 Task: Search one way flight ticket for 5 adults, 1 child, 2 infants in seat and 1 infant on lap in business from Fargo: Hector International Airport to Raleigh: Raleigh-durham International Airport on 8-5-2023. Choice of flights is Spirit. Number of bags: 2 checked bags. Price is upto 91000. Outbound departure time preference is 13:45.
Action: Mouse moved to (384, 164)
Screenshot: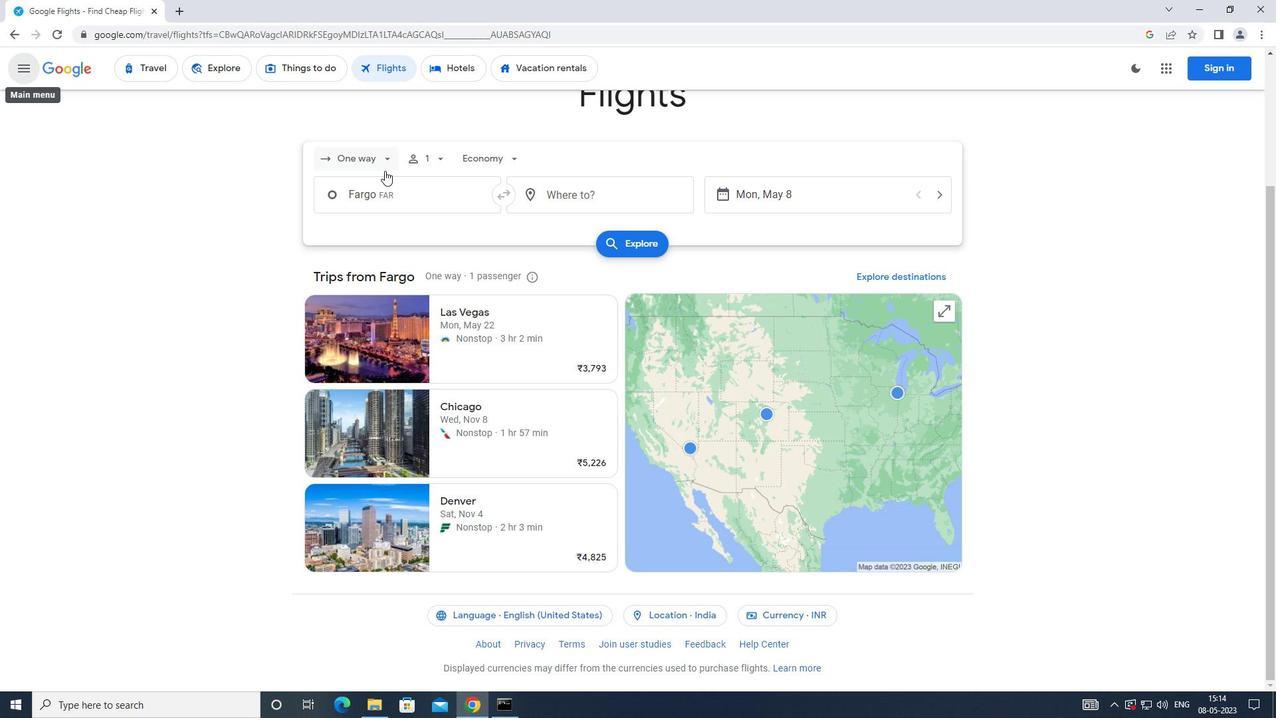 
Action: Mouse pressed left at (384, 164)
Screenshot: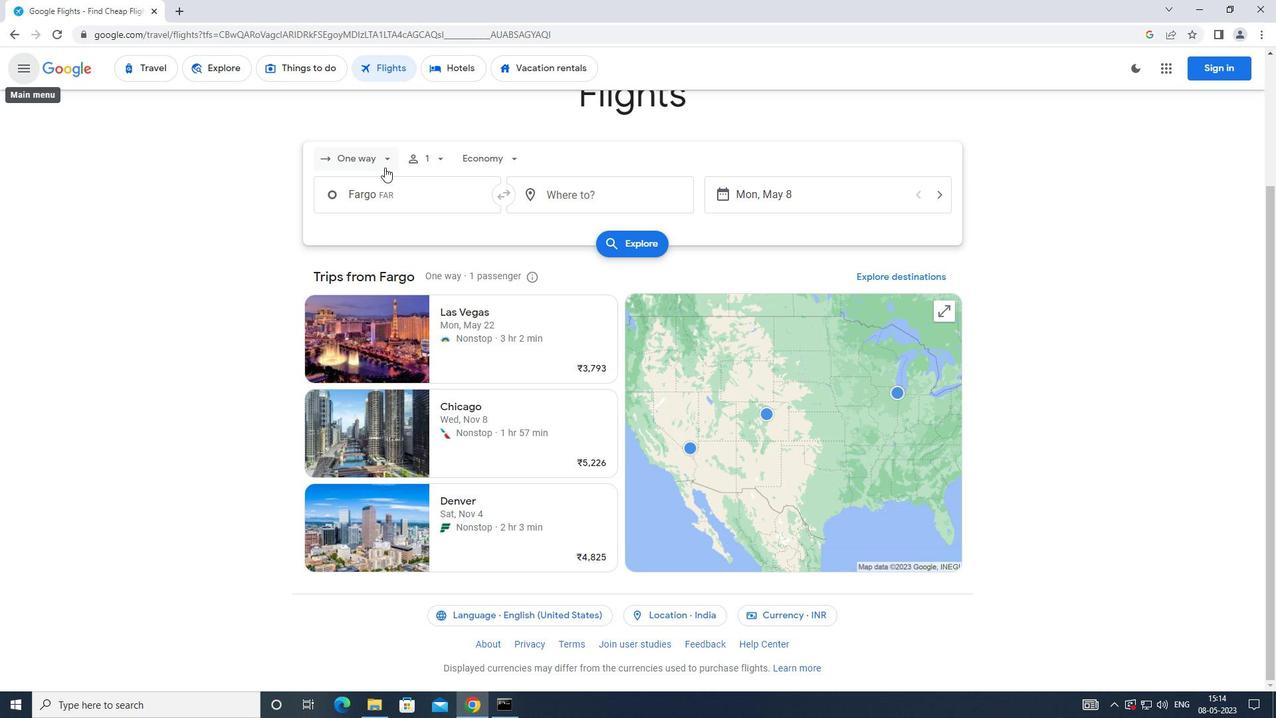 
Action: Mouse moved to (409, 229)
Screenshot: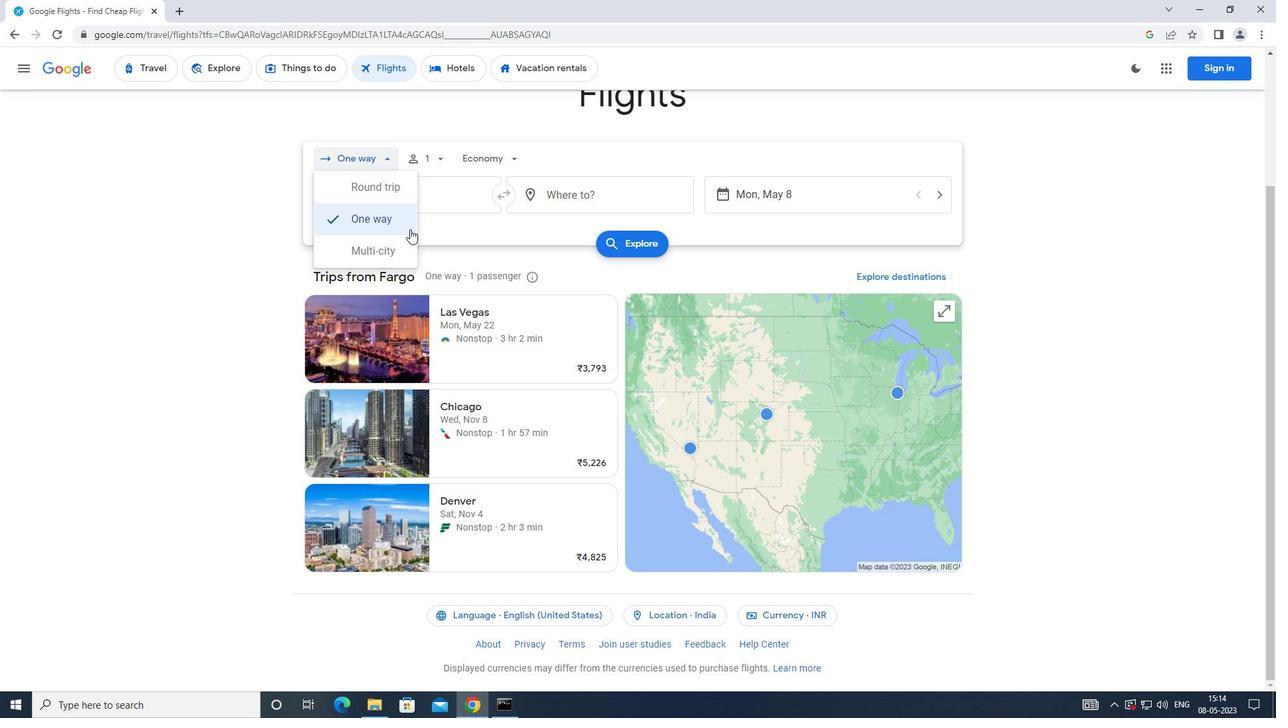 
Action: Mouse pressed left at (409, 229)
Screenshot: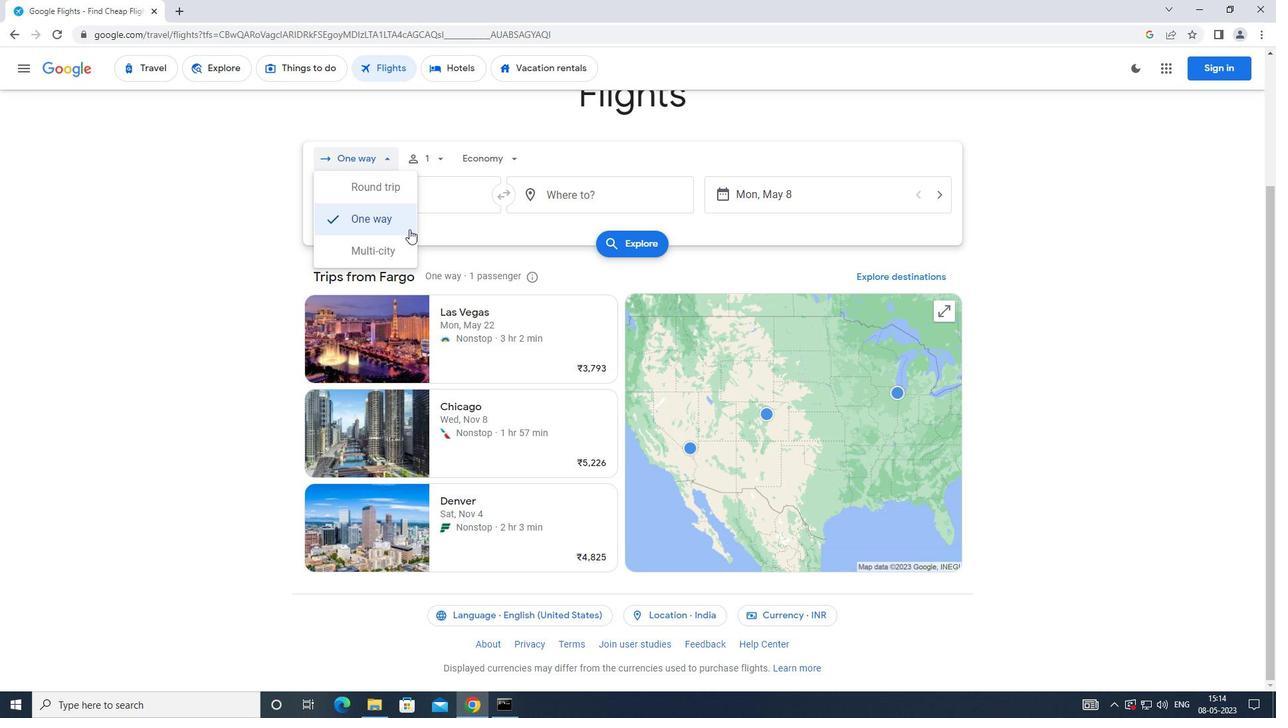 
Action: Mouse moved to (444, 158)
Screenshot: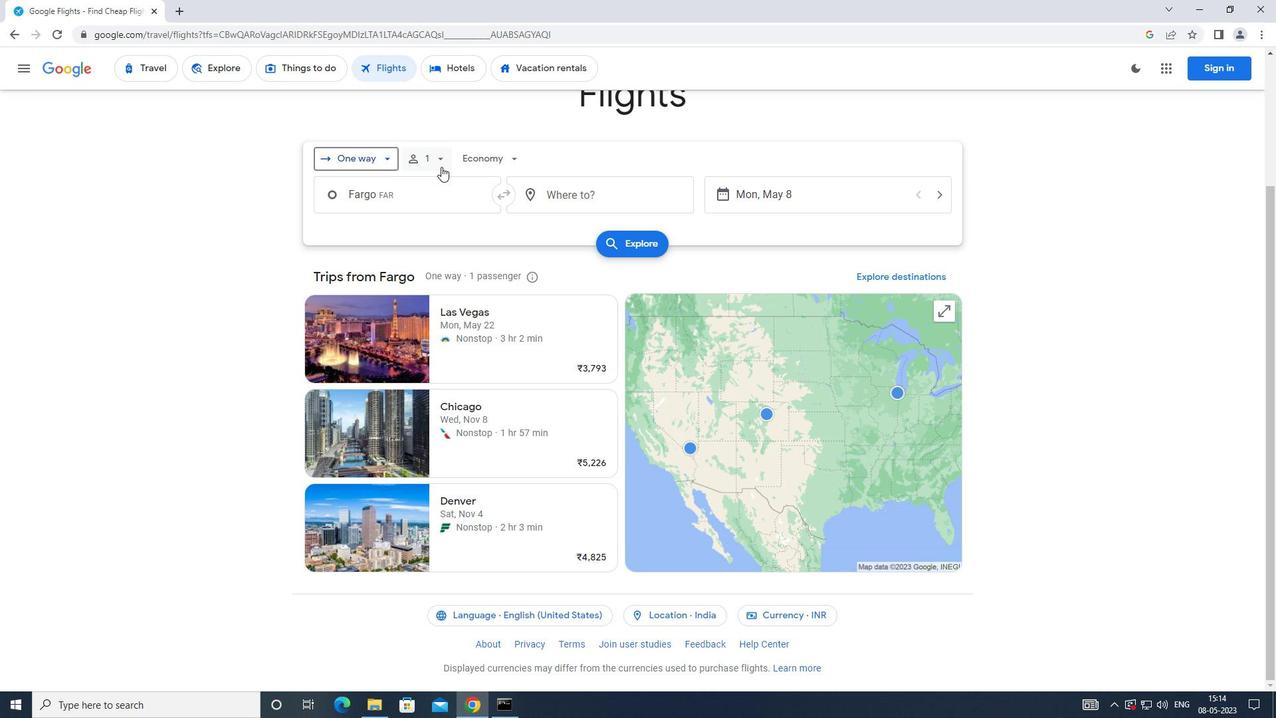 
Action: Mouse pressed left at (444, 158)
Screenshot: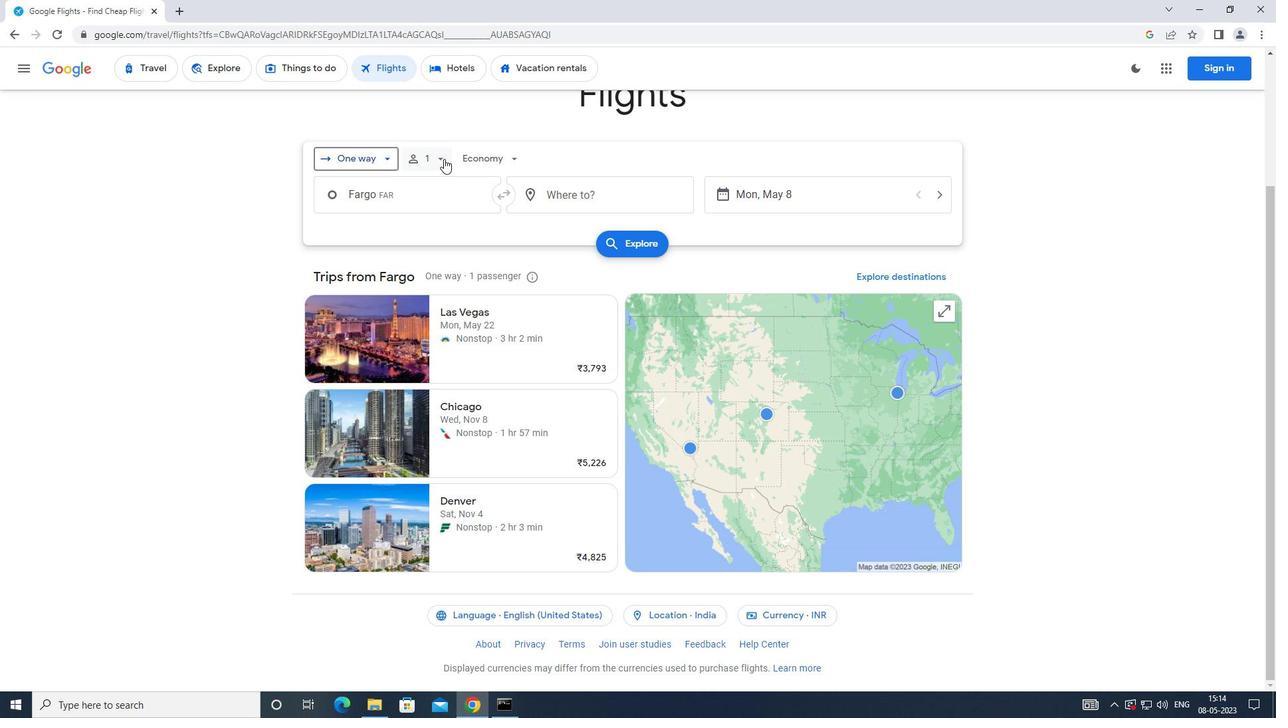 
Action: Mouse moved to (541, 189)
Screenshot: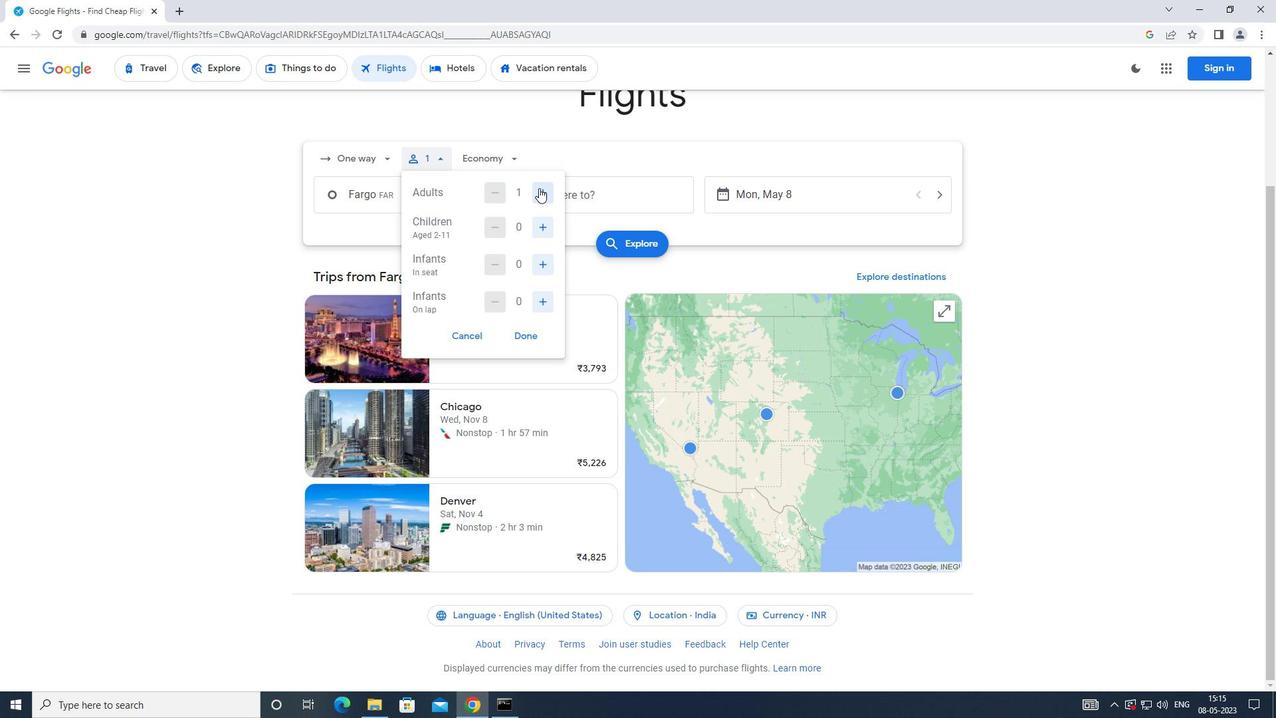 
Action: Mouse pressed left at (541, 189)
Screenshot: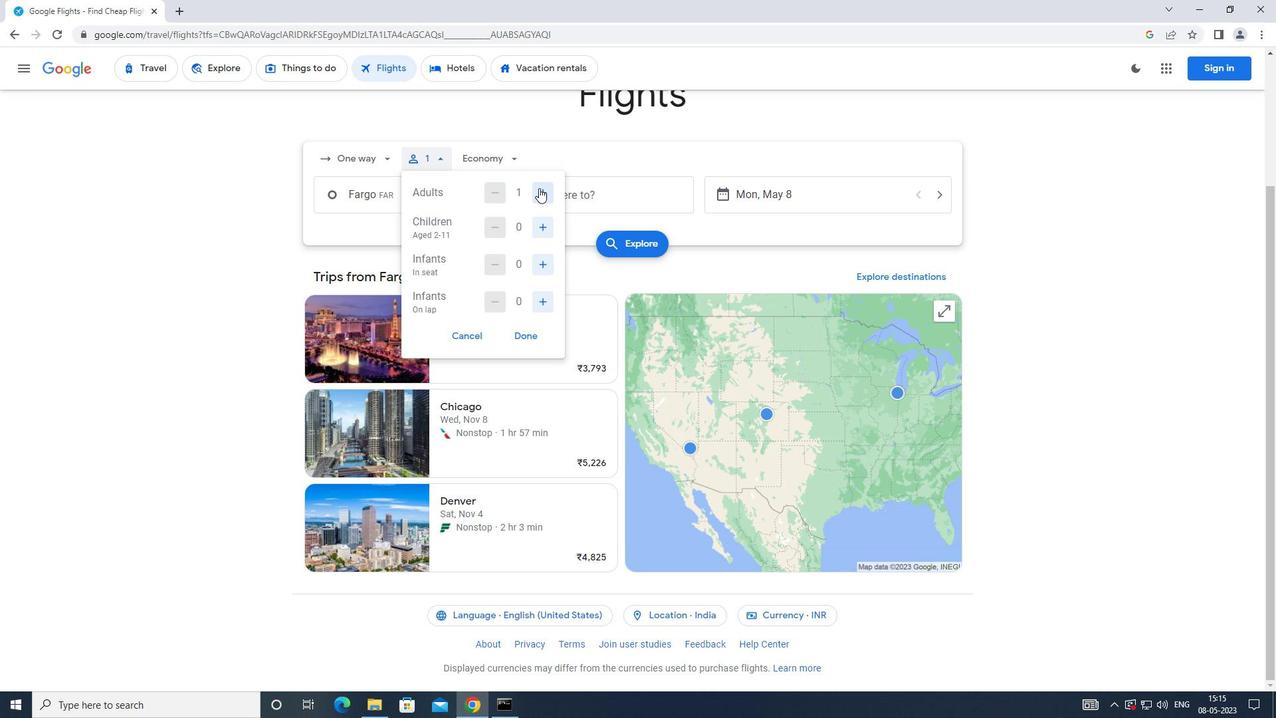 
Action: Mouse moved to (541, 189)
Screenshot: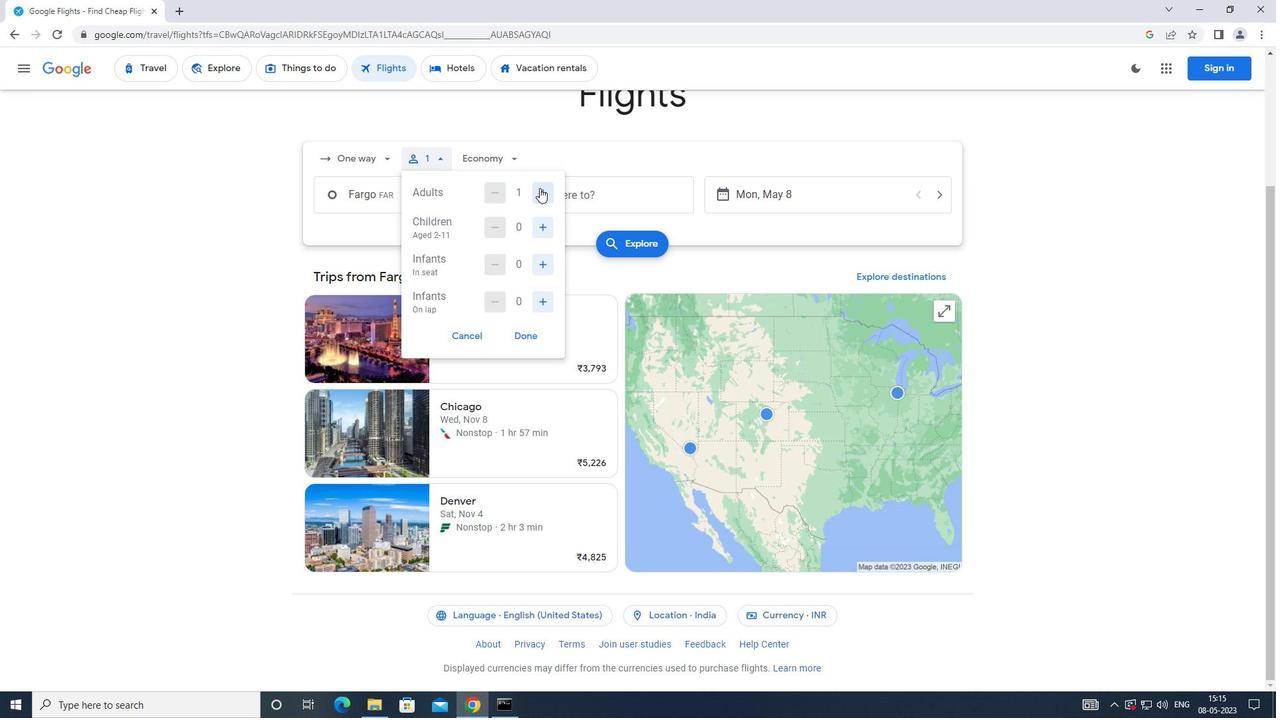 
Action: Mouse pressed left at (541, 189)
Screenshot: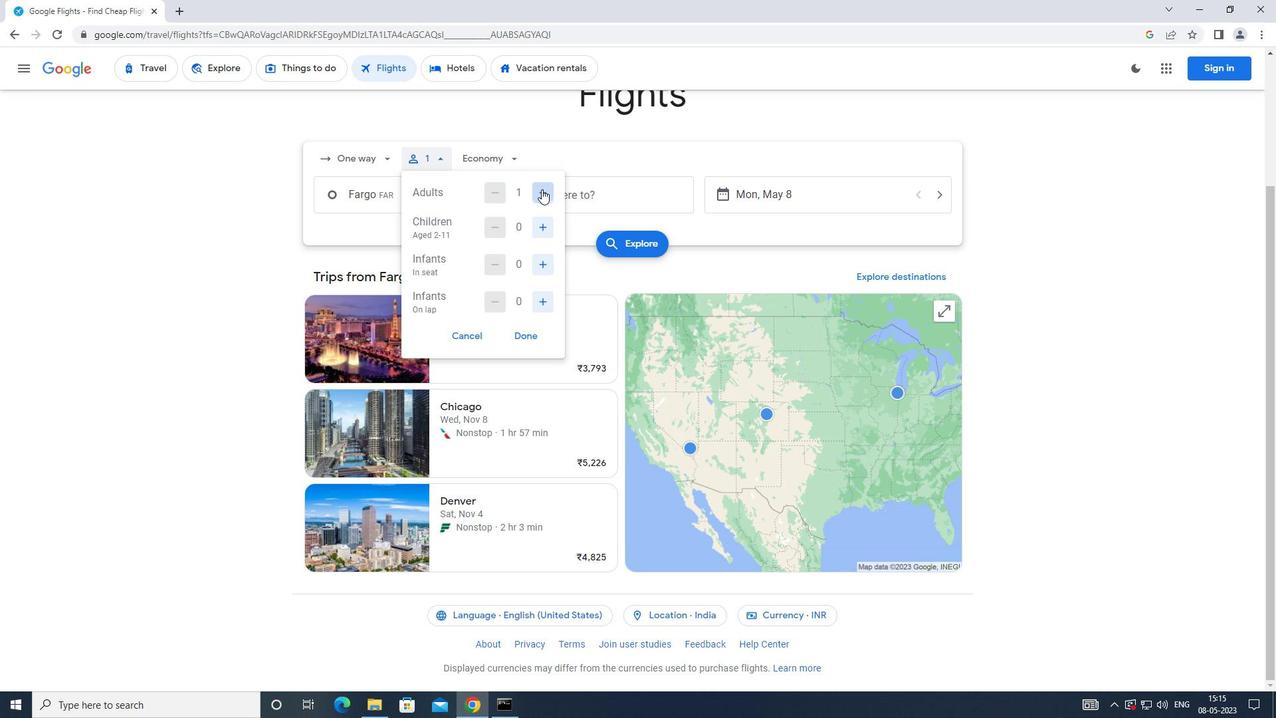 
Action: Mouse pressed left at (541, 189)
Screenshot: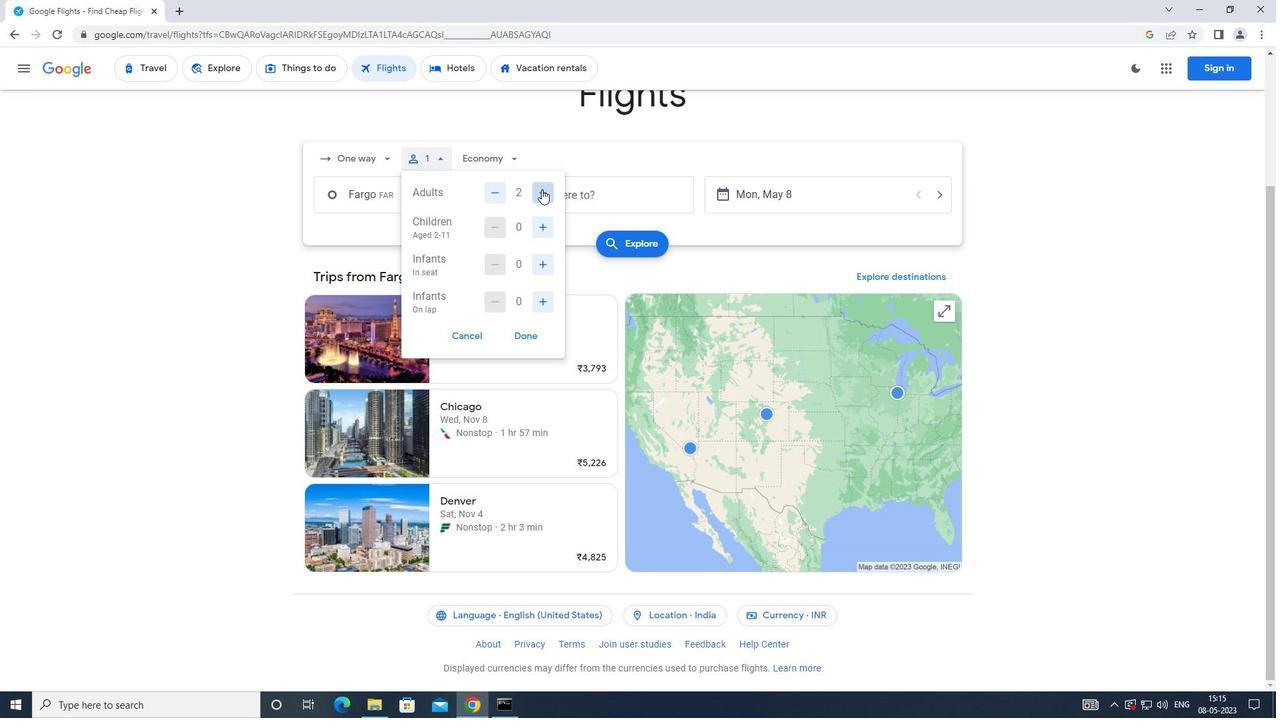 
Action: Mouse pressed left at (541, 189)
Screenshot: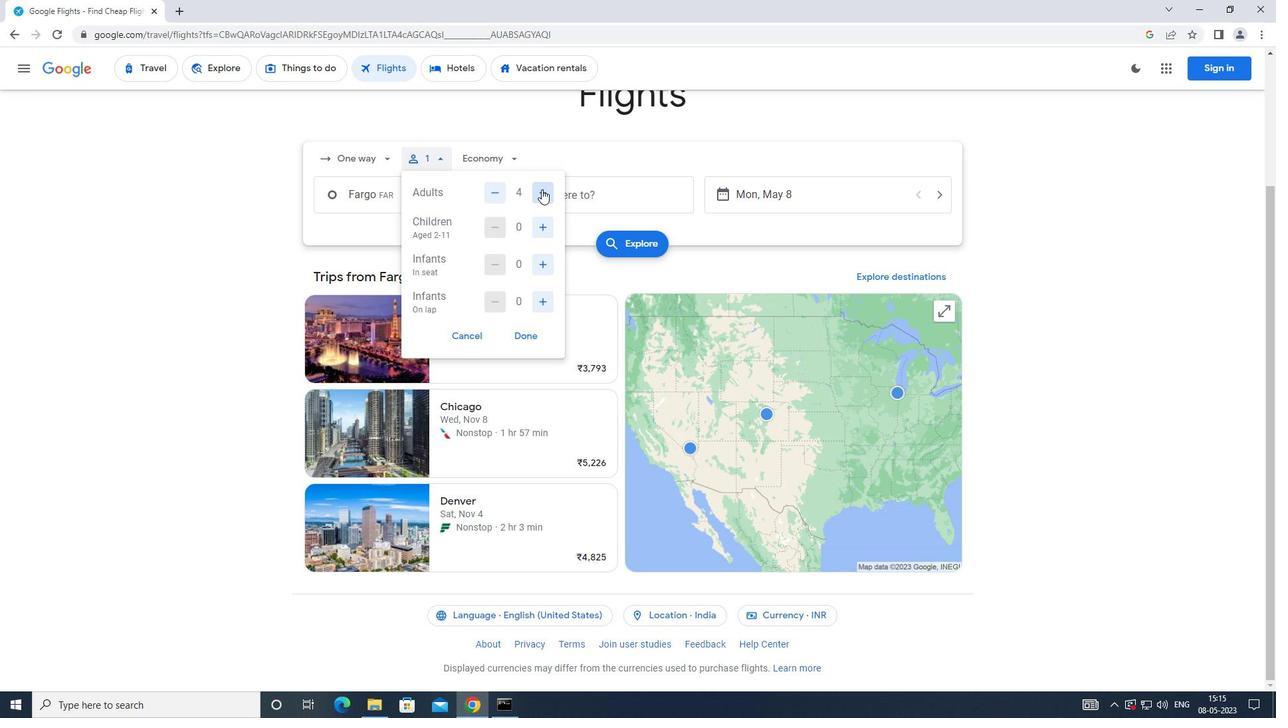 
Action: Mouse moved to (548, 222)
Screenshot: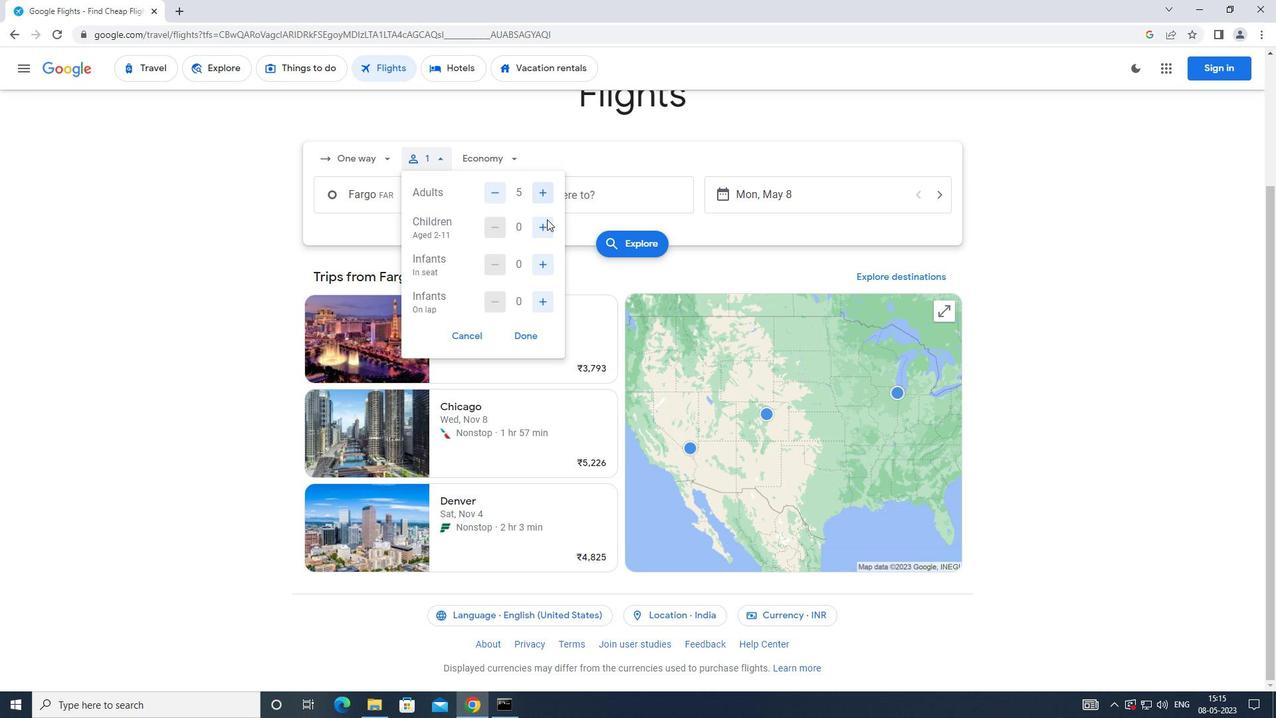 
Action: Mouse pressed left at (548, 222)
Screenshot: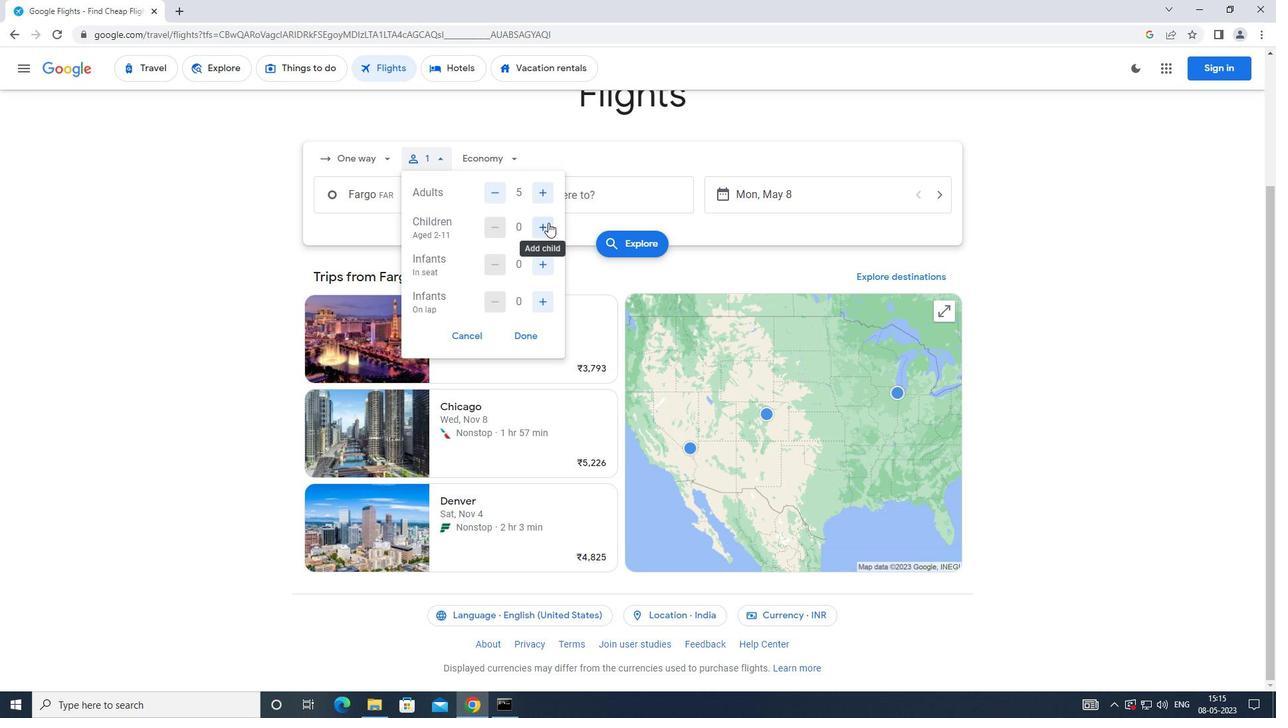 
Action: Mouse moved to (541, 259)
Screenshot: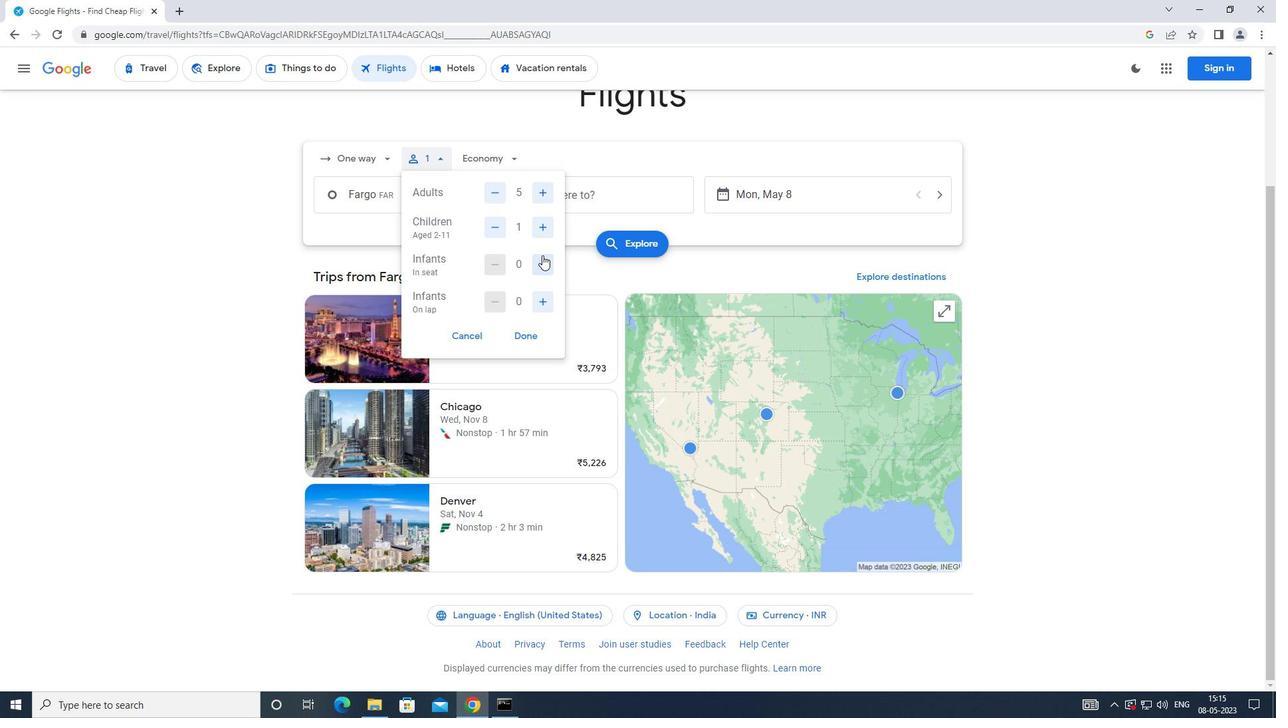 
Action: Mouse pressed left at (541, 259)
Screenshot: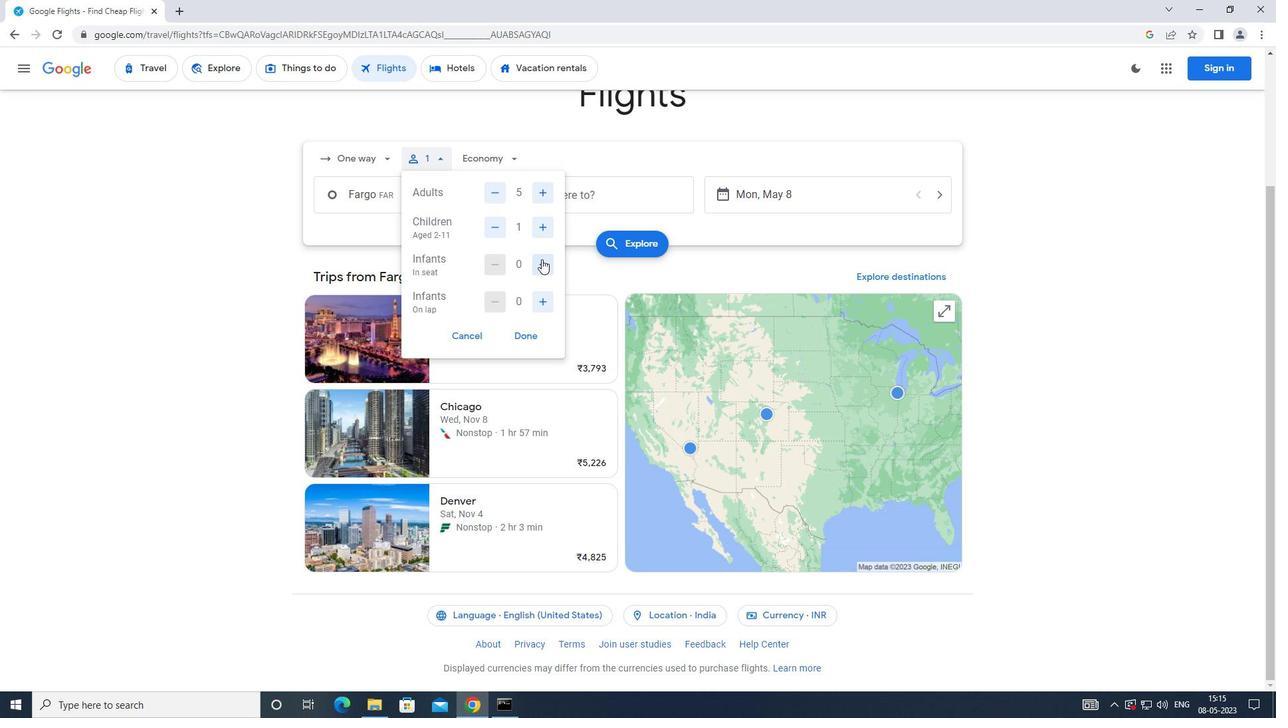 
Action: Mouse pressed left at (541, 259)
Screenshot: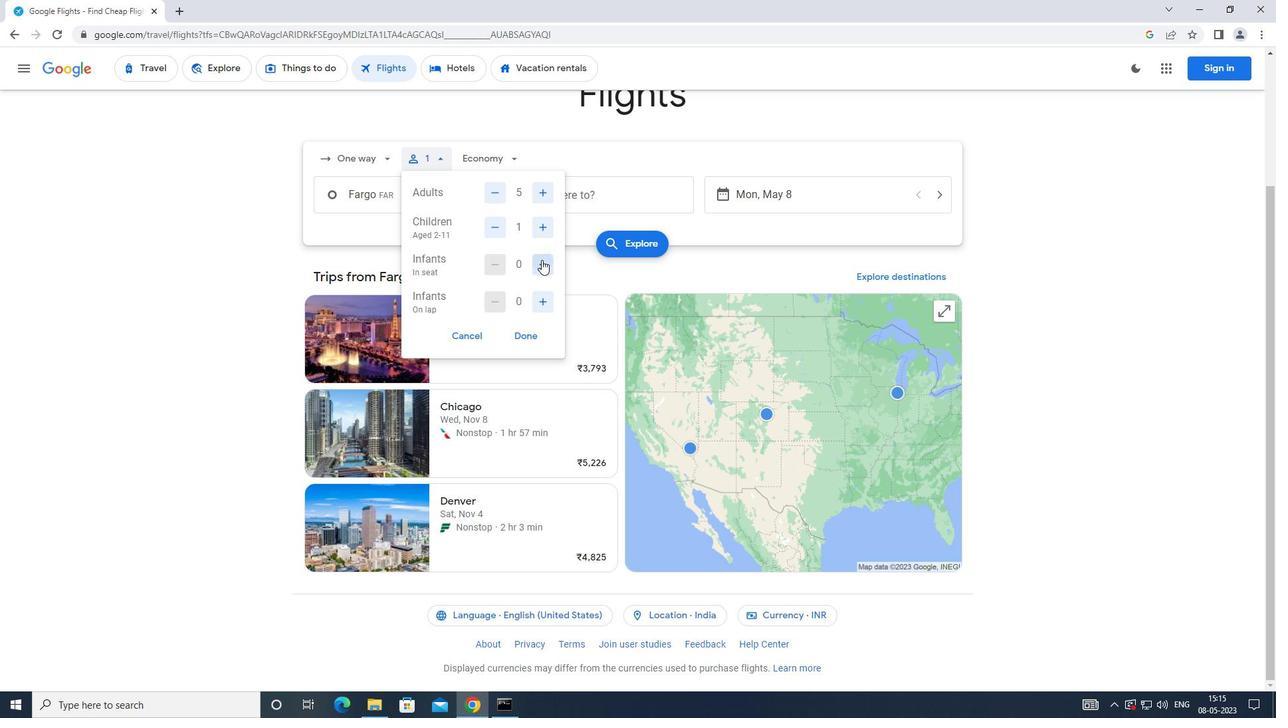 
Action: Mouse moved to (543, 298)
Screenshot: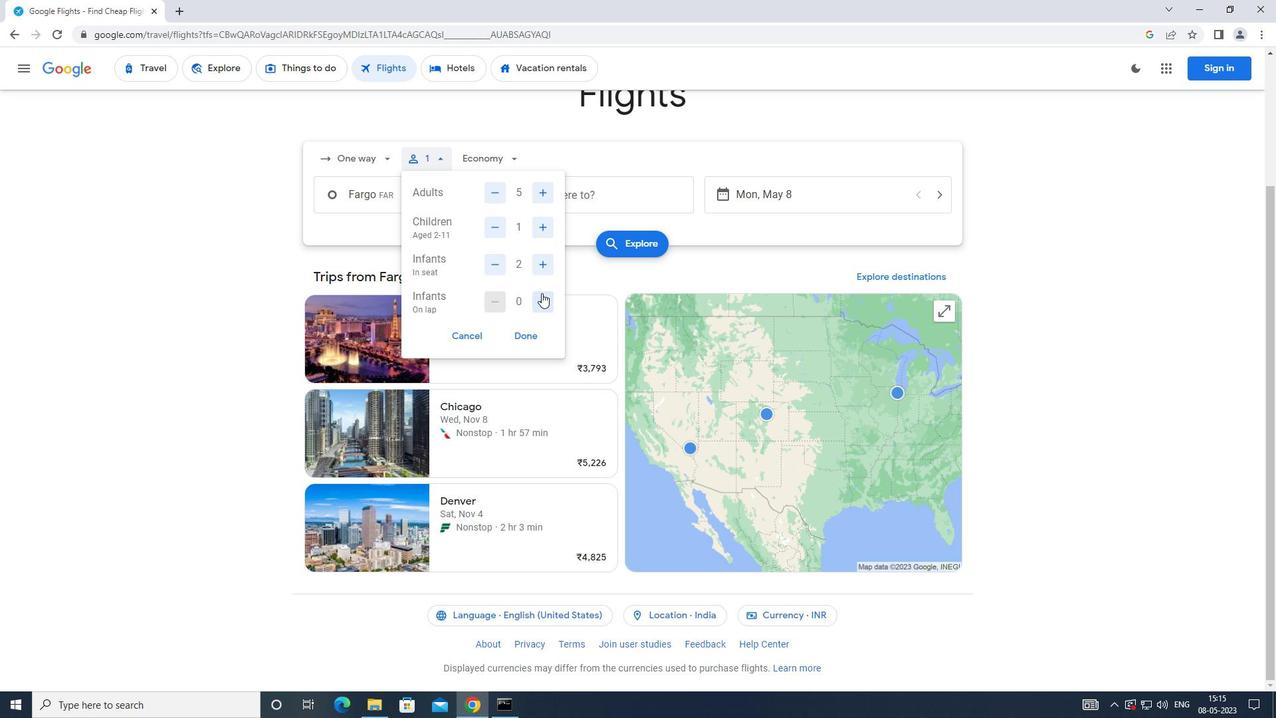 
Action: Mouse pressed left at (543, 298)
Screenshot: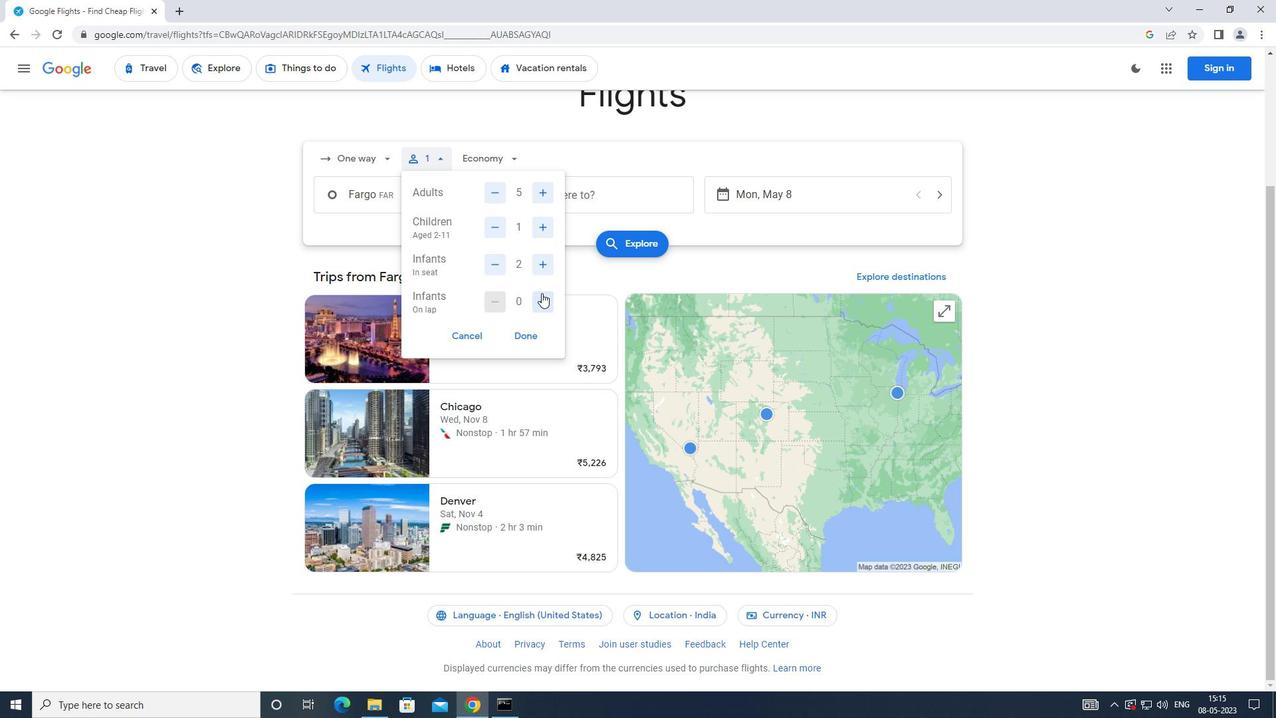 
Action: Mouse moved to (528, 335)
Screenshot: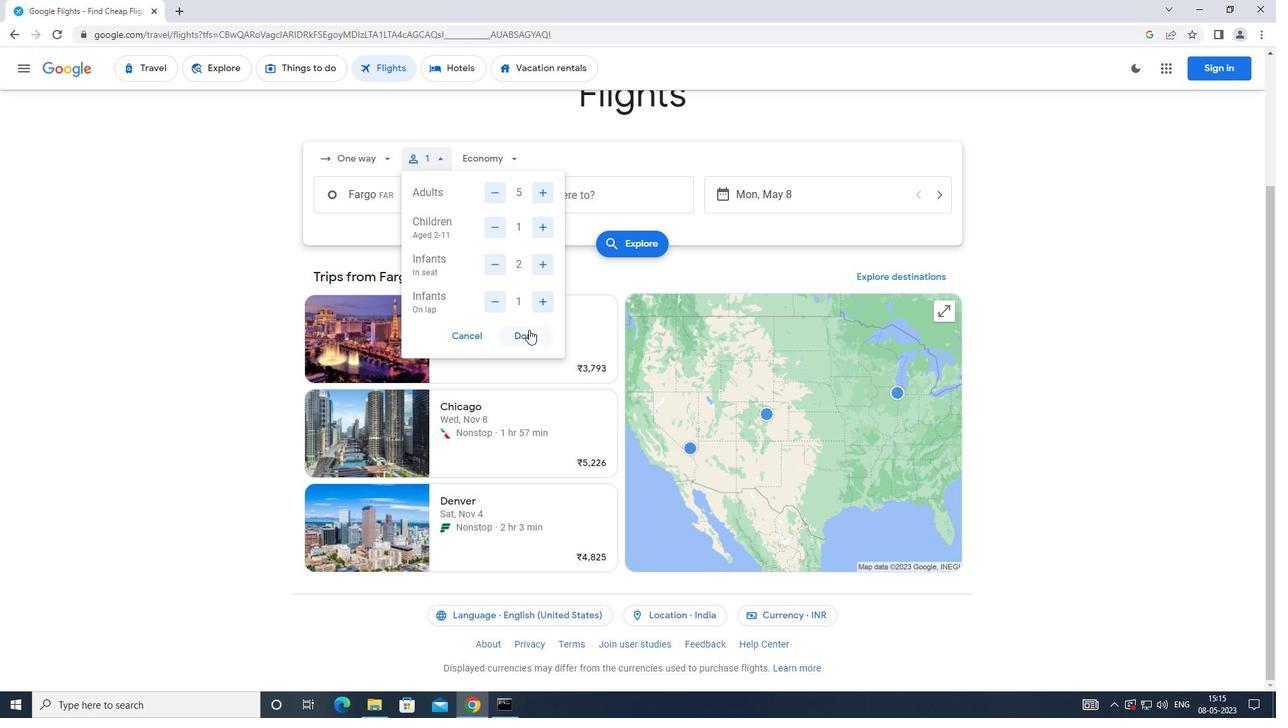 
Action: Mouse pressed left at (528, 335)
Screenshot: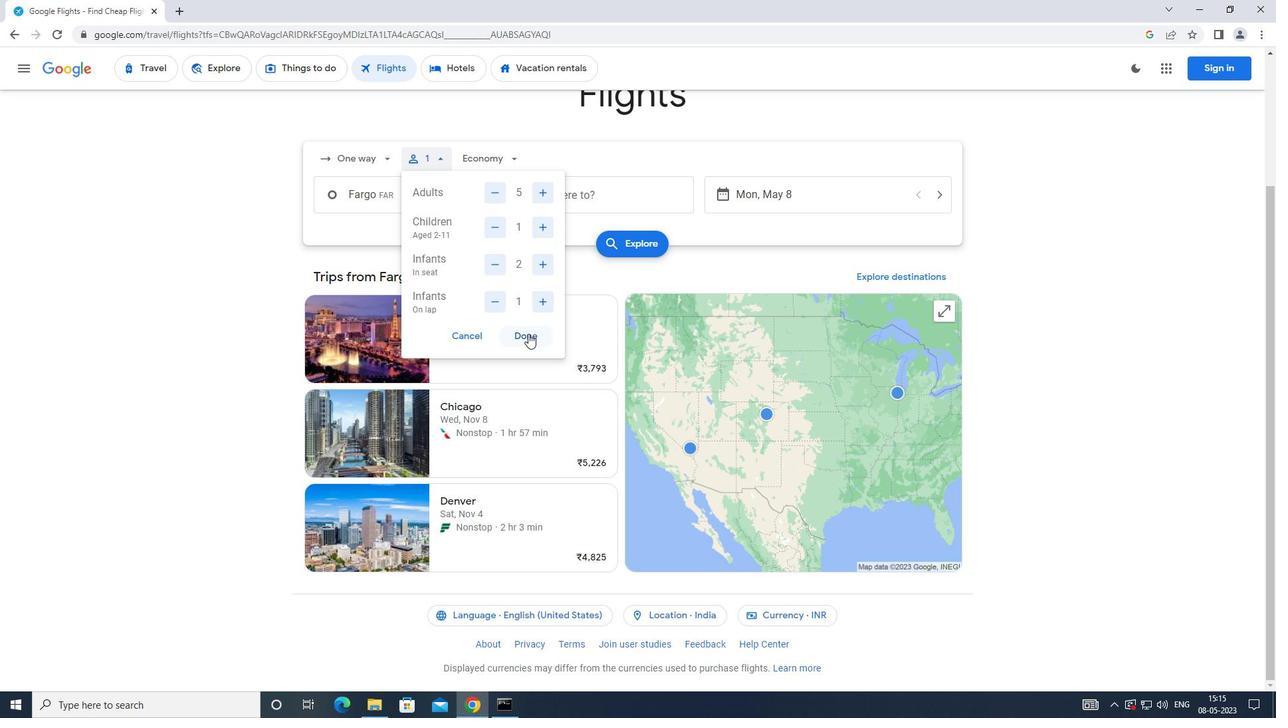 
Action: Mouse moved to (481, 164)
Screenshot: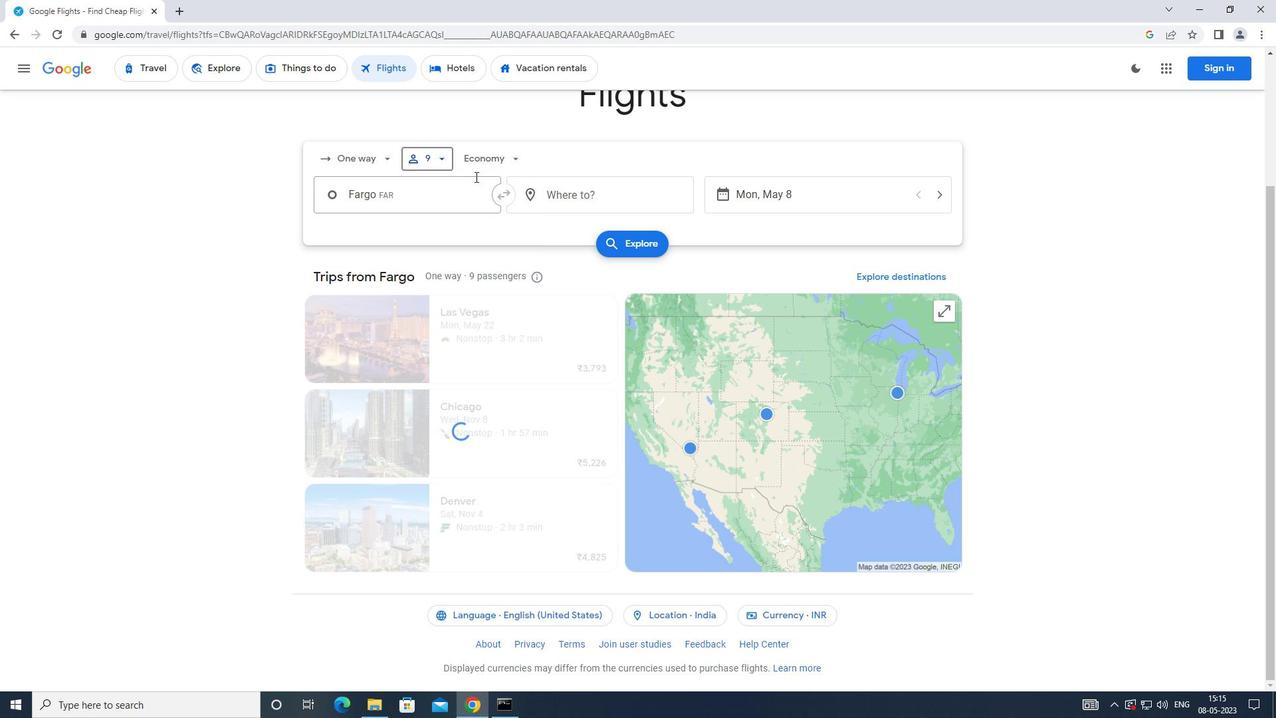 
Action: Mouse pressed left at (481, 164)
Screenshot: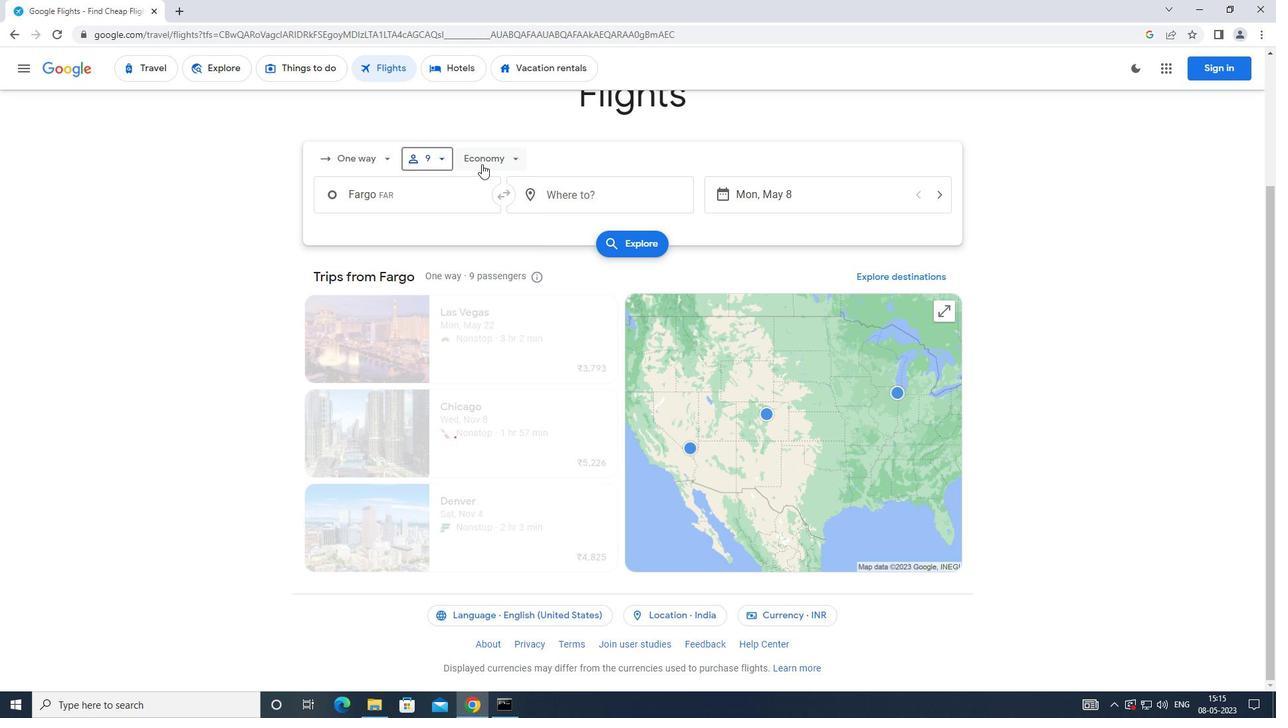 
Action: Mouse moved to (510, 251)
Screenshot: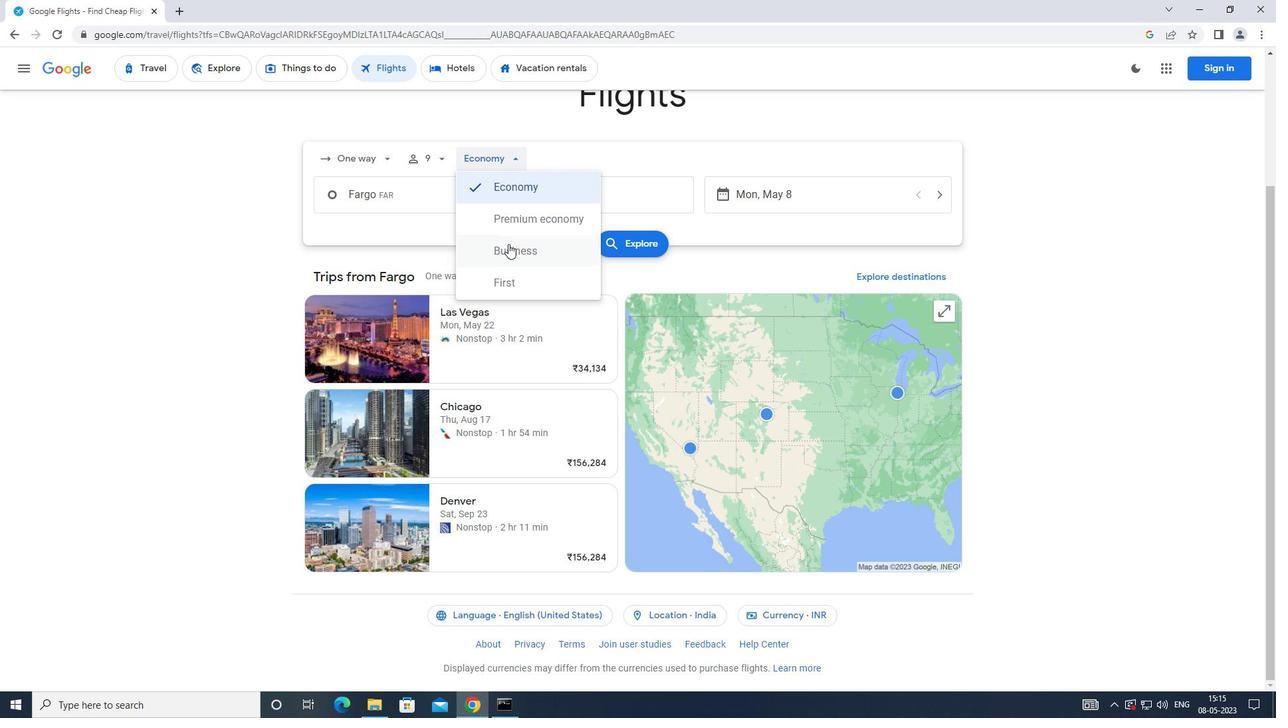 
Action: Mouse pressed left at (510, 251)
Screenshot: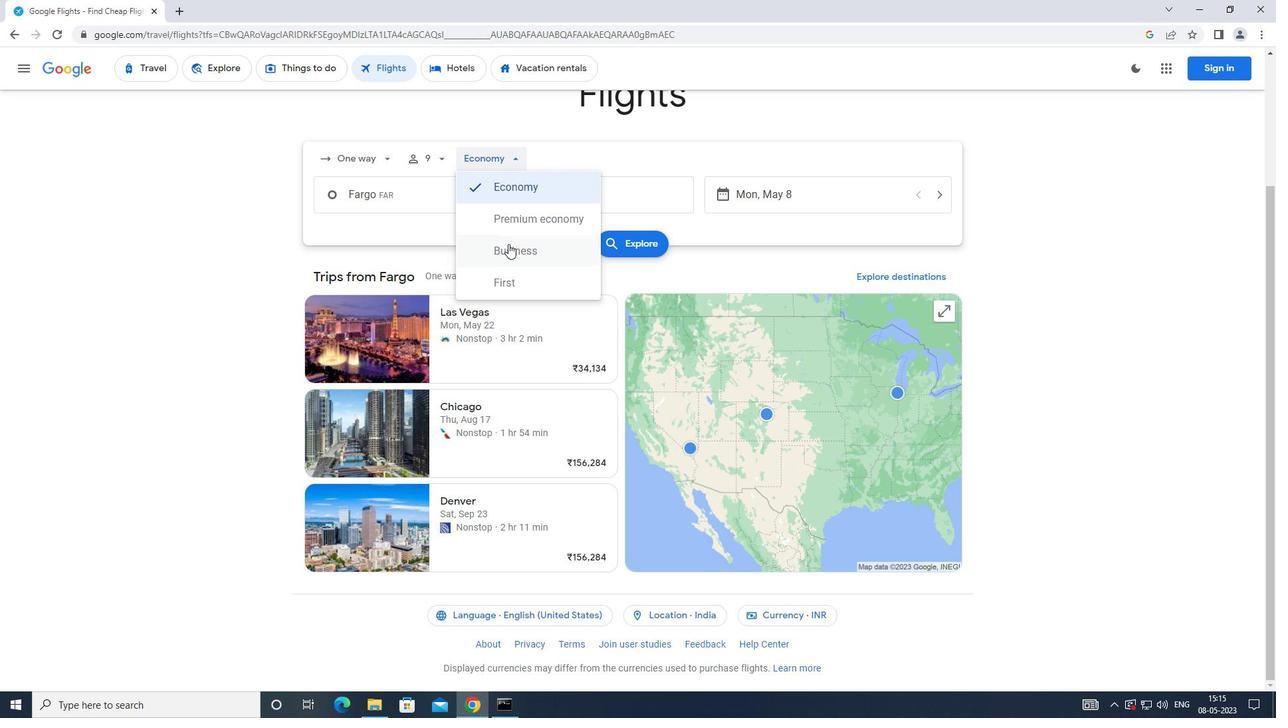 
Action: Mouse moved to (434, 202)
Screenshot: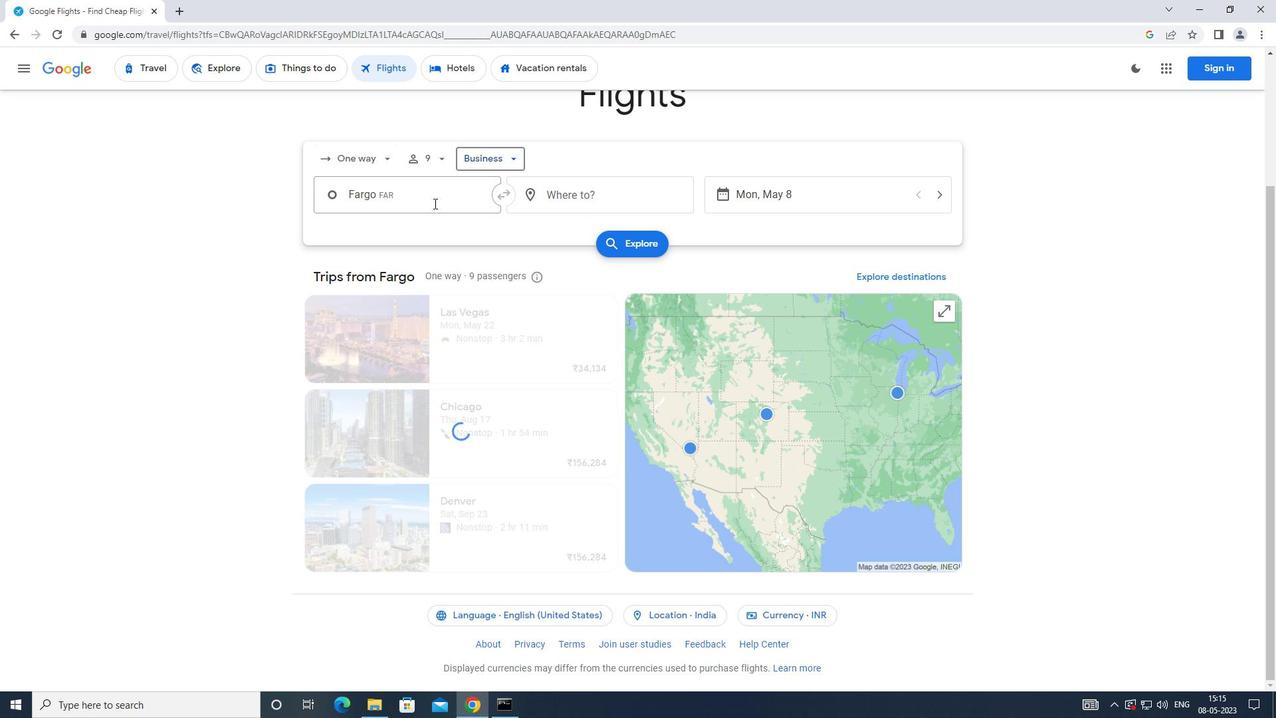 
Action: Mouse pressed left at (434, 202)
Screenshot: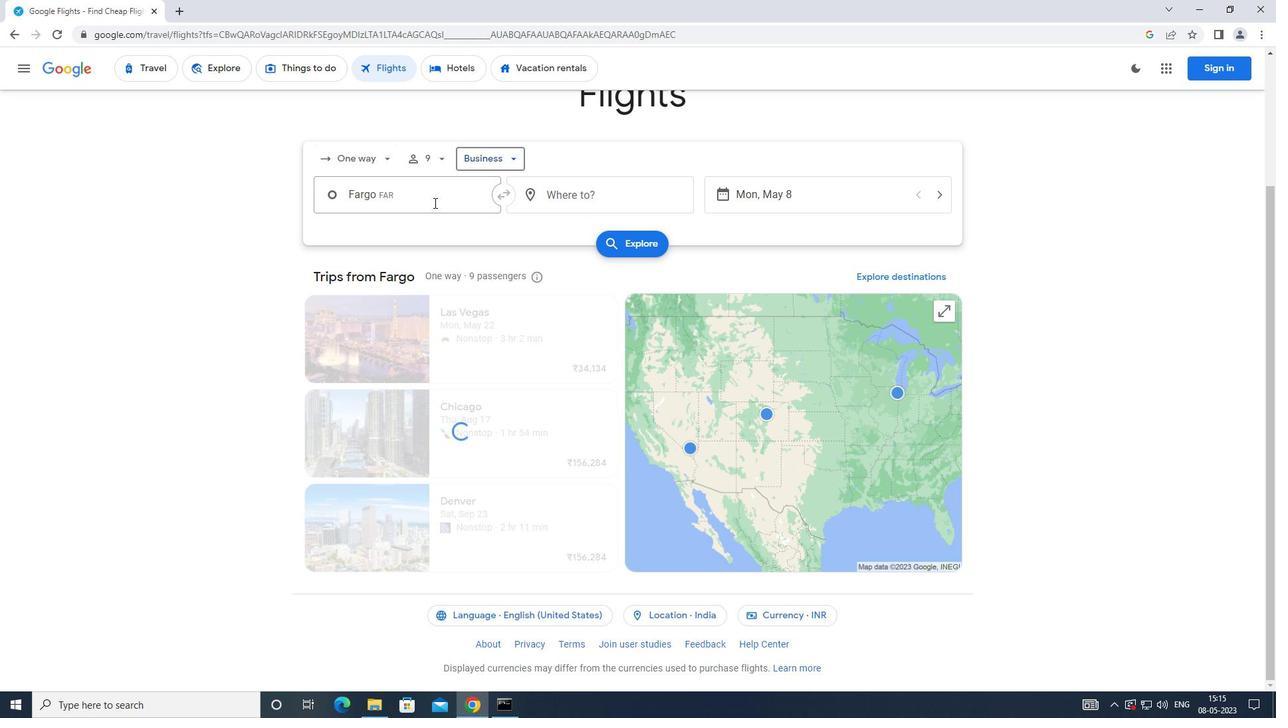 
Action: Mouse moved to (443, 261)
Screenshot: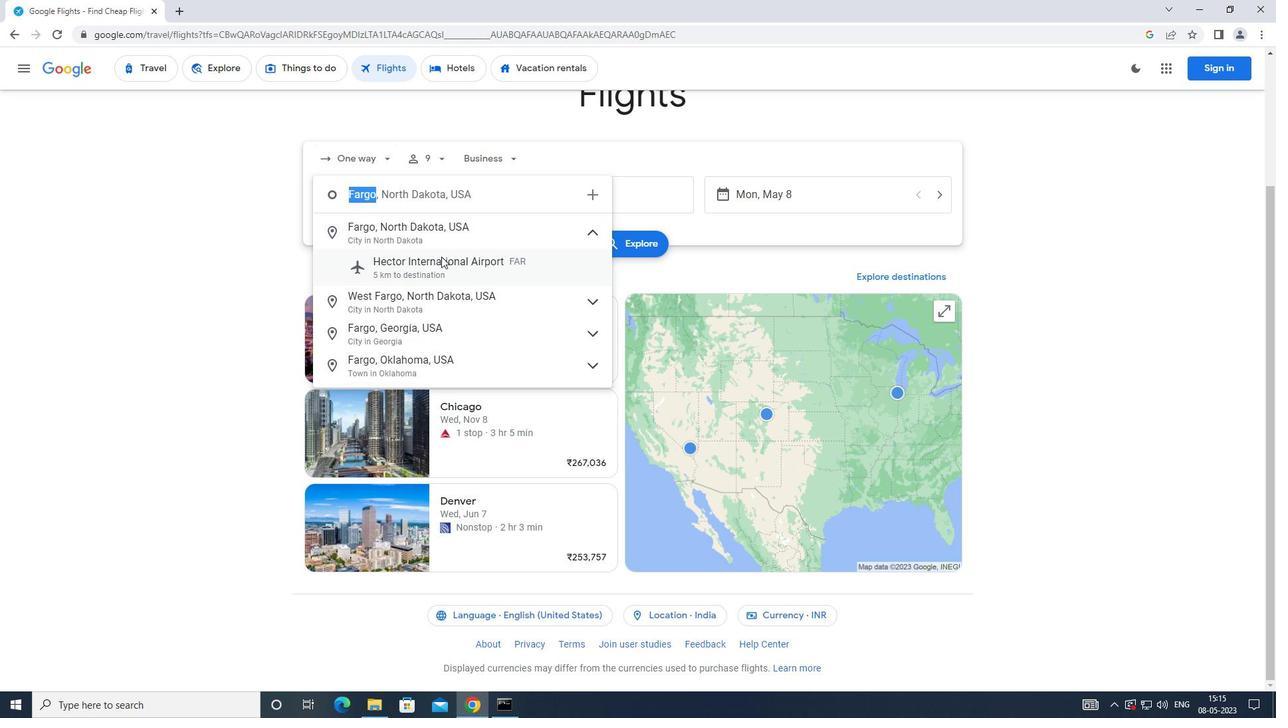
Action: Mouse pressed left at (443, 261)
Screenshot: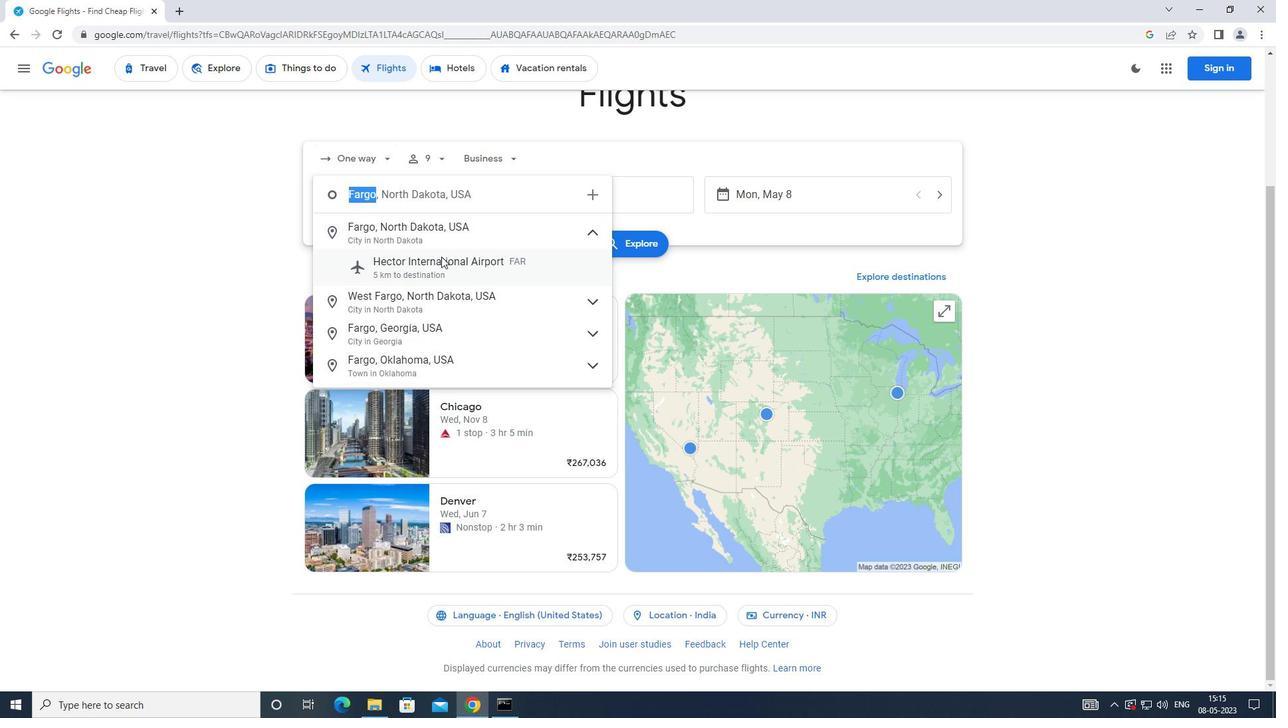 
Action: Mouse moved to (541, 200)
Screenshot: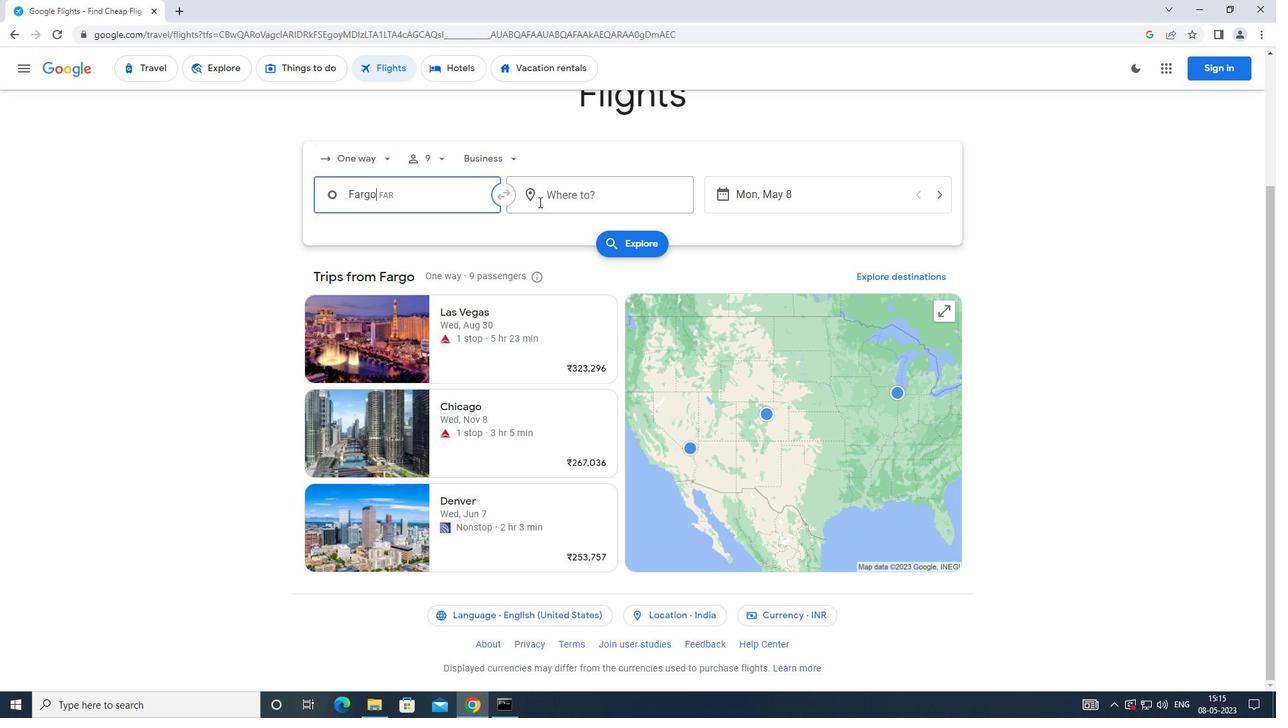 
Action: Mouse pressed left at (541, 200)
Screenshot: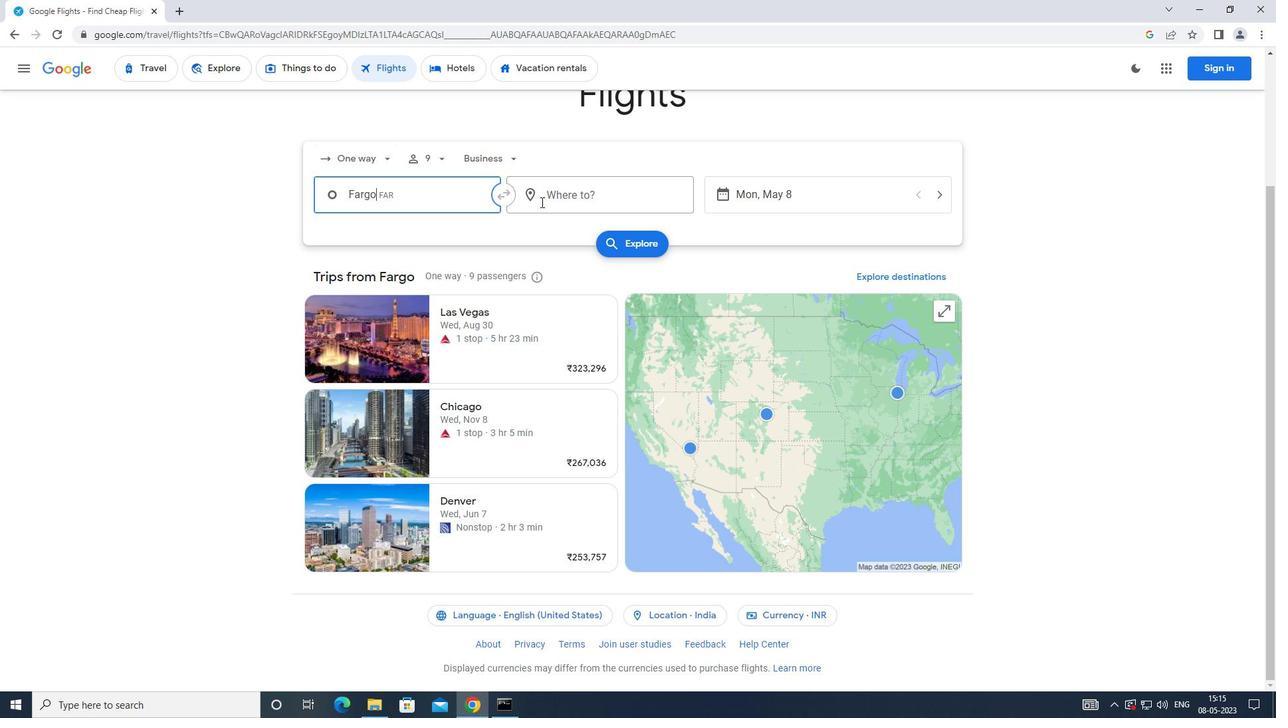 
Action: Mouse moved to (533, 204)
Screenshot: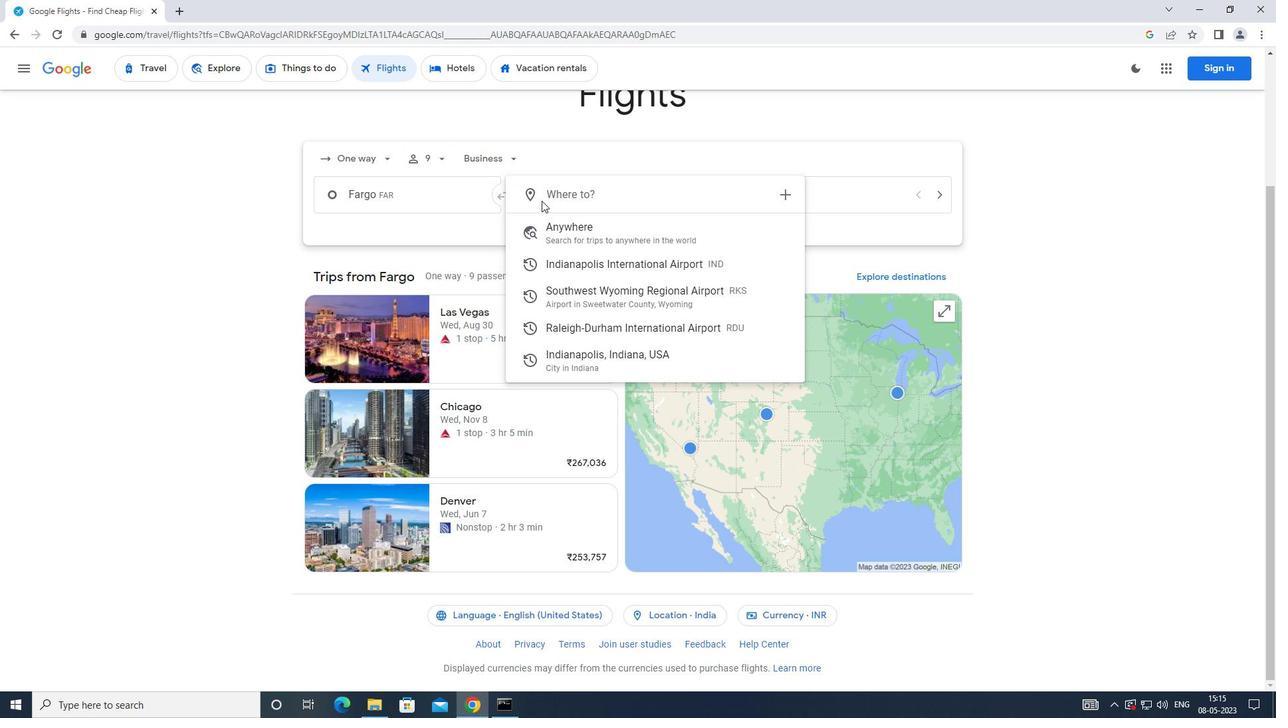 
Action: Key pressed <Key.caps_lock>r<Key.caps_lock>aleigh
Screenshot: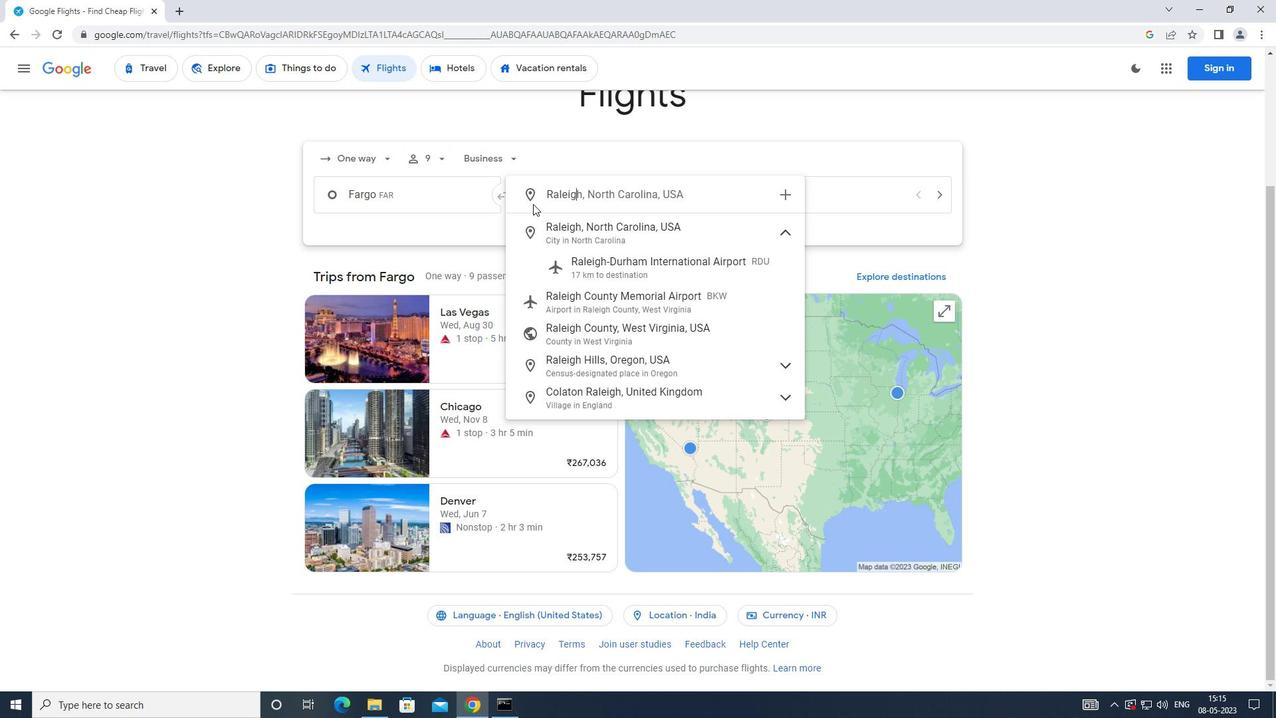 
Action: Mouse moved to (558, 265)
Screenshot: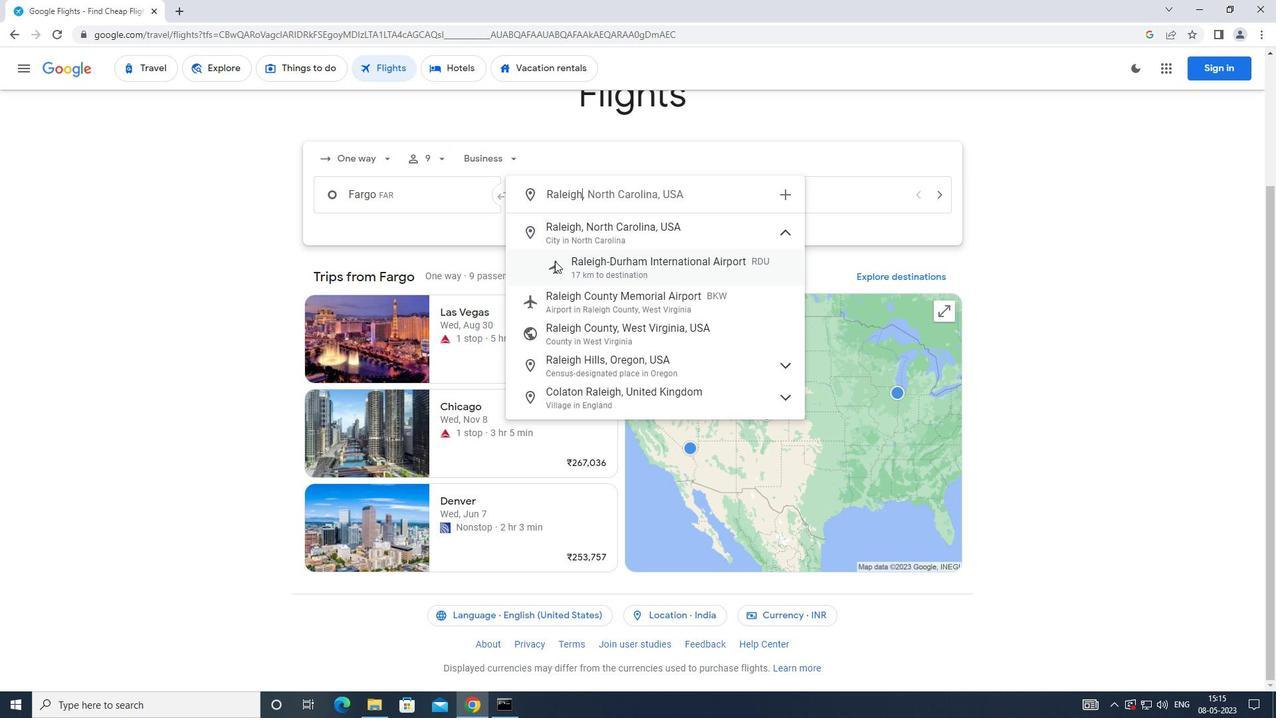 
Action: Mouse pressed left at (558, 265)
Screenshot: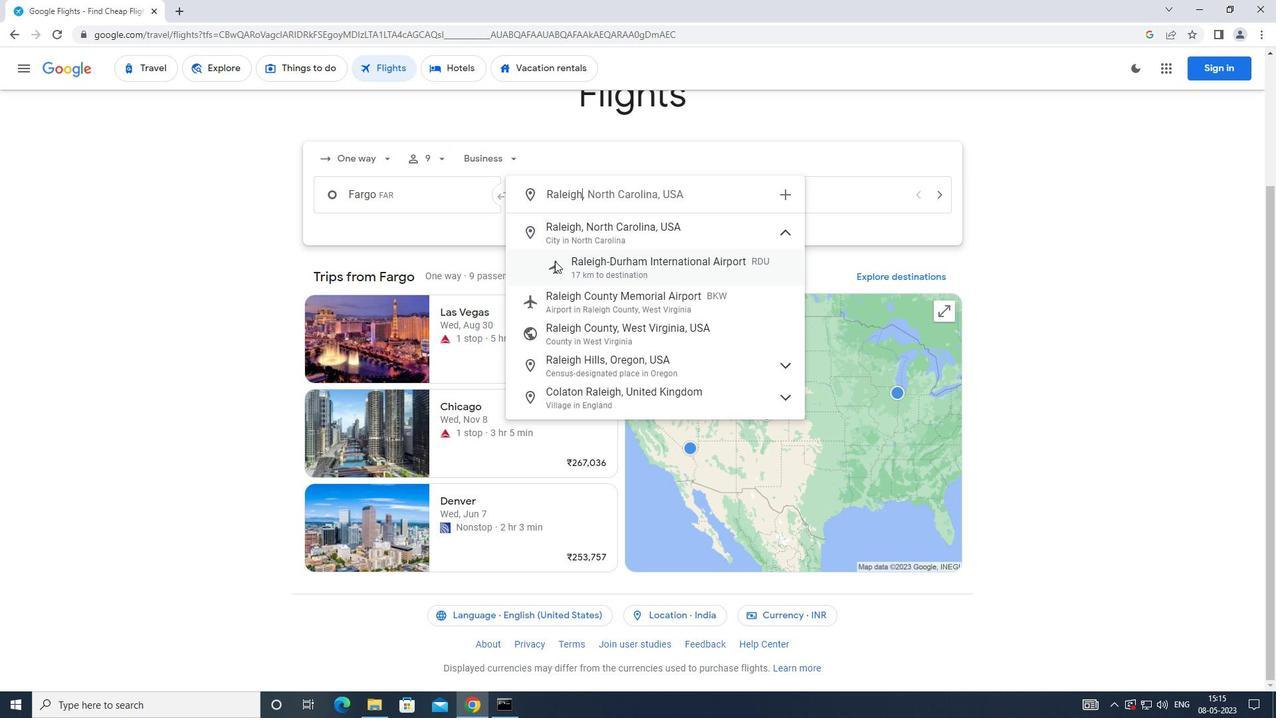 
Action: Mouse moved to (752, 199)
Screenshot: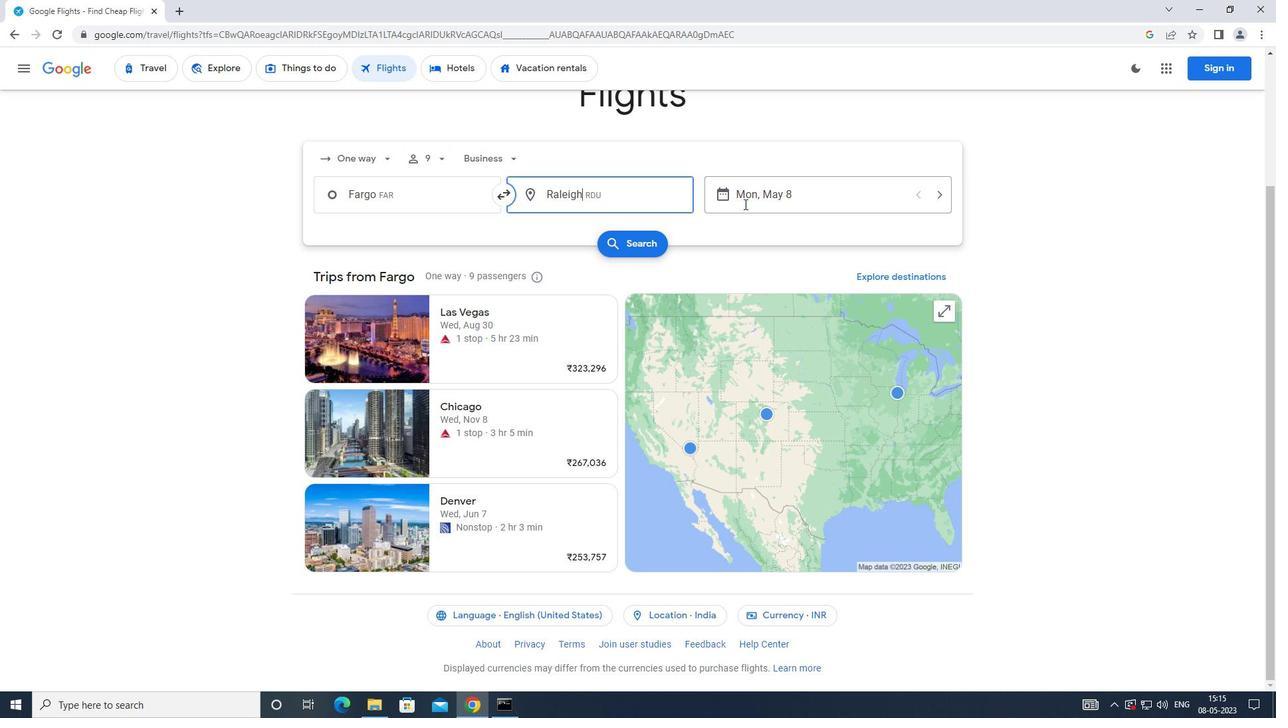 
Action: Mouse pressed left at (752, 199)
Screenshot: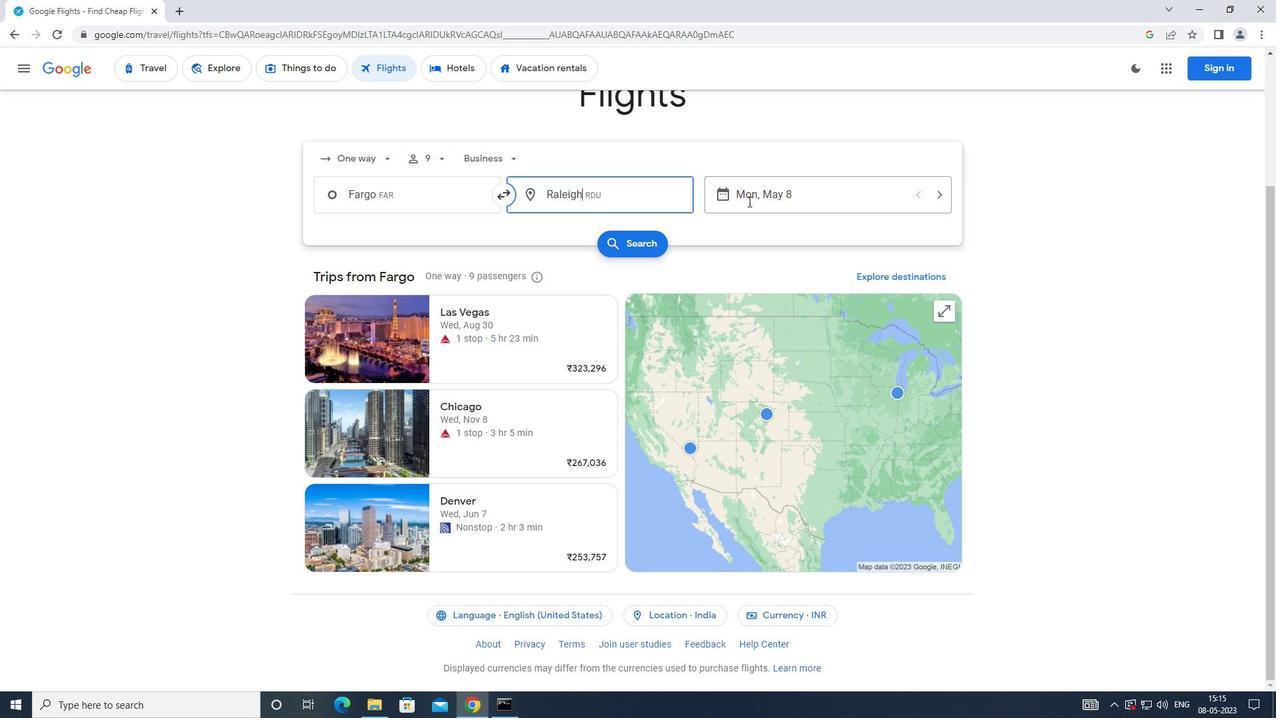 
Action: Mouse moved to (509, 339)
Screenshot: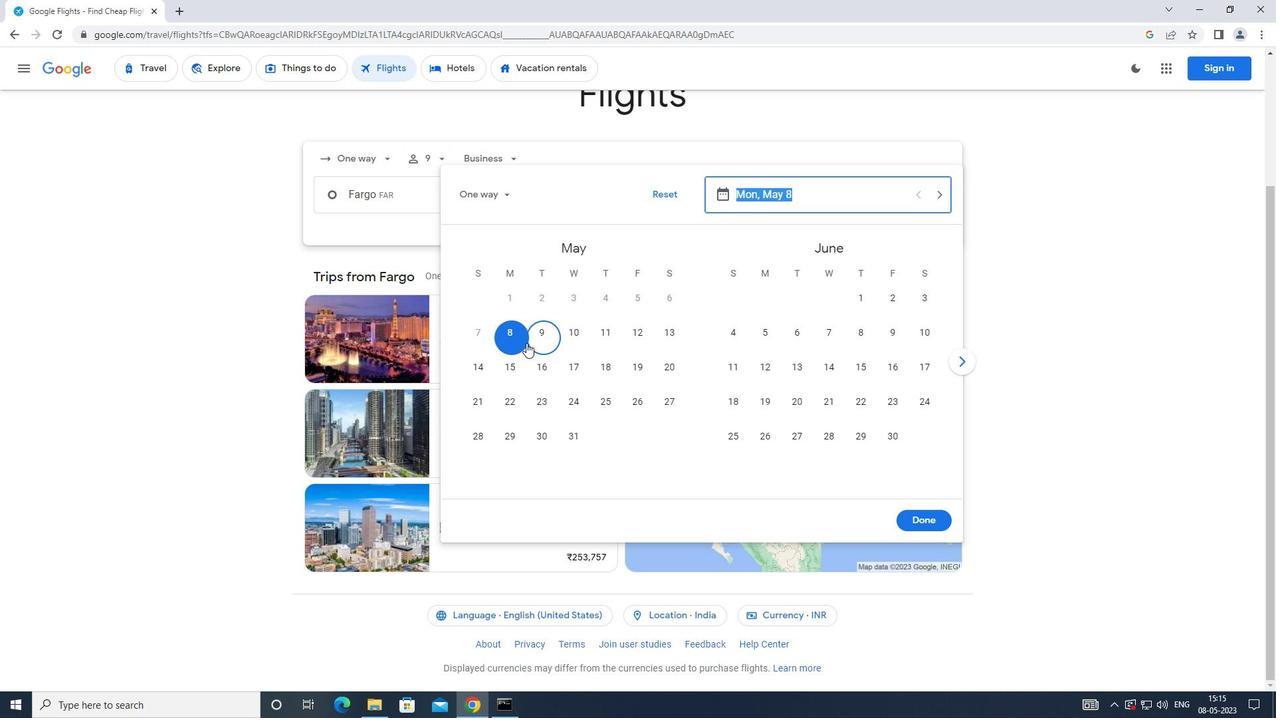 
Action: Mouse pressed left at (509, 339)
Screenshot: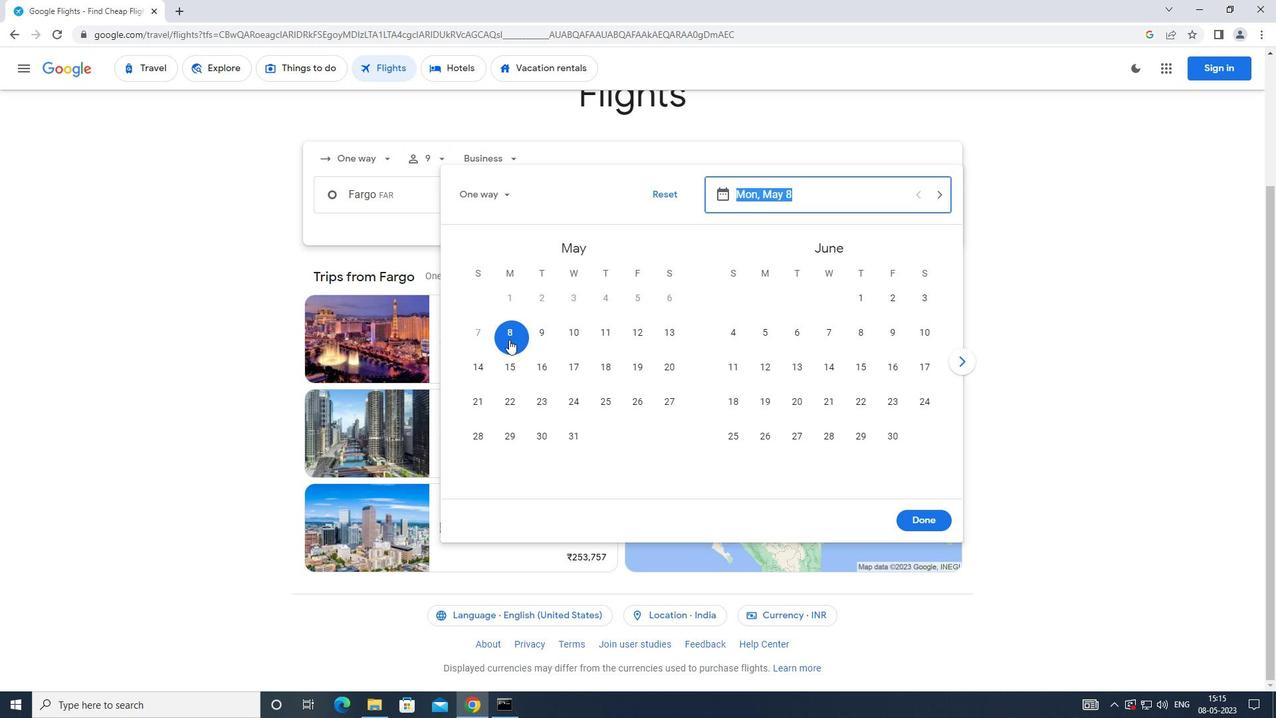 
Action: Mouse moved to (914, 515)
Screenshot: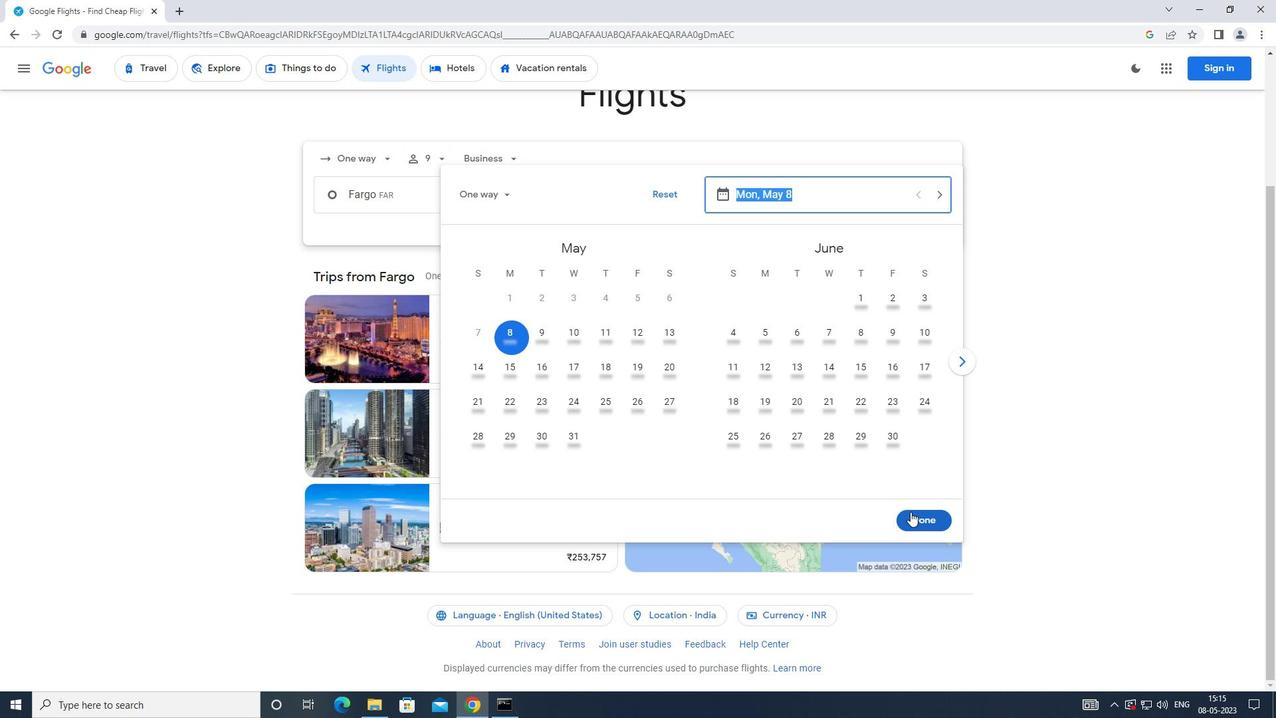 
Action: Mouse pressed left at (914, 515)
Screenshot: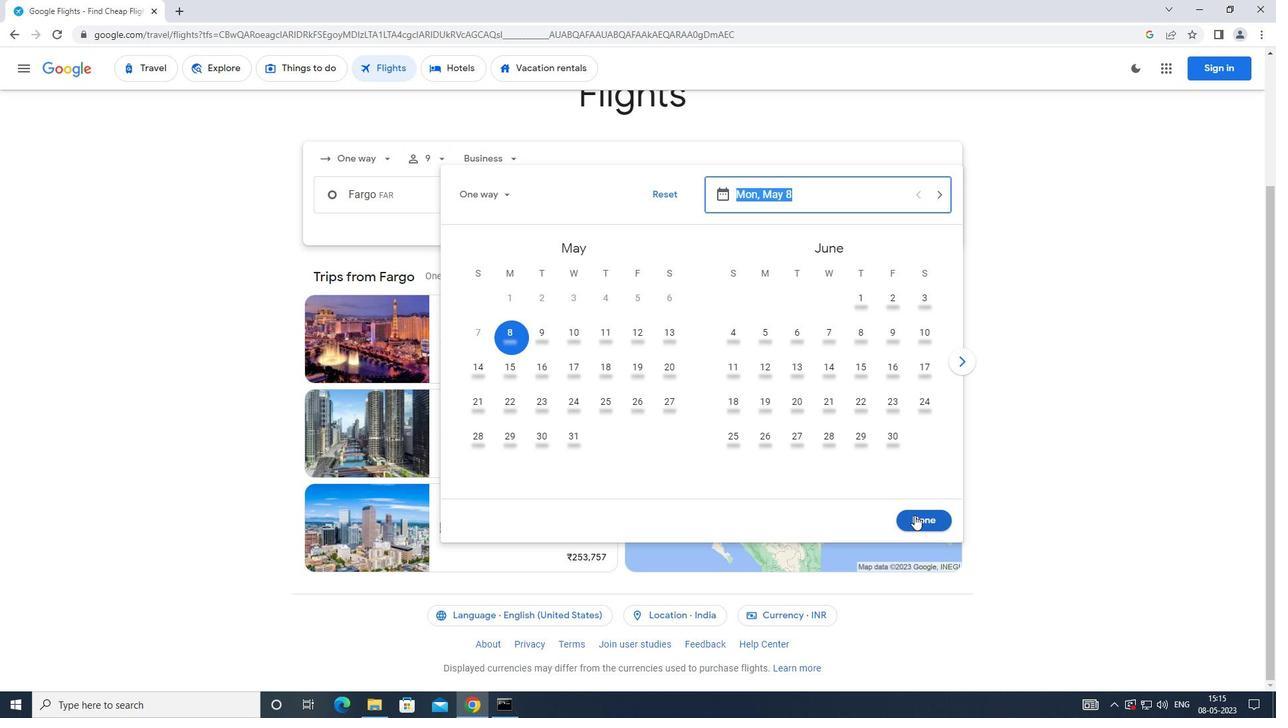 
Action: Mouse moved to (636, 240)
Screenshot: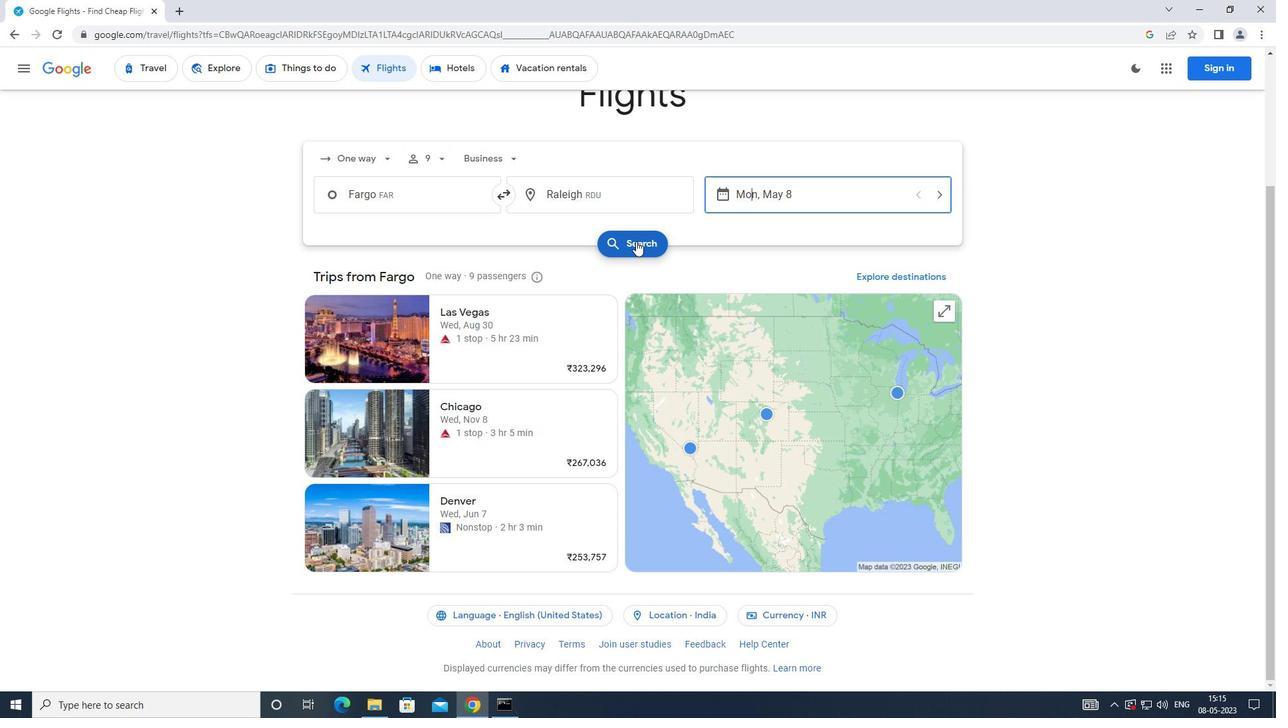 
Action: Mouse pressed left at (636, 240)
Screenshot: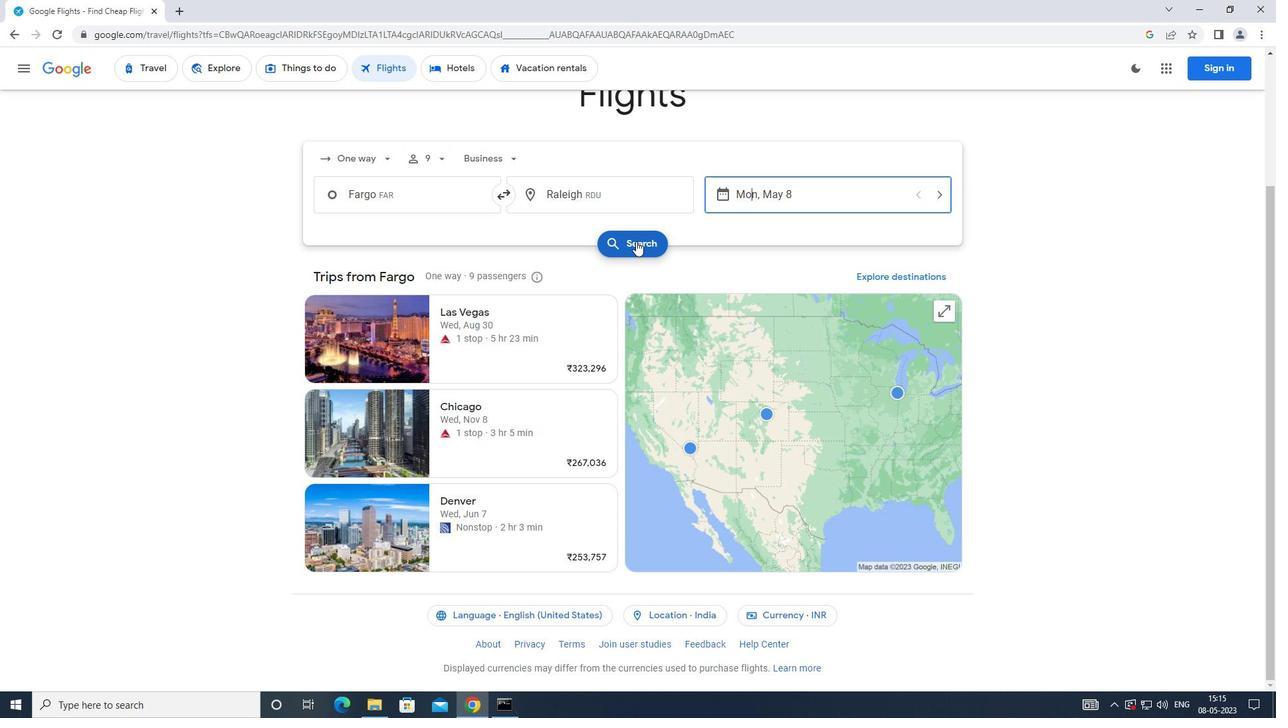 
Action: Mouse moved to (347, 184)
Screenshot: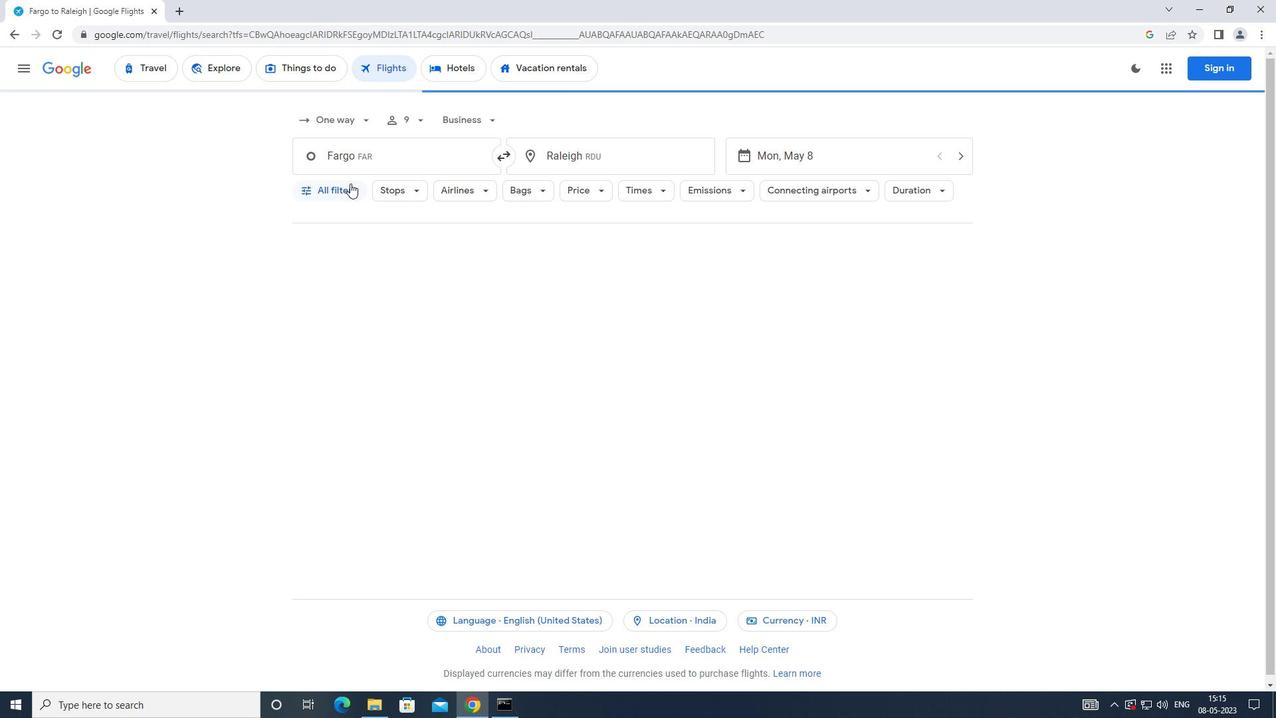 
Action: Mouse pressed left at (347, 184)
Screenshot: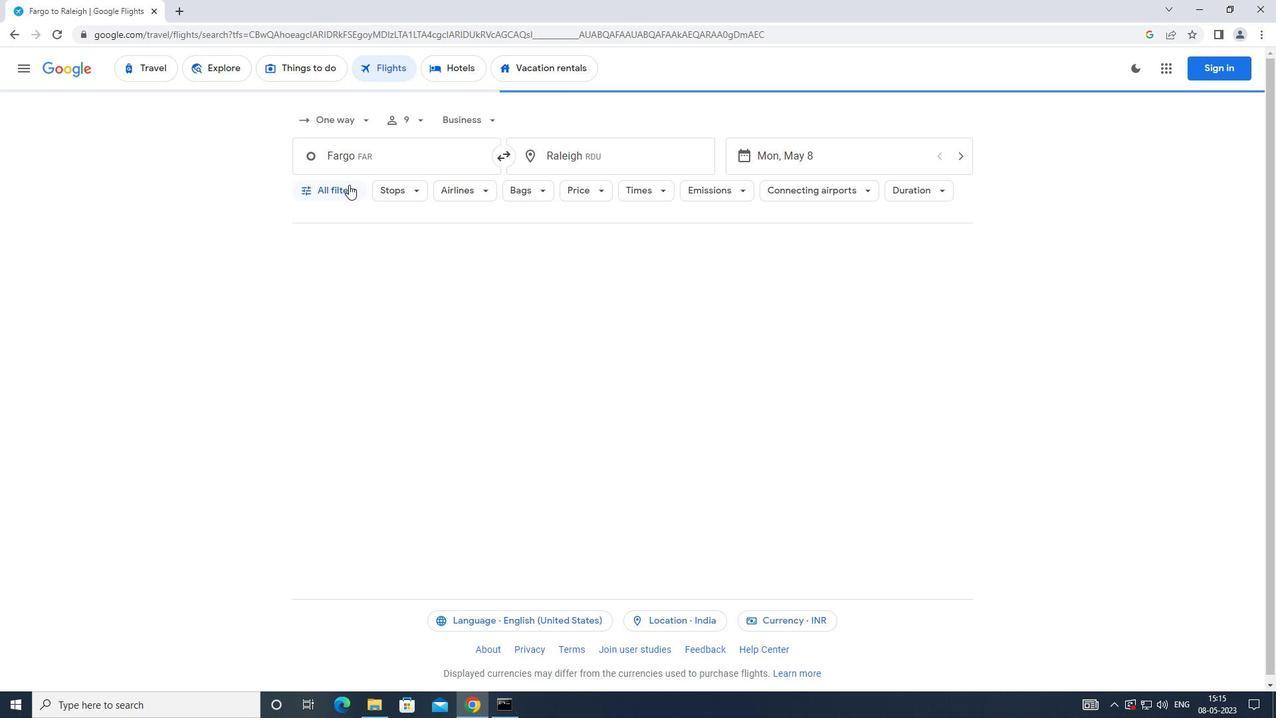 
Action: Mouse moved to (485, 474)
Screenshot: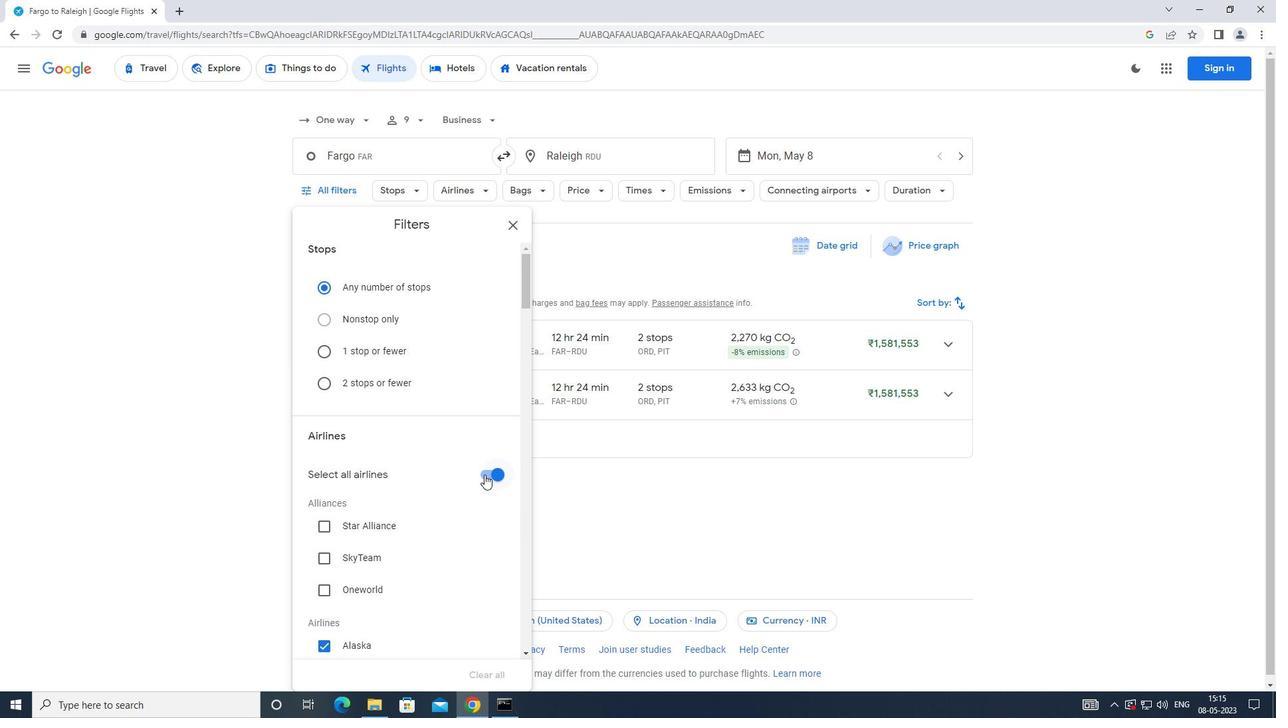 
Action: Mouse pressed left at (485, 474)
Screenshot: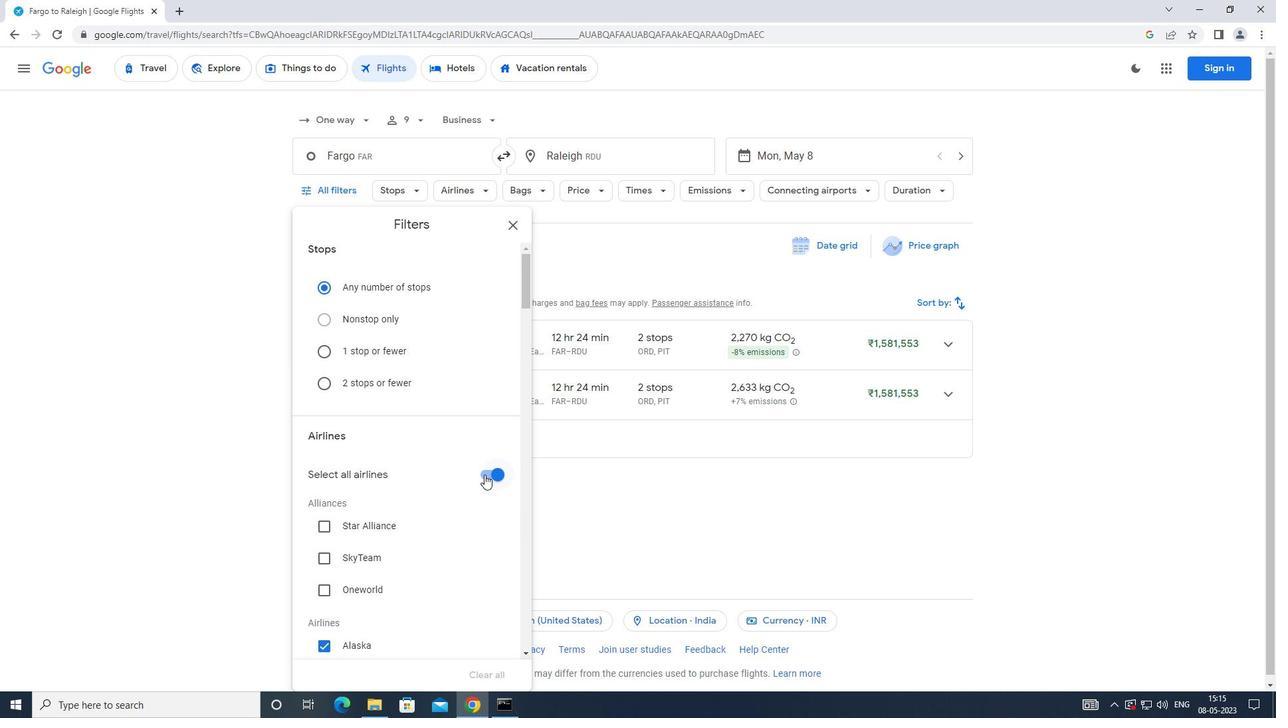 
Action: Mouse moved to (487, 472)
Screenshot: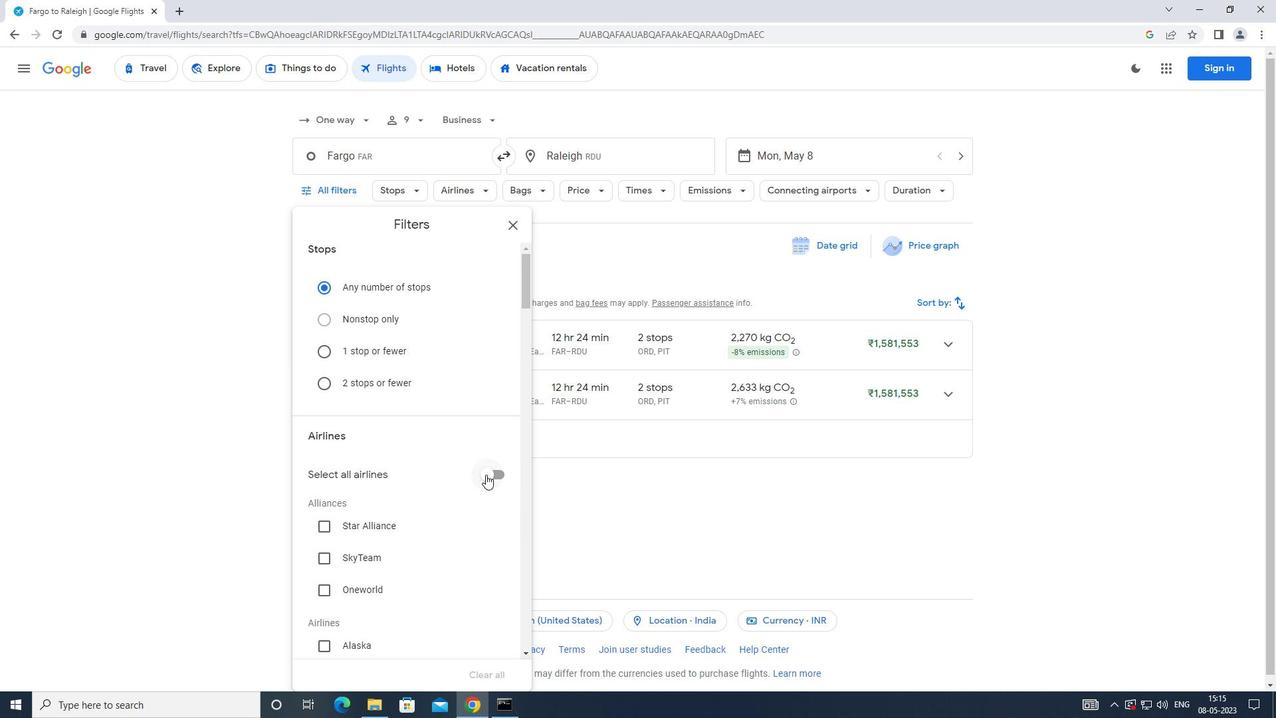 
Action: Mouse scrolled (487, 472) with delta (0, 0)
Screenshot: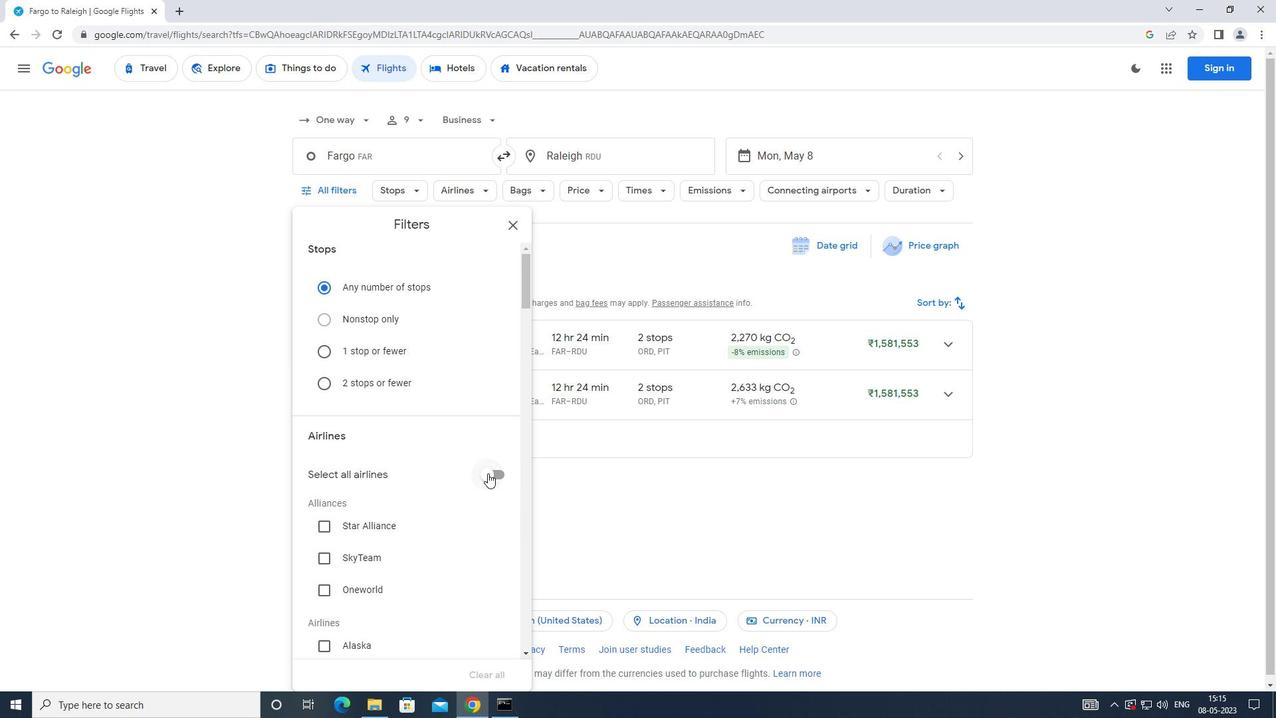 
Action: Mouse scrolled (487, 472) with delta (0, 0)
Screenshot: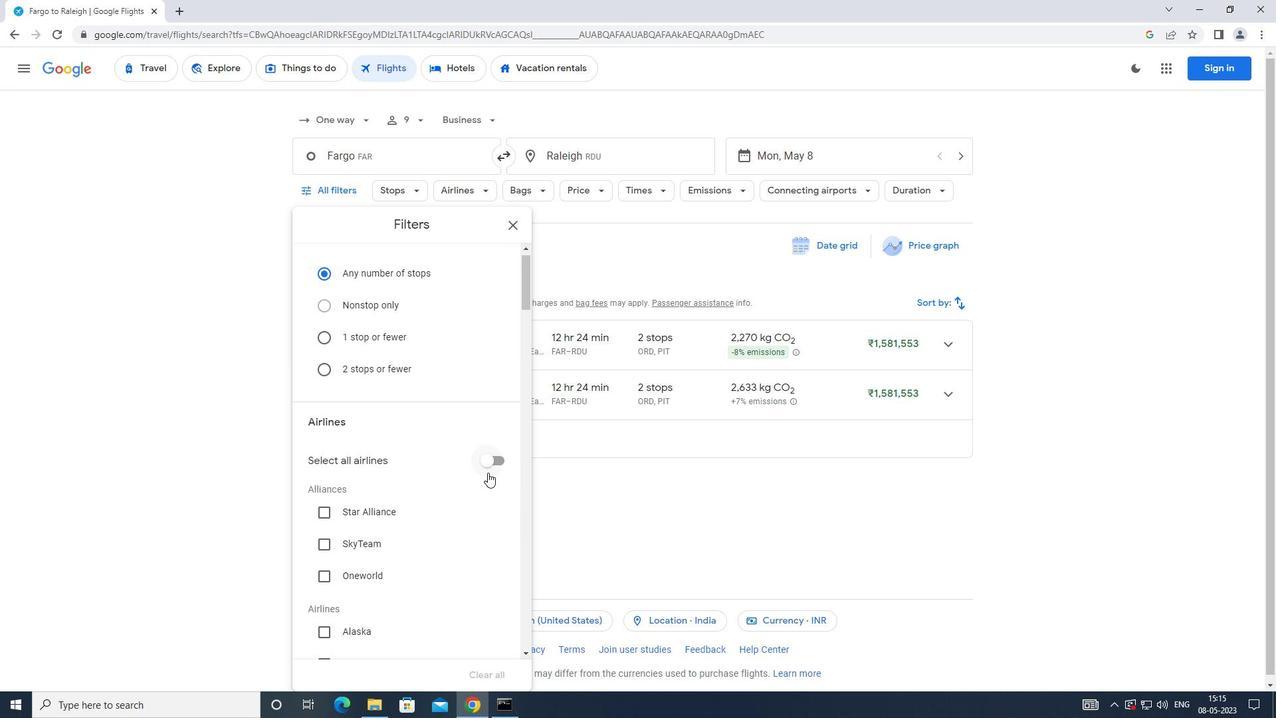 
Action: Mouse scrolled (487, 472) with delta (0, 0)
Screenshot: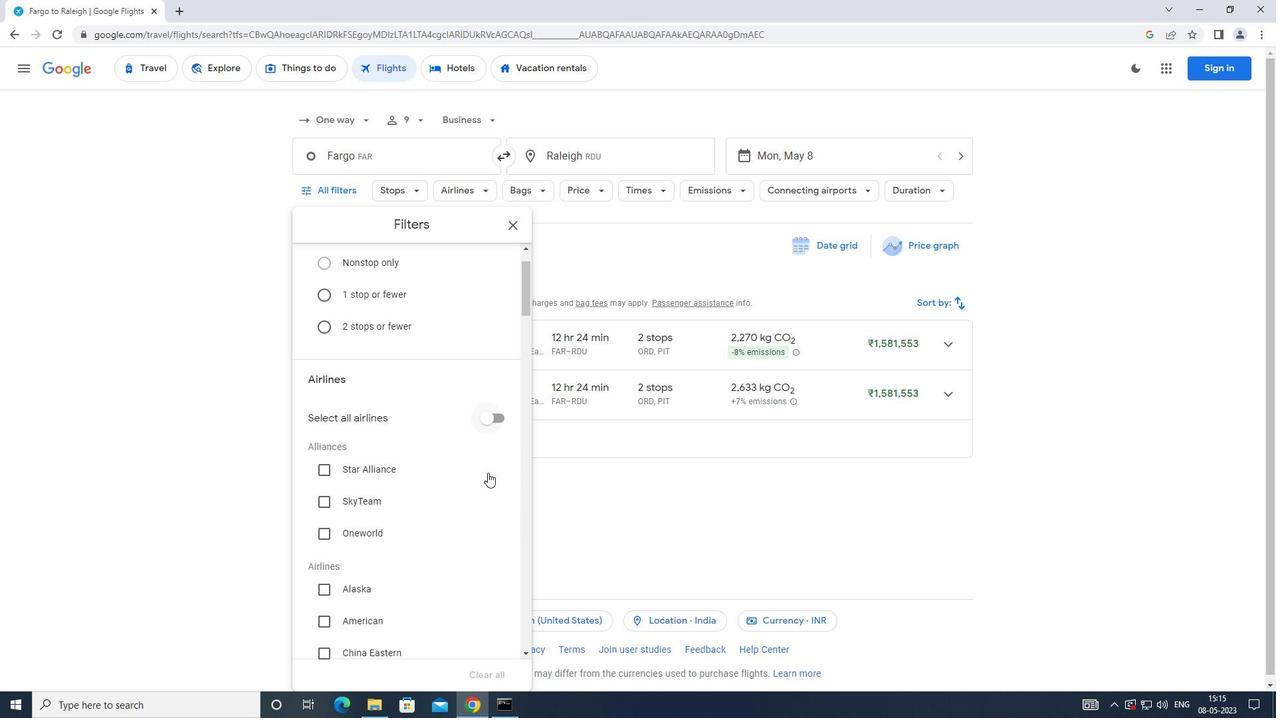 
Action: Mouse moved to (487, 472)
Screenshot: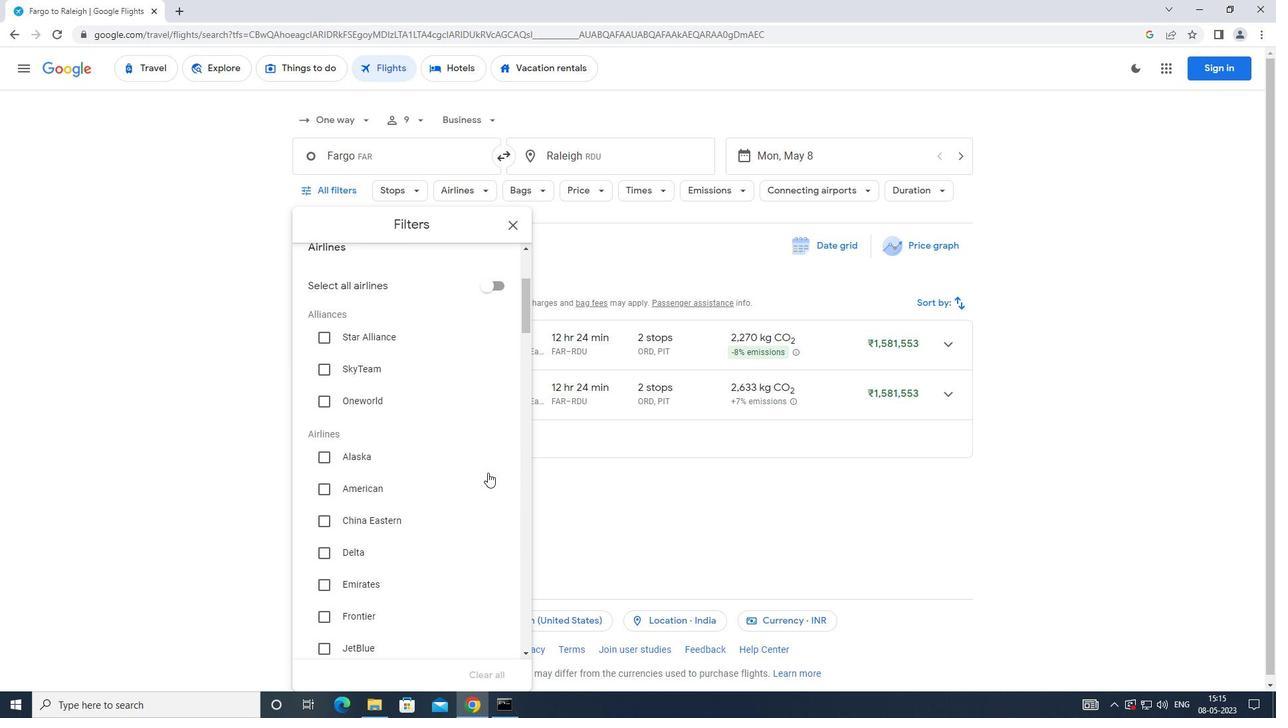 
Action: Mouse scrolled (487, 471) with delta (0, 0)
Screenshot: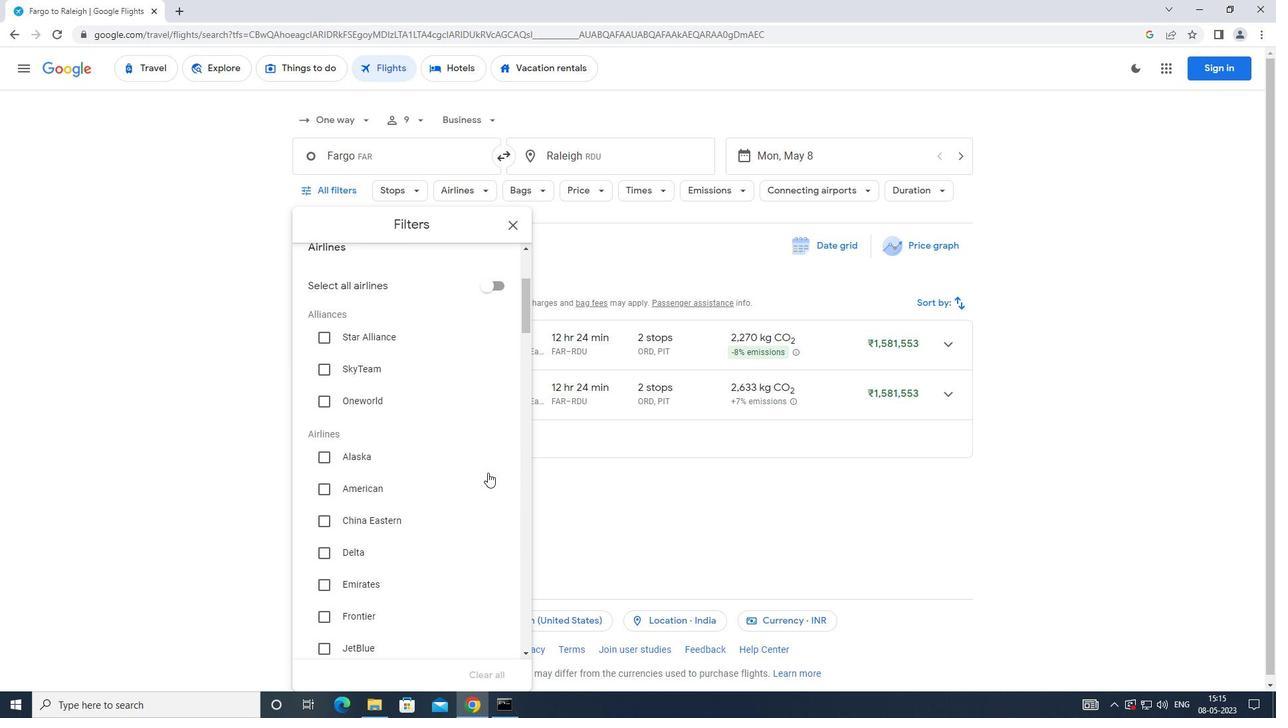
Action: Mouse moved to (494, 460)
Screenshot: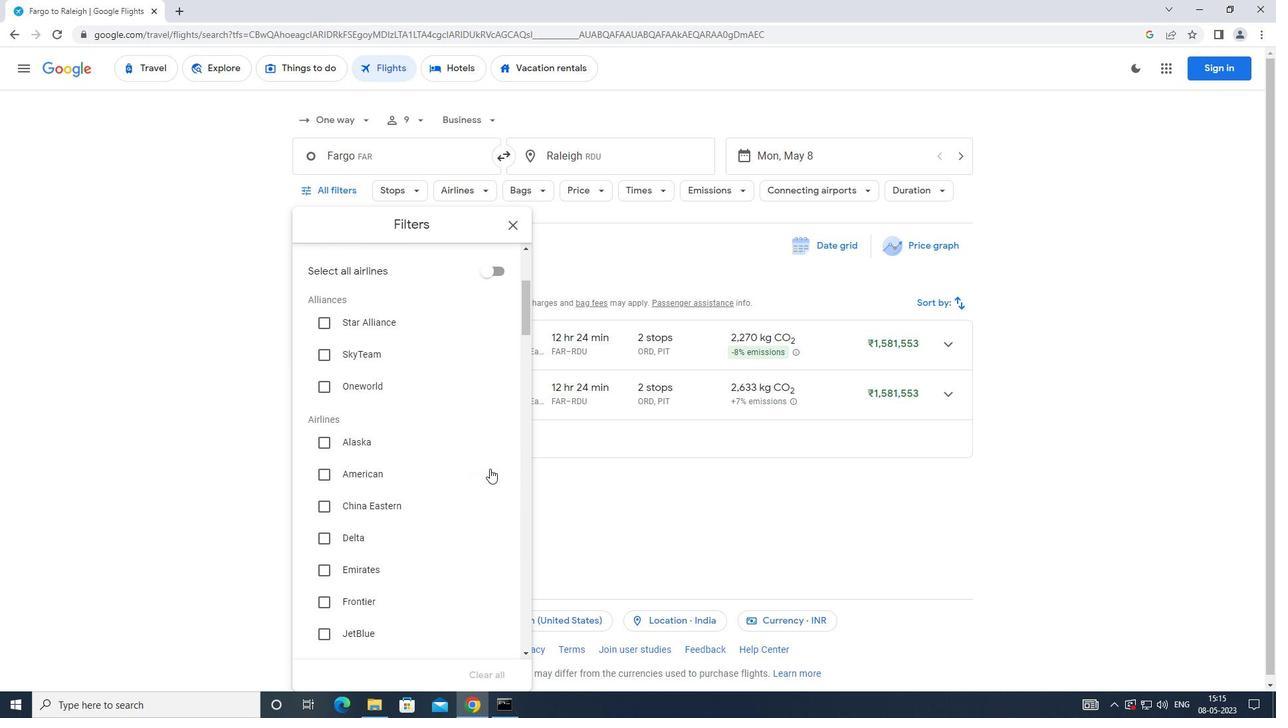 
Action: Mouse scrolled (494, 460) with delta (0, 0)
Screenshot: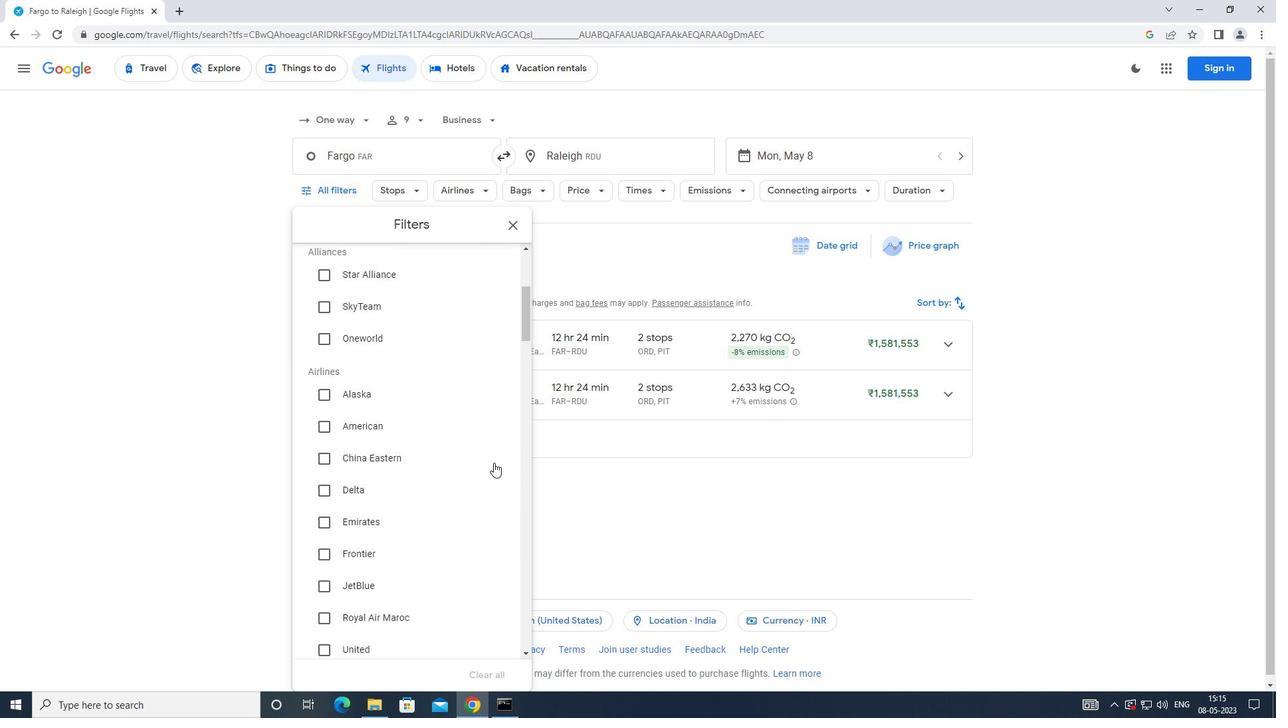 
Action: Mouse scrolled (494, 460) with delta (0, 0)
Screenshot: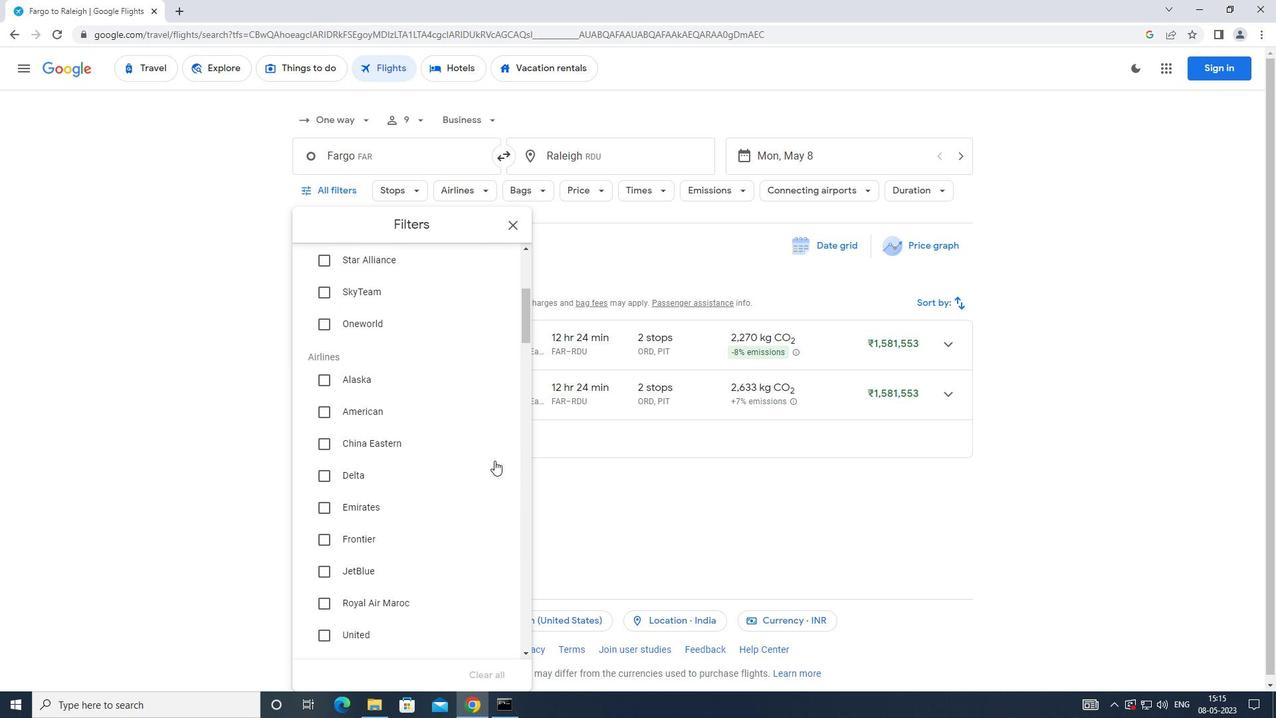 
Action: Mouse scrolled (494, 460) with delta (0, 0)
Screenshot: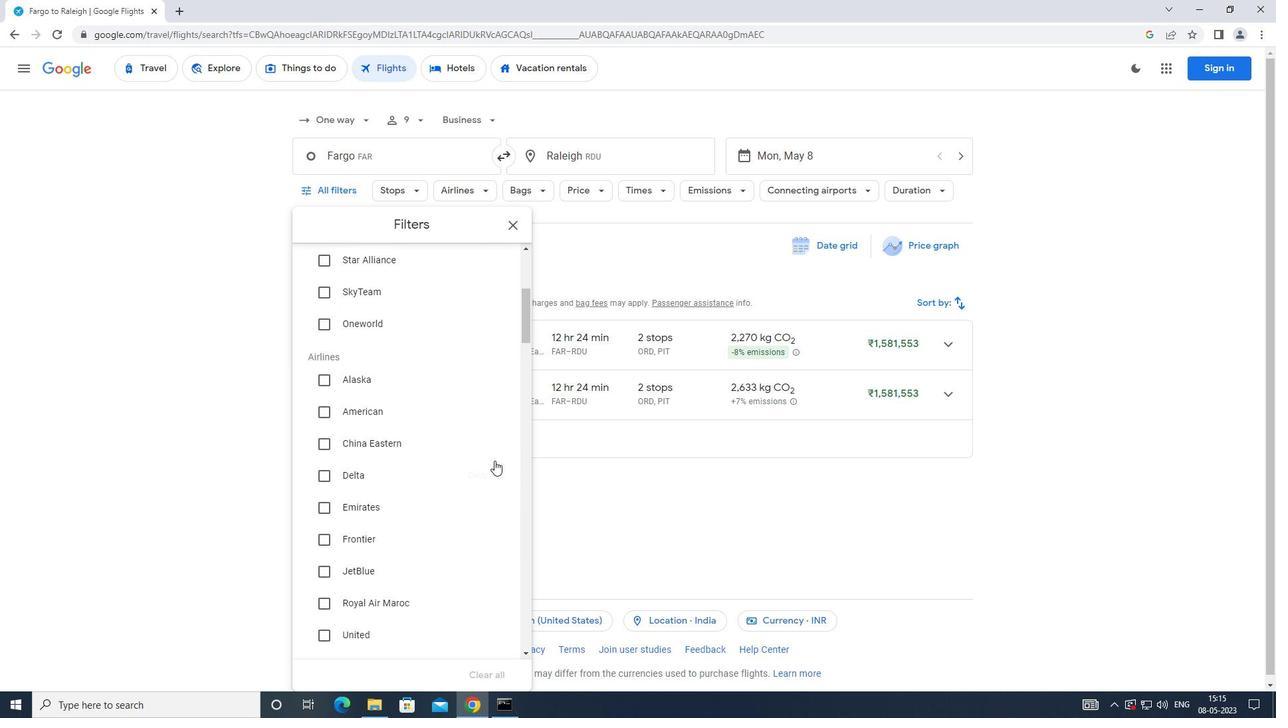 
Action: Mouse moved to (496, 455)
Screenshot: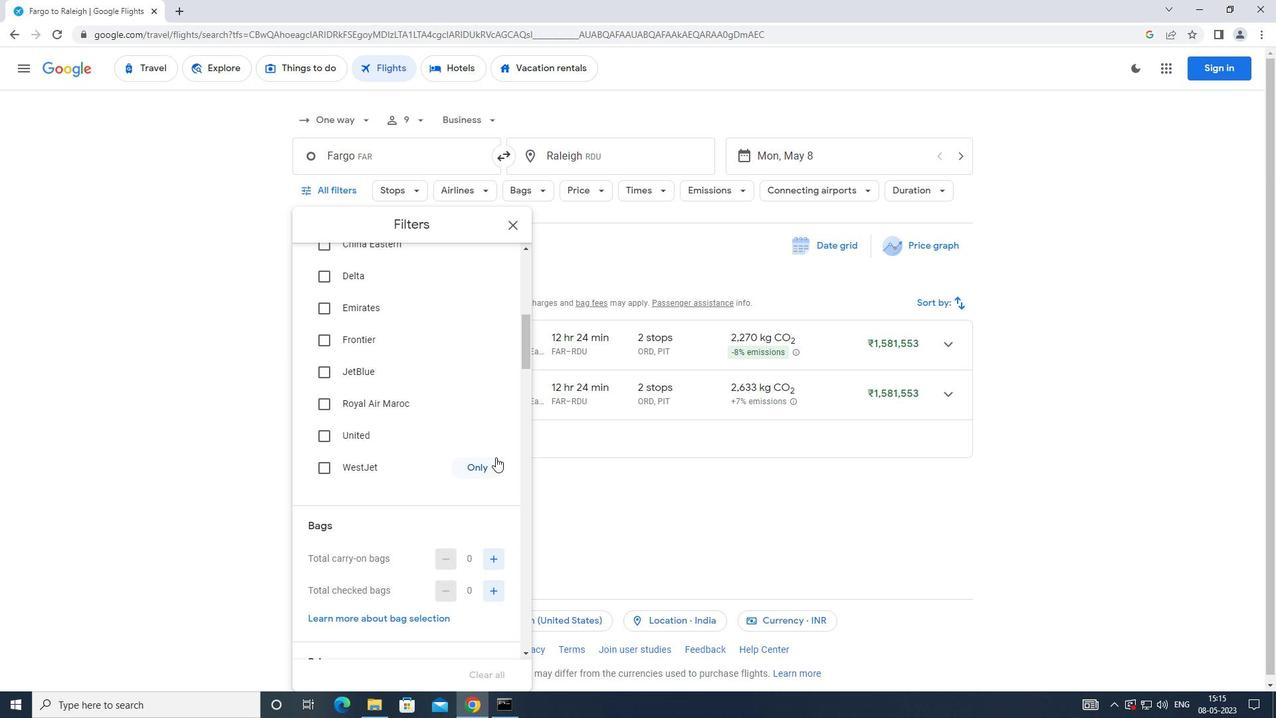 
Action: Mouse scrolled (496, 456) with delta (0, 0)
Screenshot: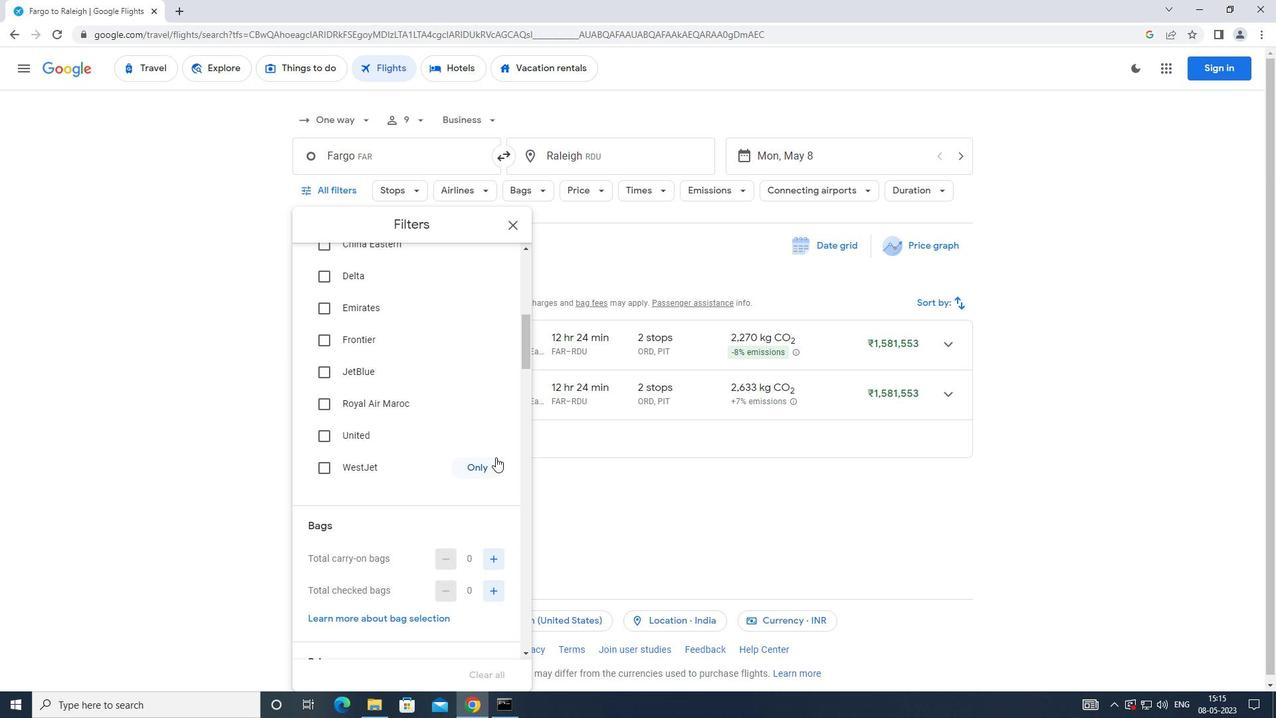 
Action: Mouse moved to (496, 454)
Screenshot: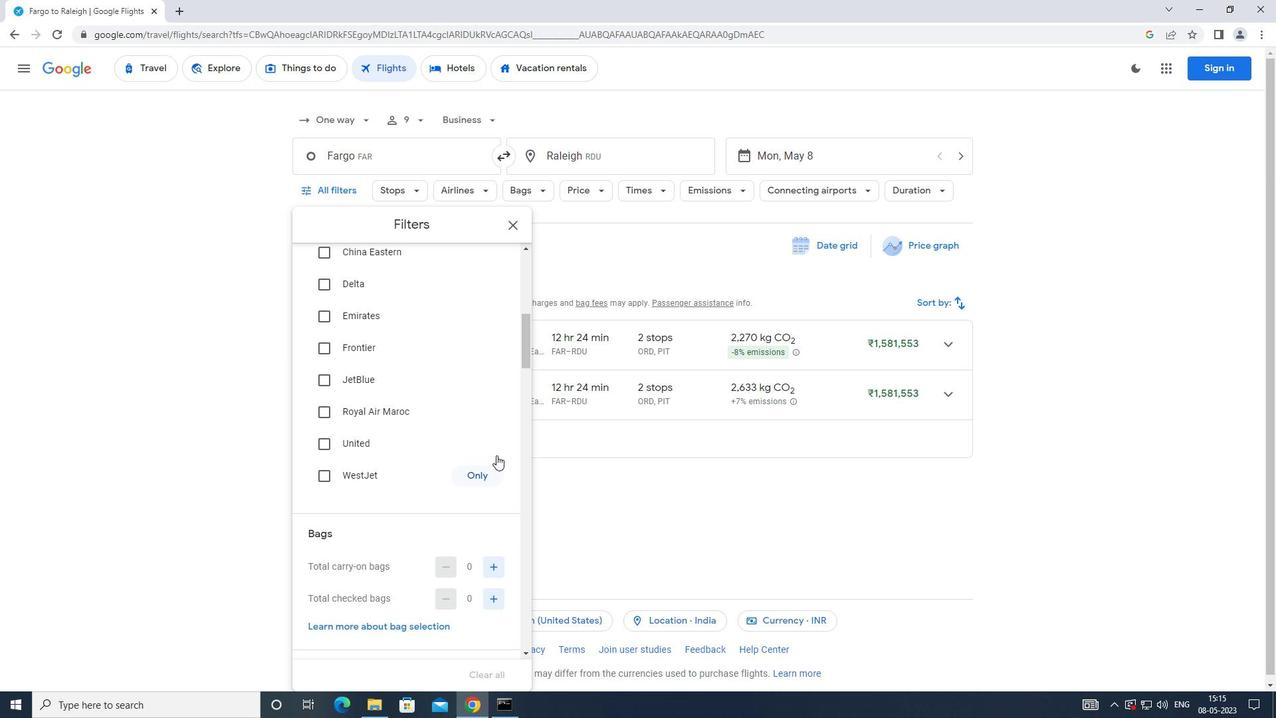 
Action: Mouse scrolled (496, 455) with delta (0, 0)
Screenshot: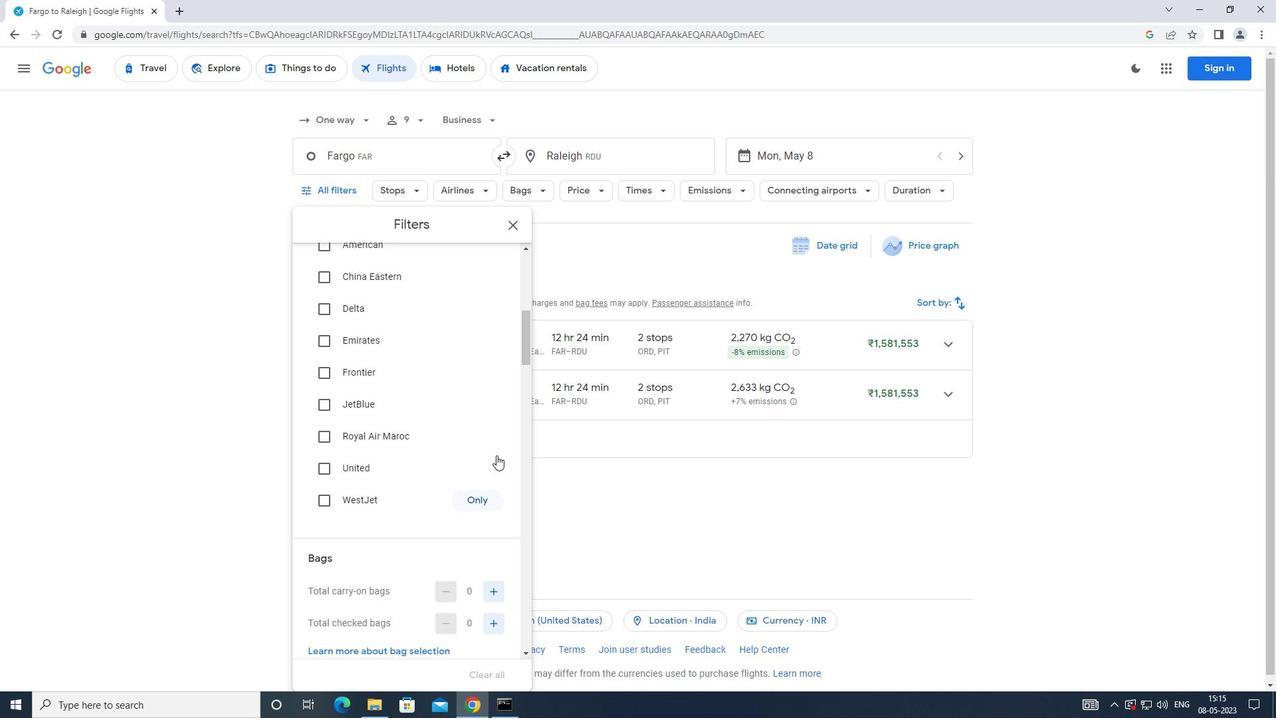 
Action: Mouse moved to (497, 451)
Screenshot: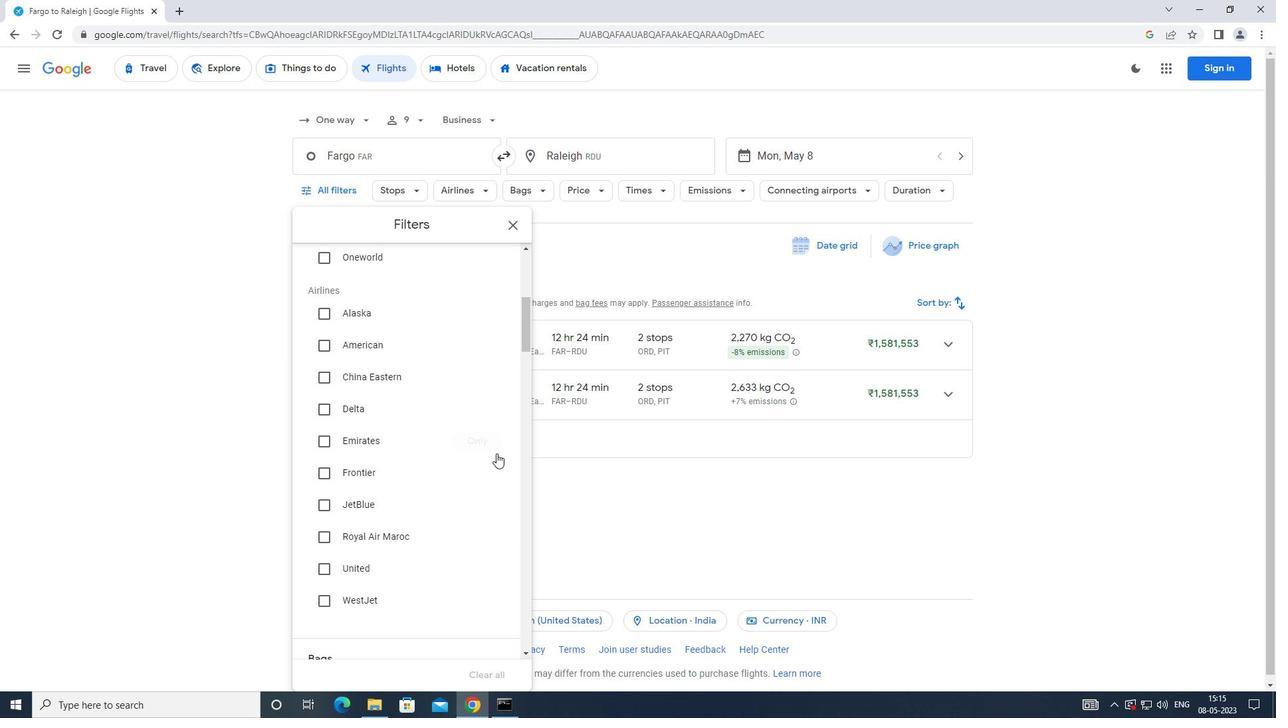 
Action: Mouse scrolled (497, 450) with delta (0, 0)
Screenshot: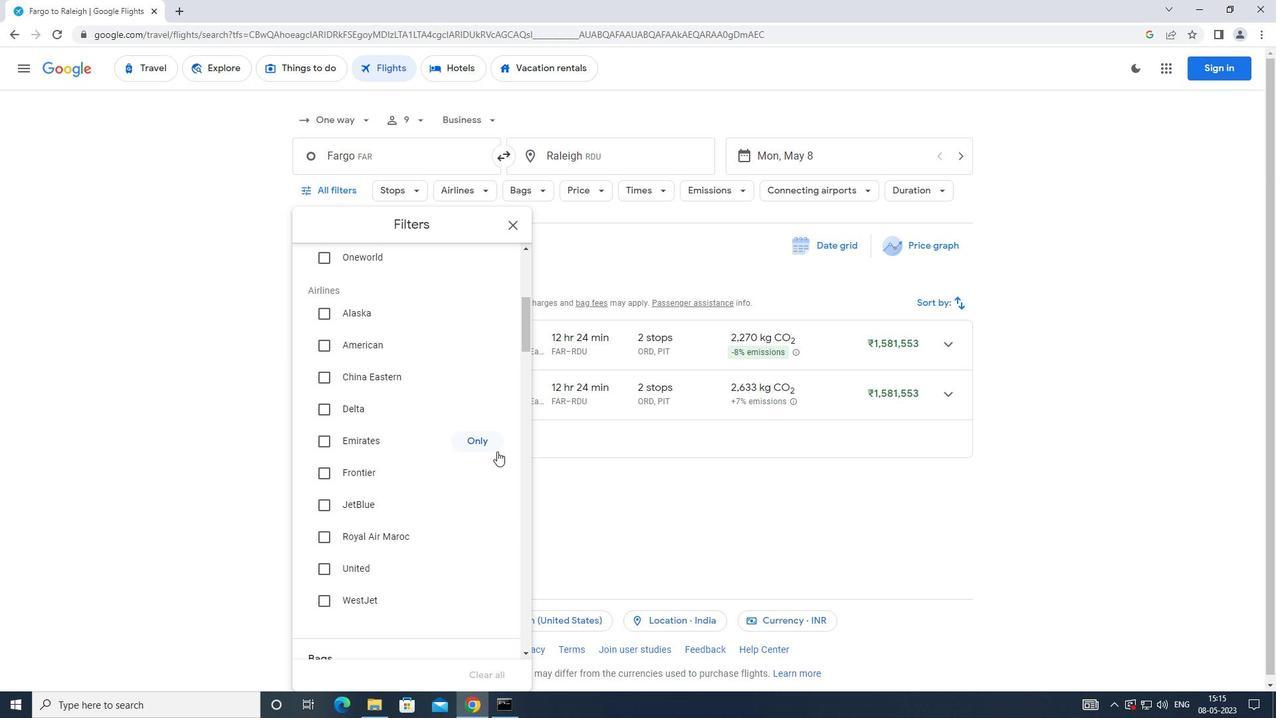 
Action: Mouse scrolled (497, 450) with delta (0, 0)
Screenshot: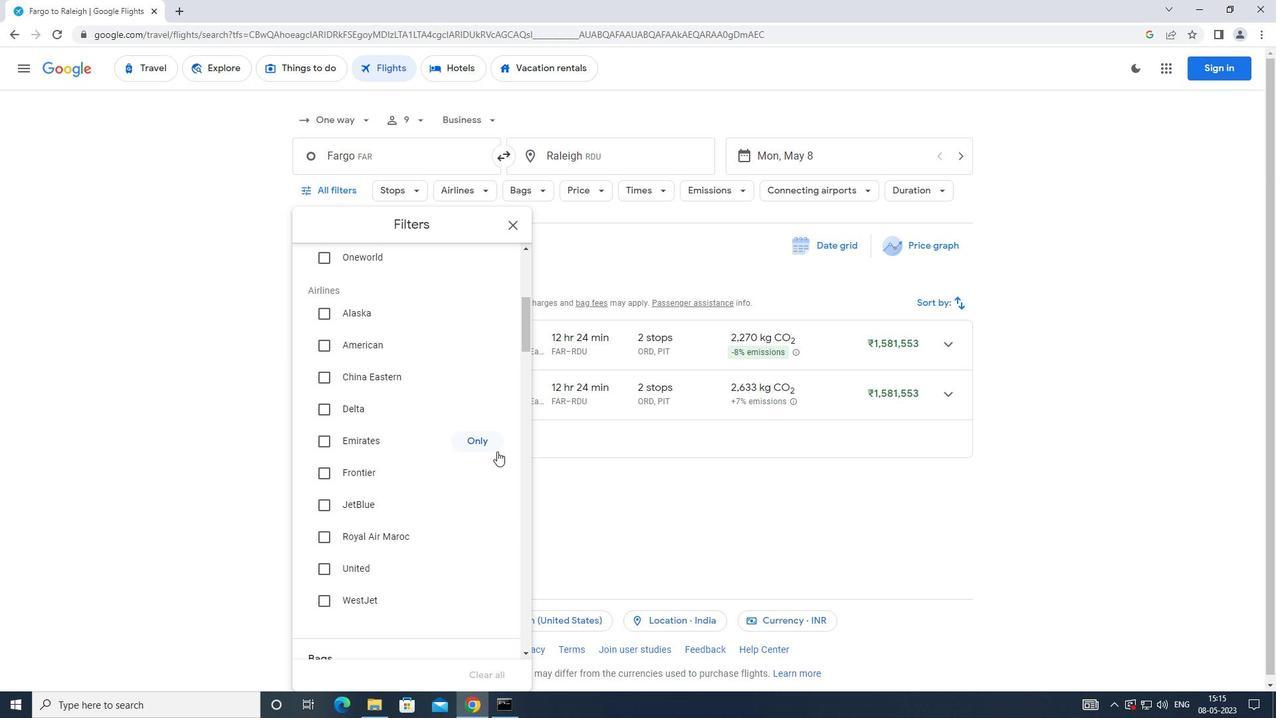 
Action: Mouse scrolled (497, 450) with delta (0, 0)
Screenshot: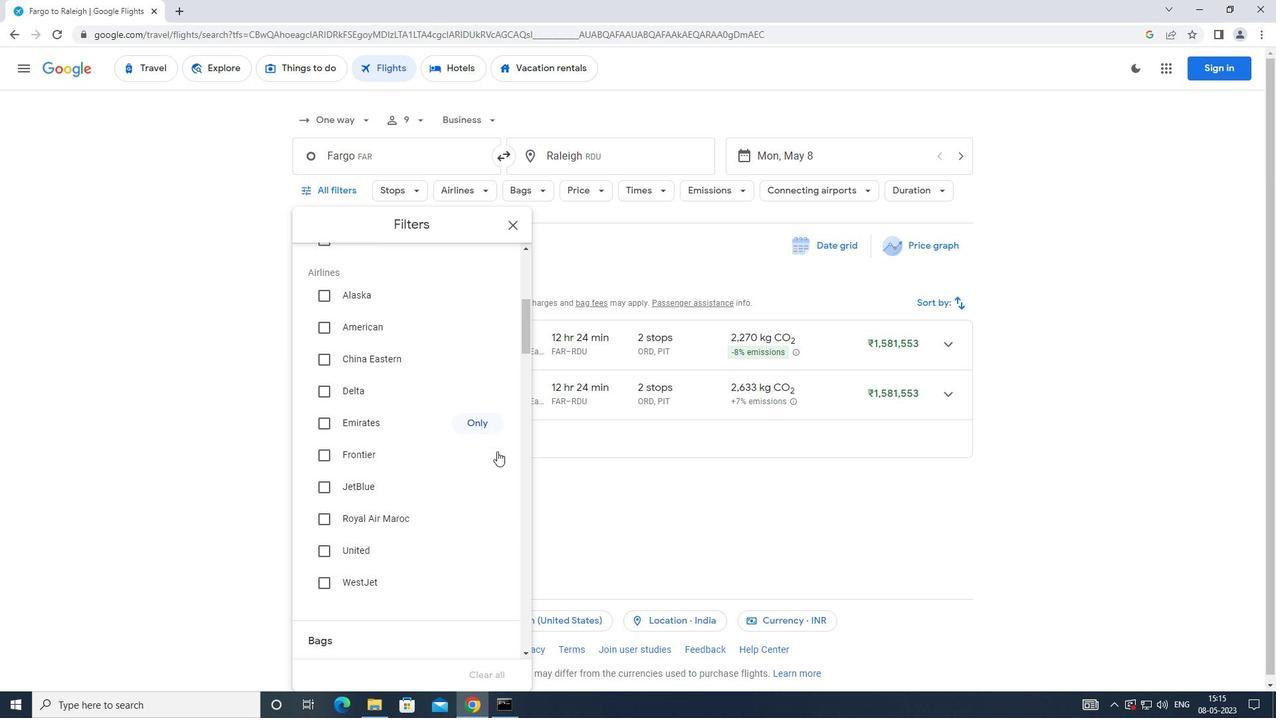 
Action: Mouse moved to (493, 526)
Screenshot: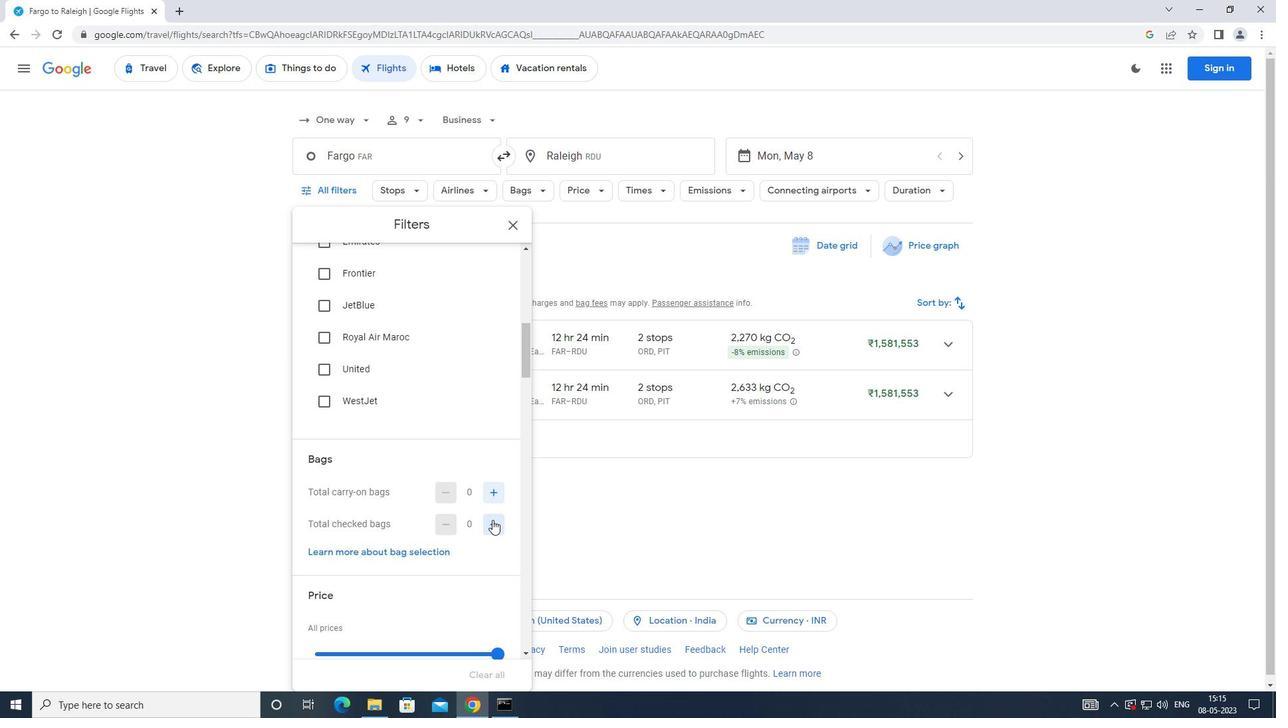 
Action: Mouse pressed left at (493, 526)
Screenshot: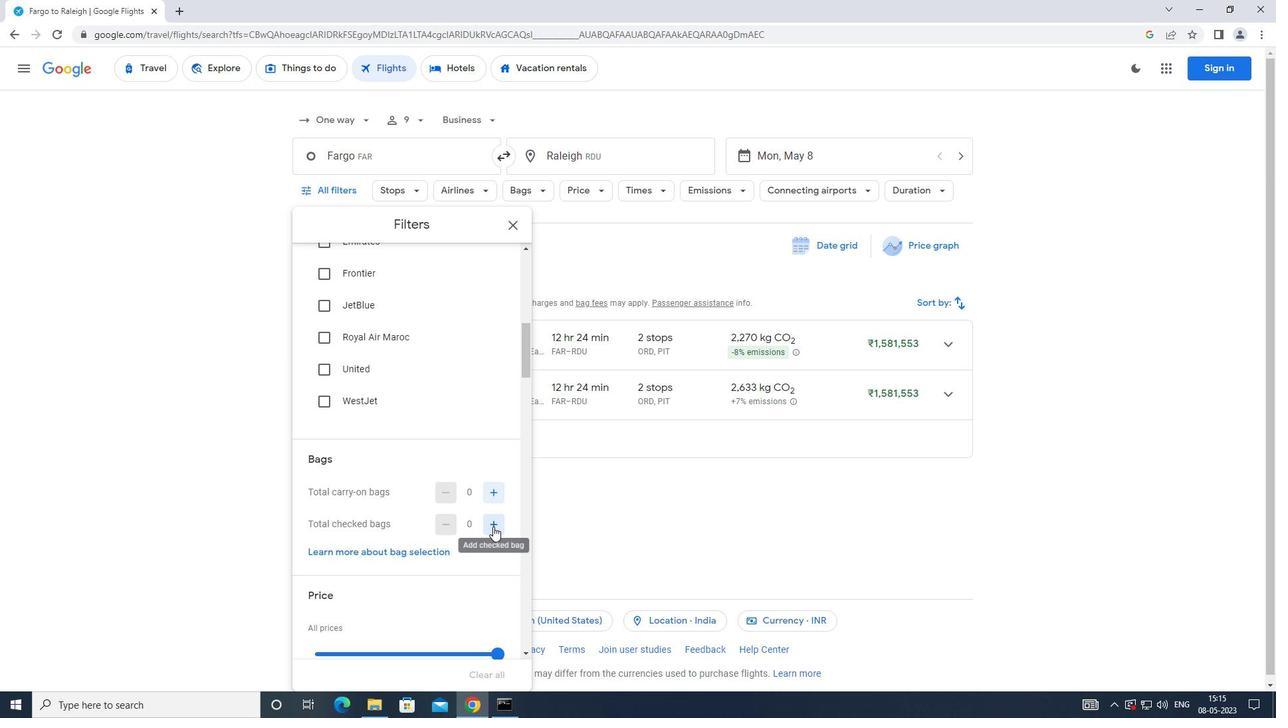 
Action: Mouse pressed left at (493, 526)
Screenshot: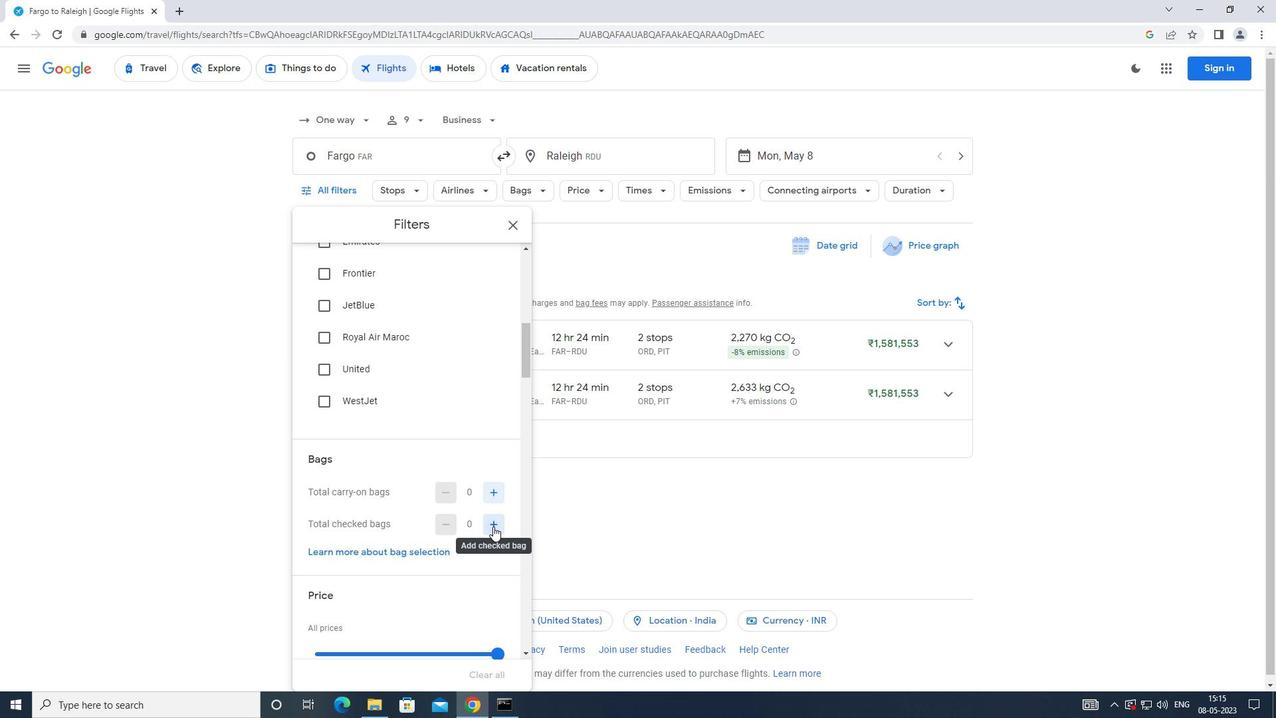 
Action: Mouse moved to (449, 510)
Screenshot: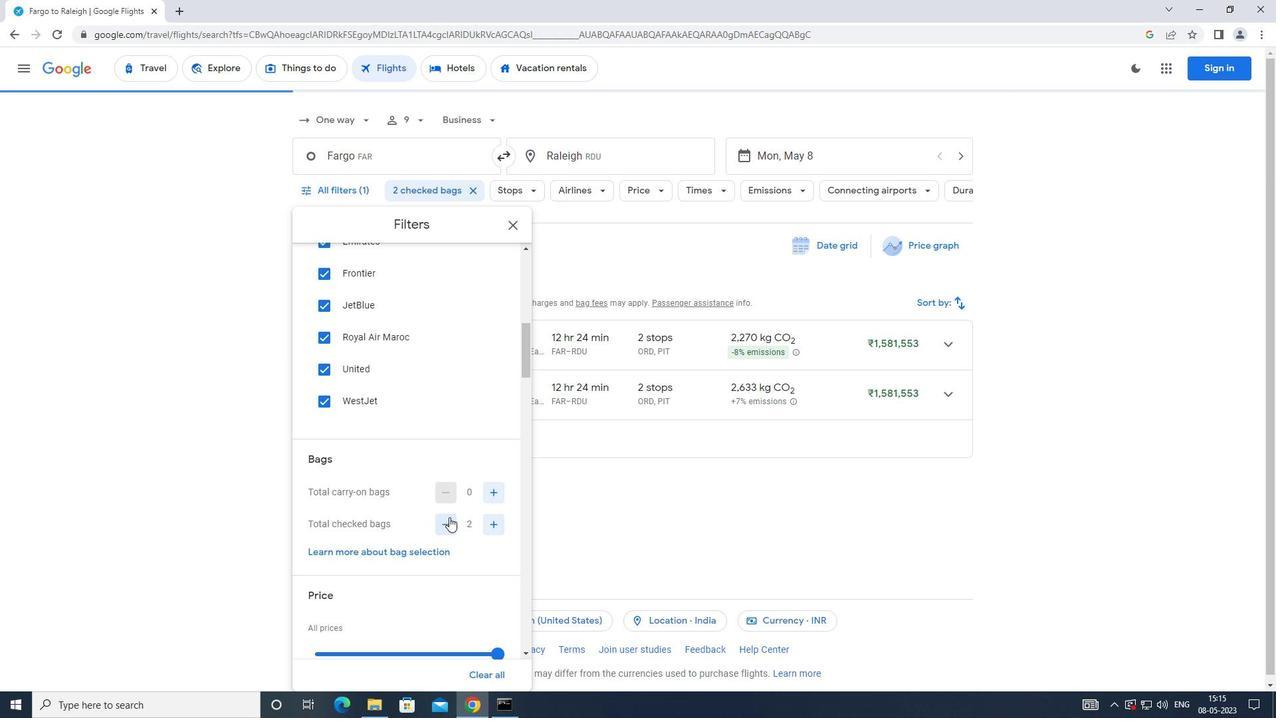 
Action: Mouse scrolled (449, 509) with delta (0, 0)
Screenshot: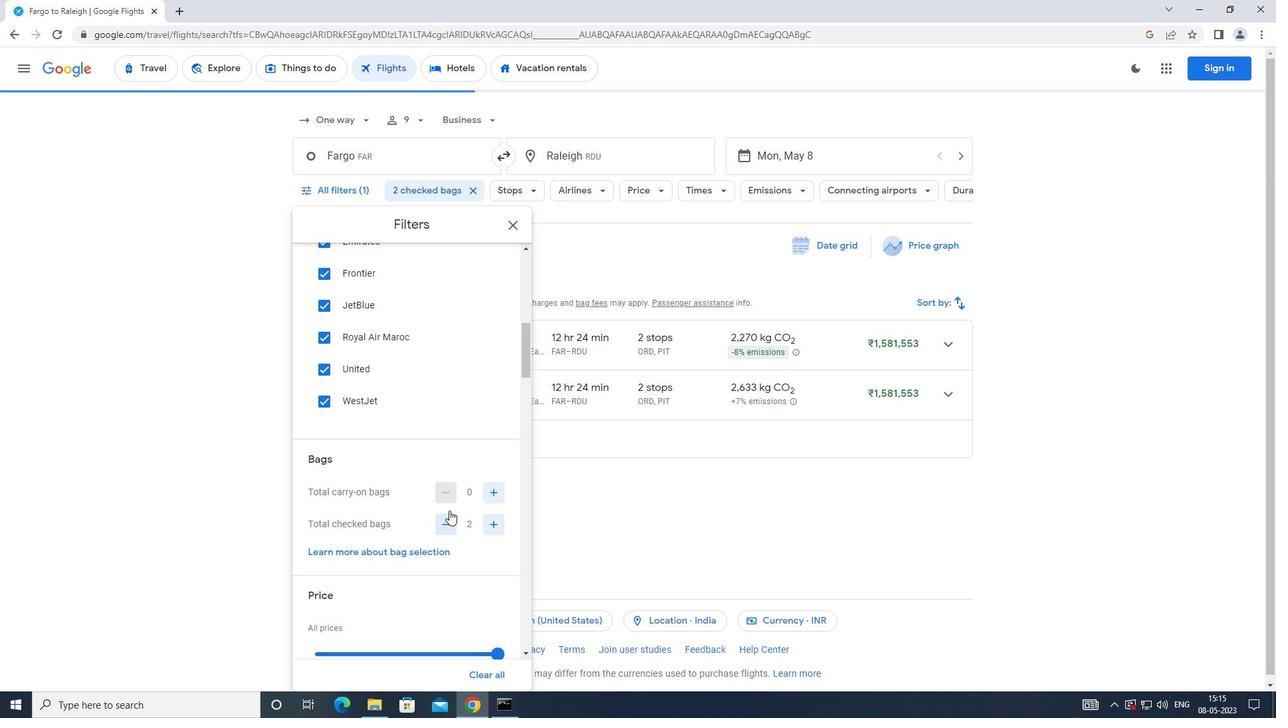 
Action: Mouse scrolled (449, 509) with delta (0, 0)
Screenshot: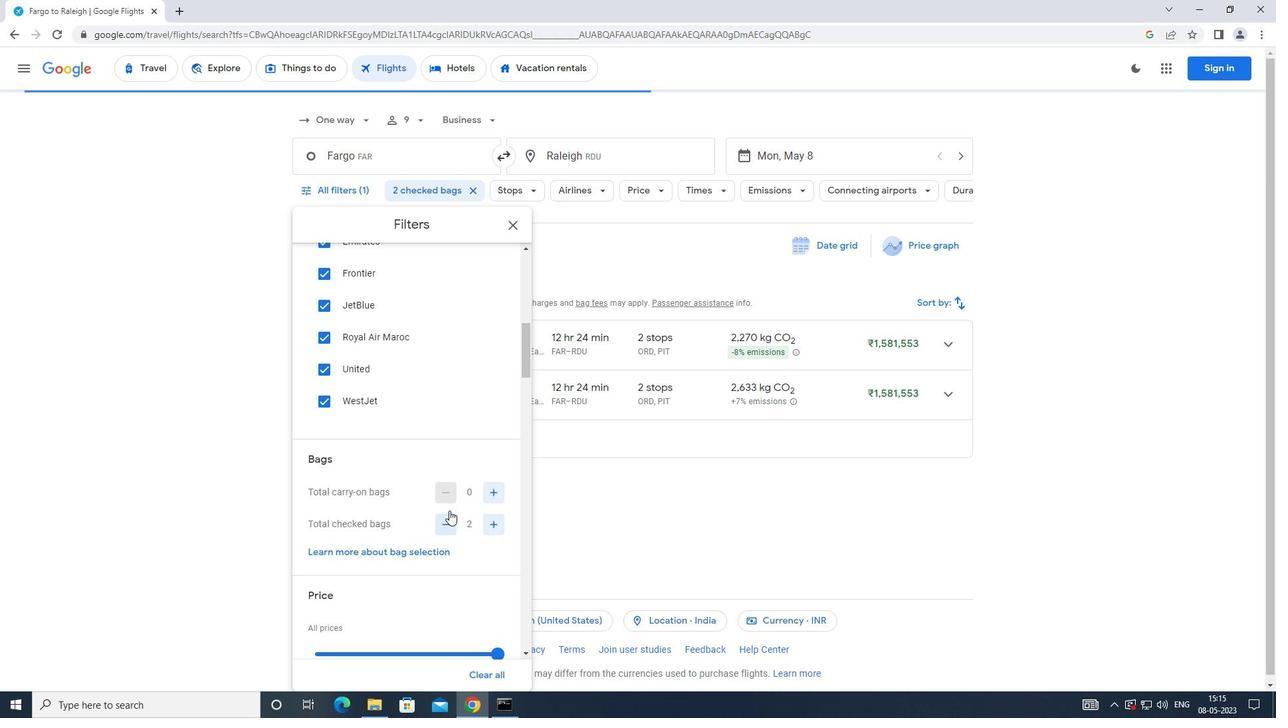 
Action: Mouse moved to (497, 521)
Screenshot: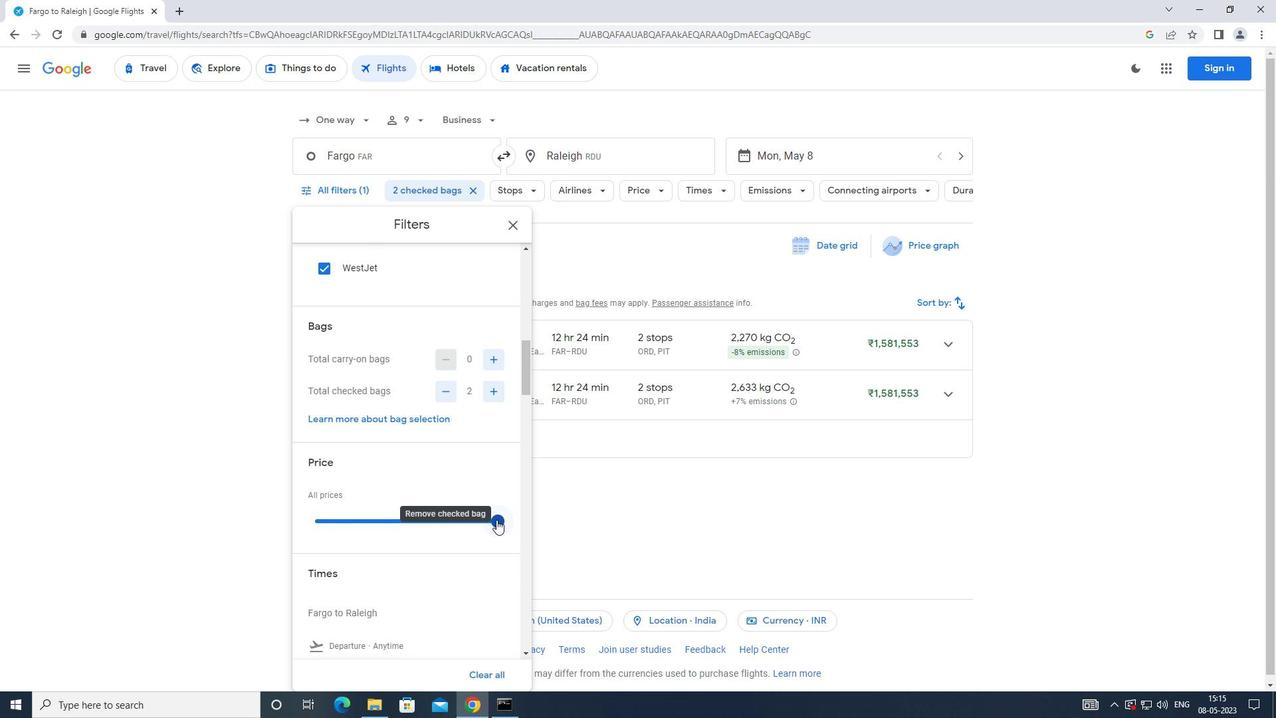 
Action: Mouse pressed left at (497, 521)
Screenshot: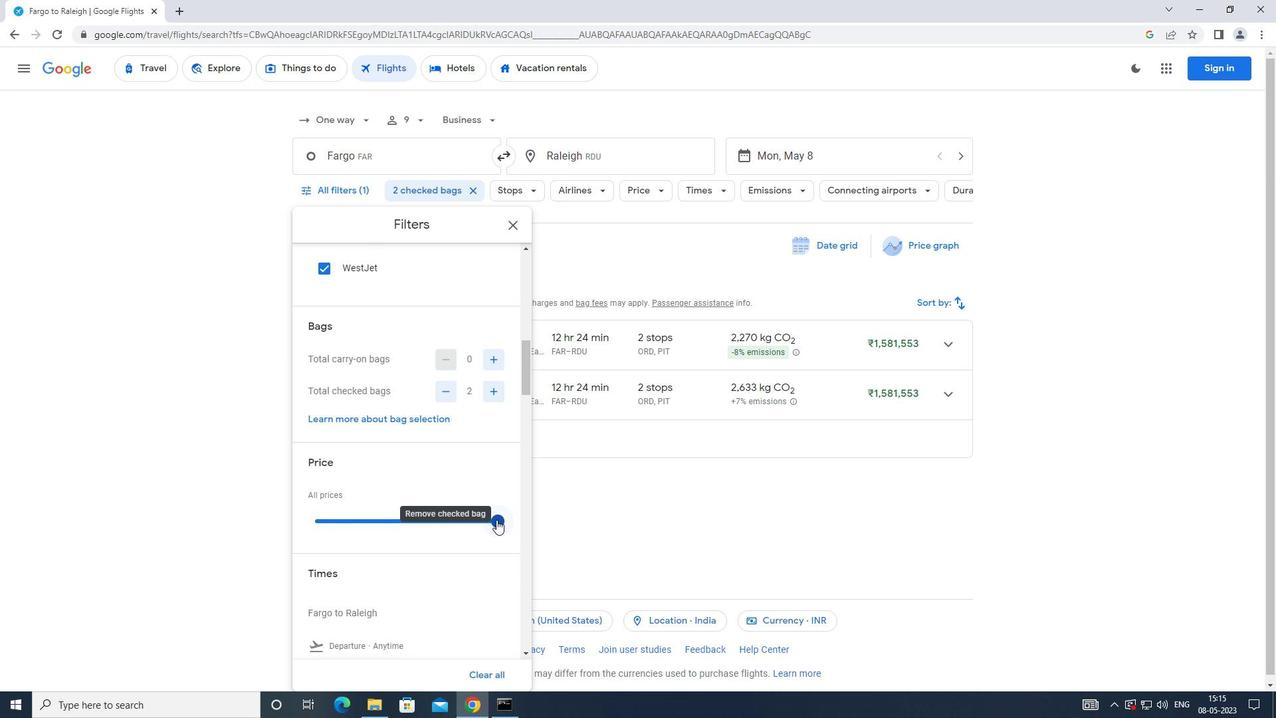 
Action: Mouse moved to (422, 501)
Screenshot: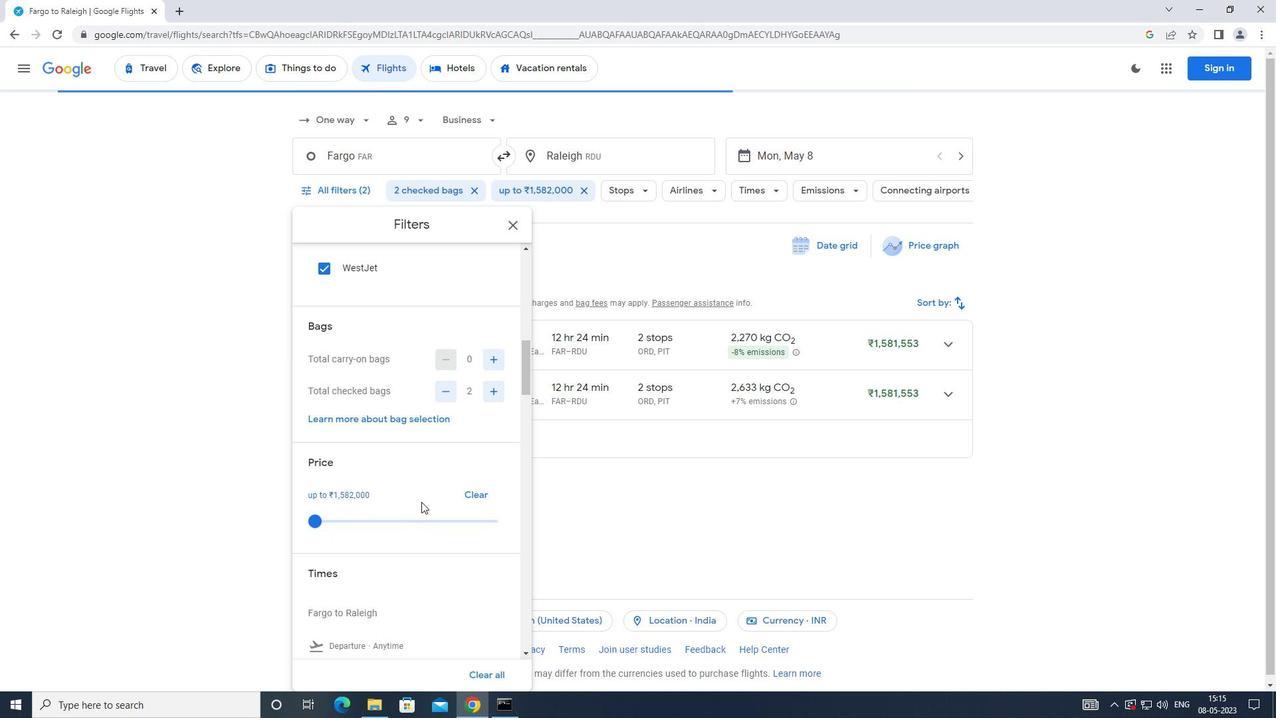 
Action: Mouse scrolled (422, 500) with delta (0, 0)
Screenshot: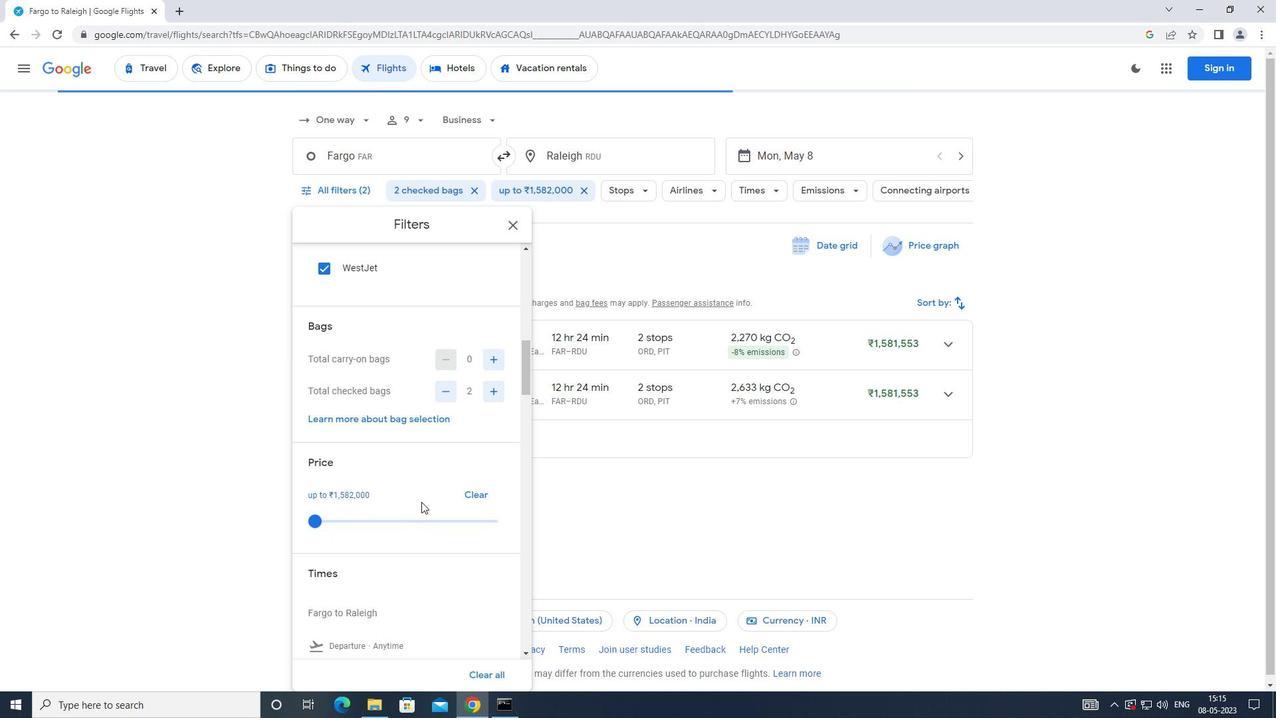 
Action: Mouse moved to (428, 497)
Screenshot: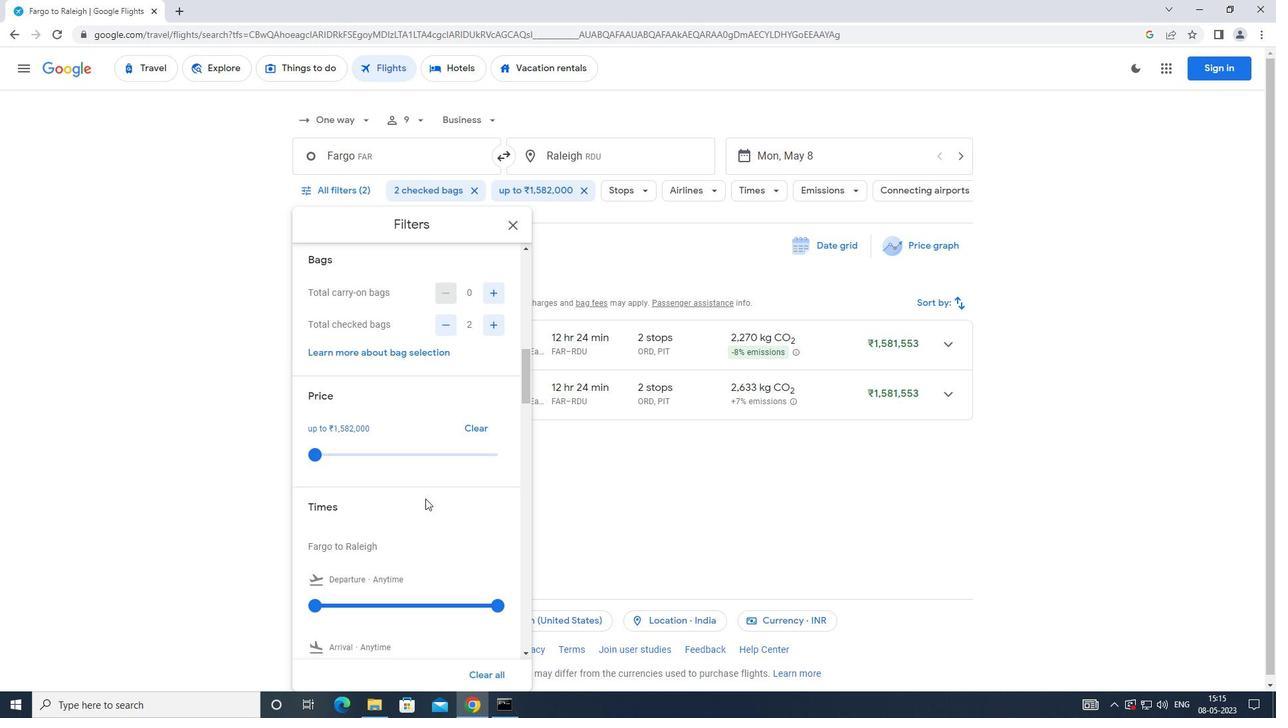 
Action: Mouse scrolled (428, 496) with delta (0, 0)
Screenshot: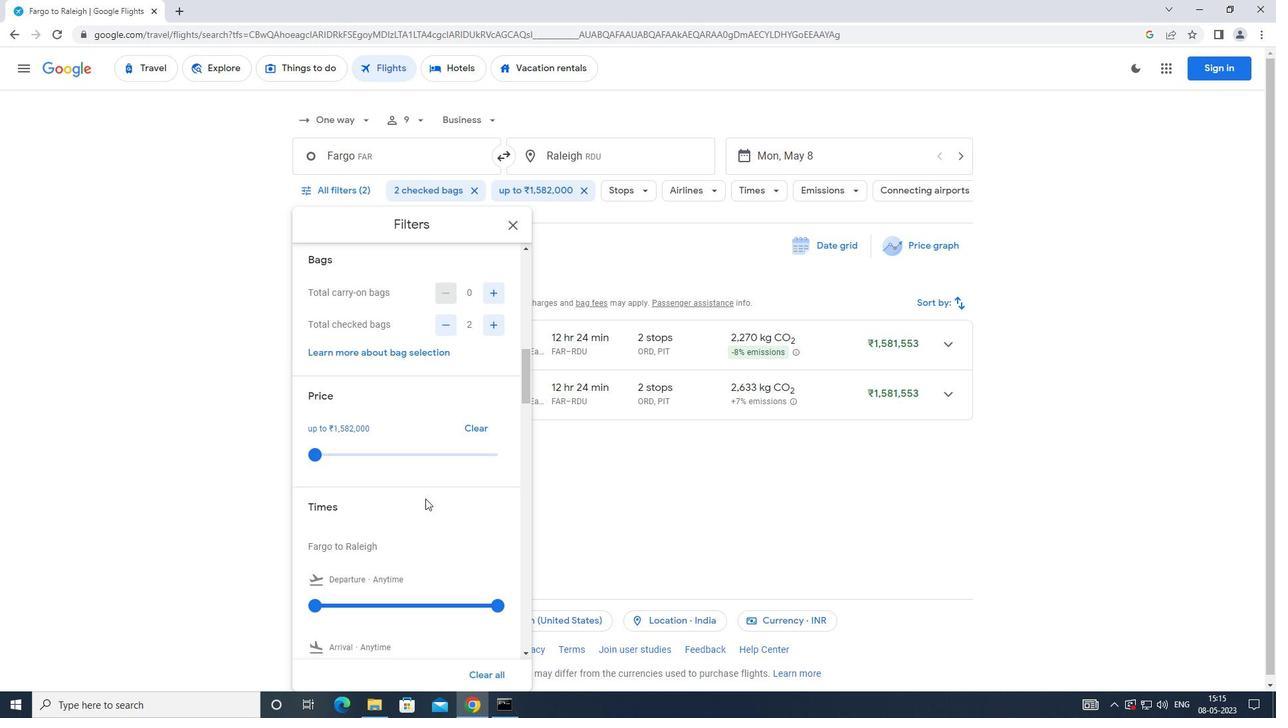 
Action: Mouse moved to (311, 542)
Screenshot: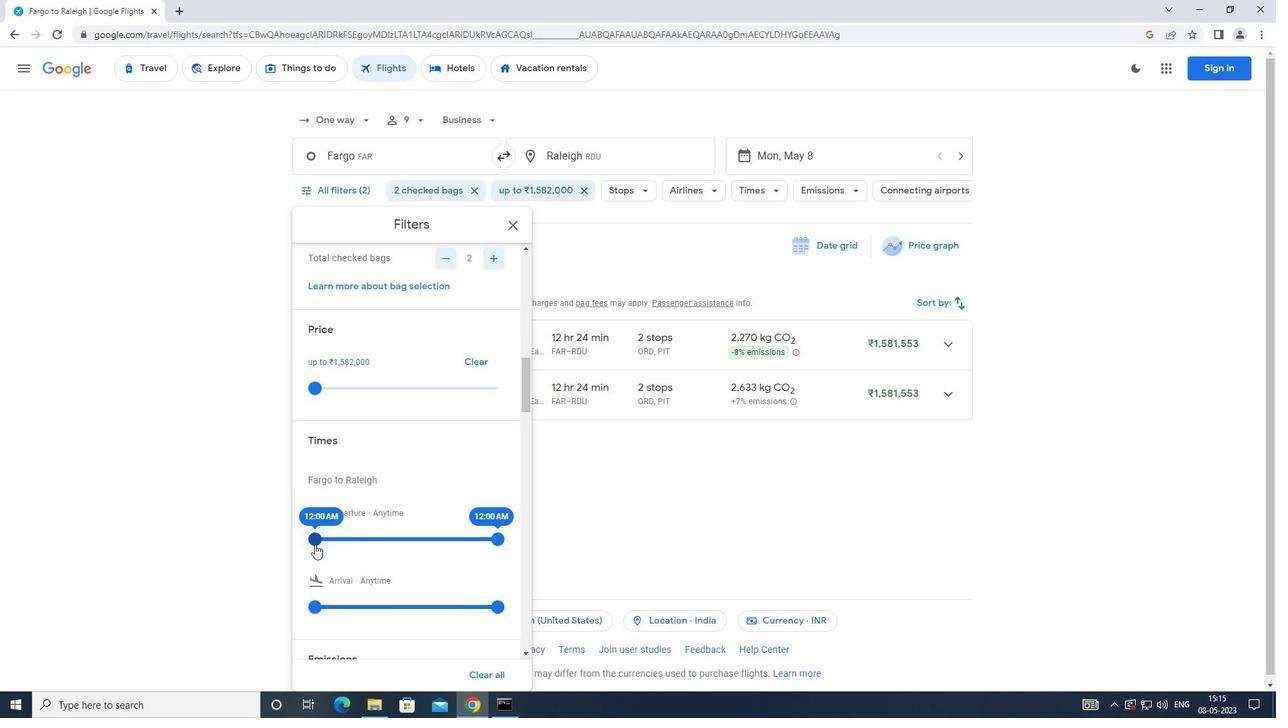 
Action: Mouse pressed left at (311, 542)
Screenshot: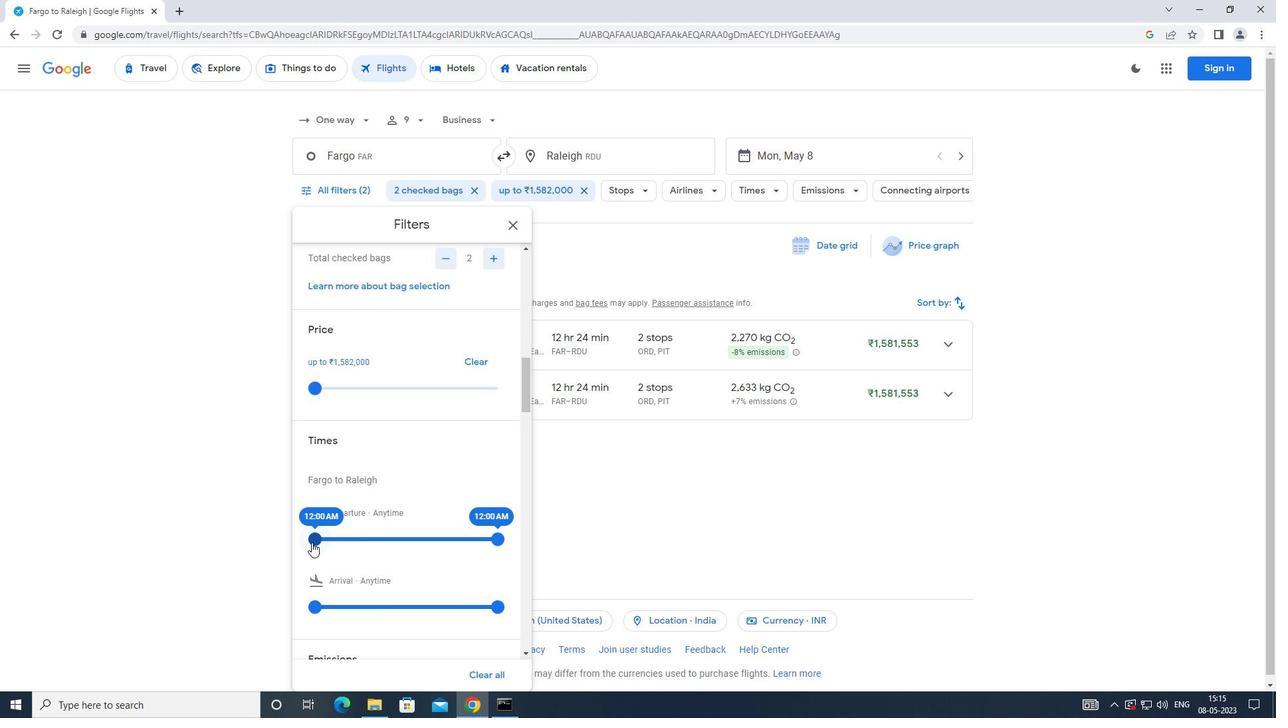 
Action: Mouse moved to (497, 539)
Screenshot: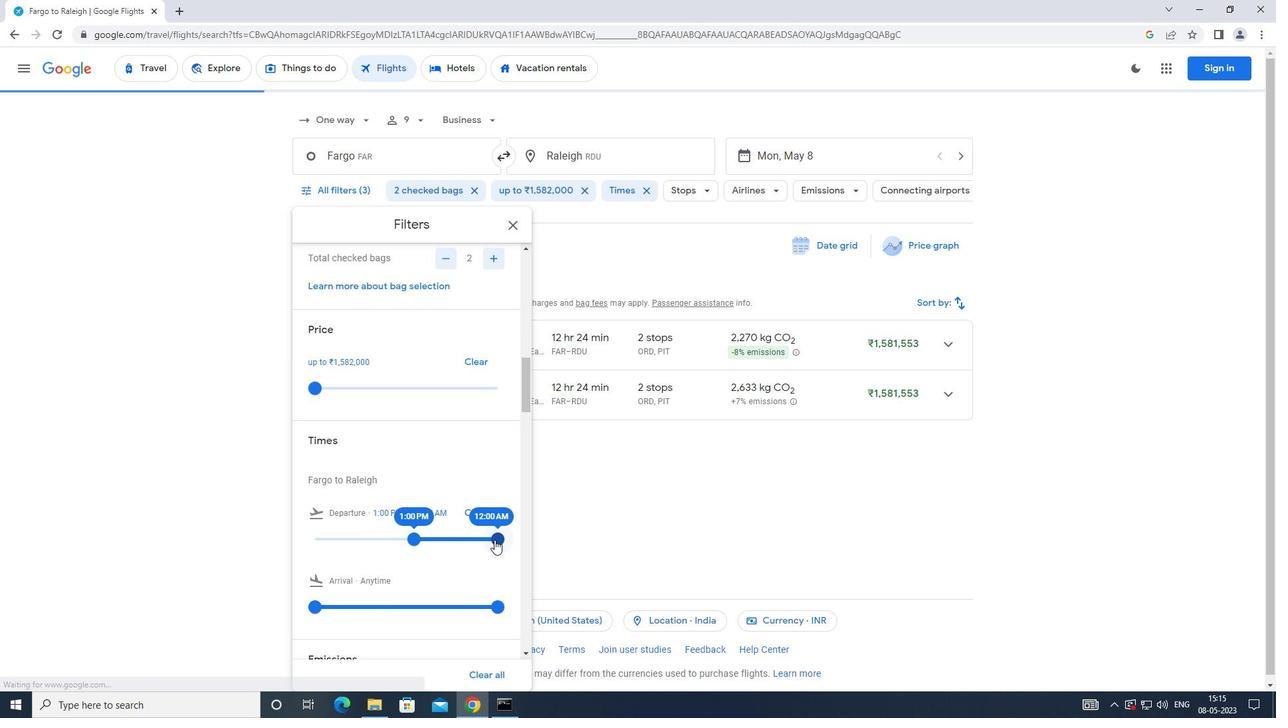 
Action: Mouse pressed left at (497, 539)
Screenshot: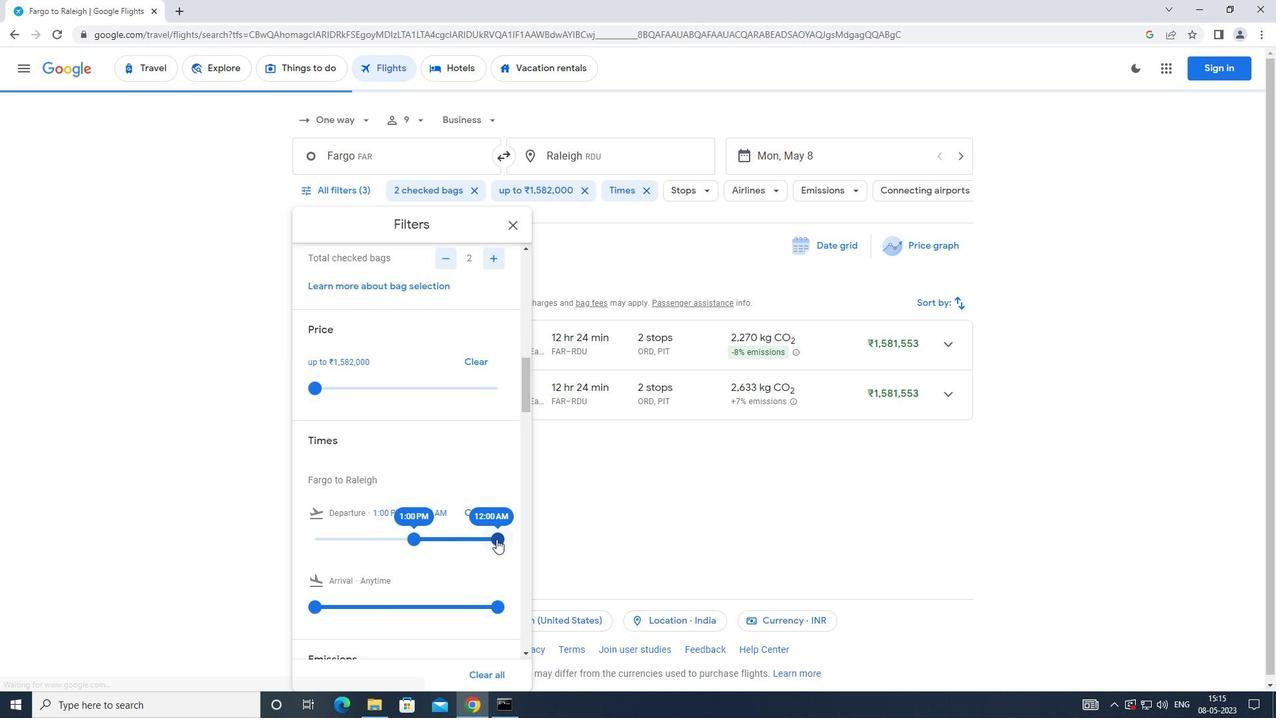 
Action: Mouse moved to (514, 225)
Screenshot: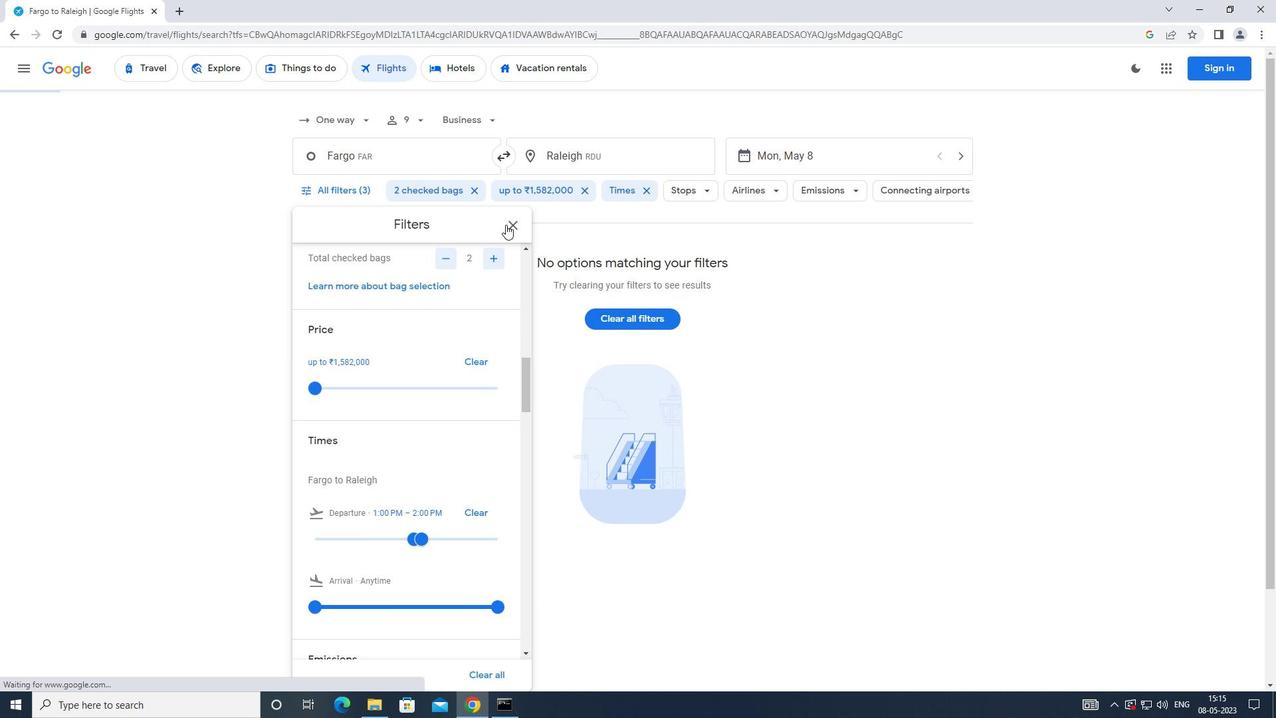 
Action: Mouse pressed left at (514, 225)
Screenshot: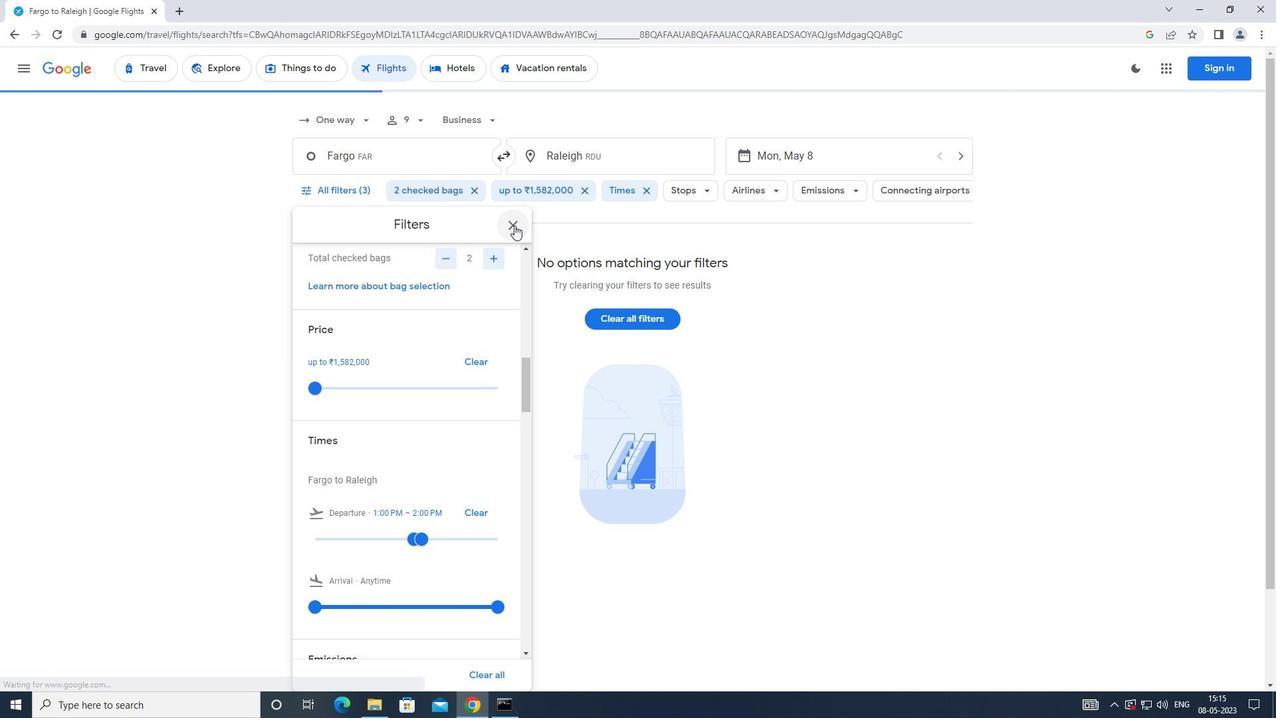 
Action: Mouse moved to (481, 251)
Screenshot: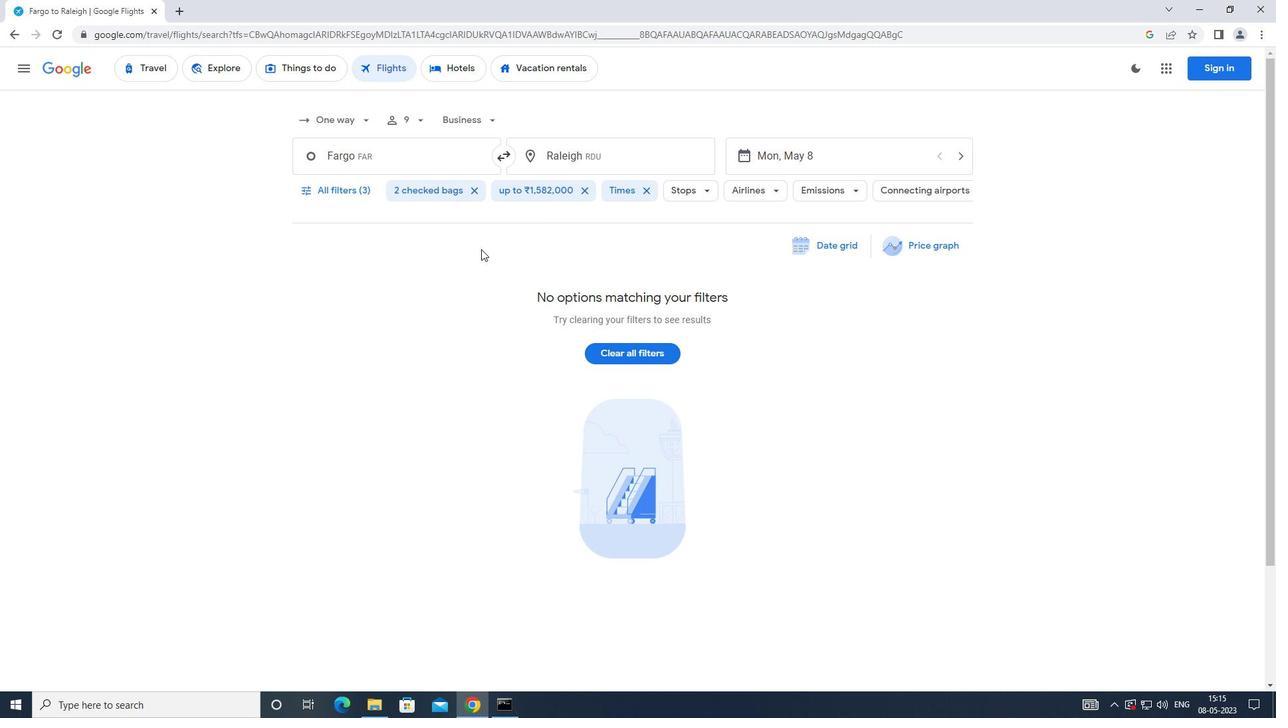 
